 Task: Find connections with filter location Conception Bay South with filter topic #Businessmindsetswith filter profile language German with filter current company Urban Company with filter school SREYAS INSTITUTE OF ENGINEERING & TECHNOLOGY with filter industry Market Research with filter service category Corporate Law with filter keywords title Operations Analyst
Action: Mouse moved to (180, 242)
Screenshot: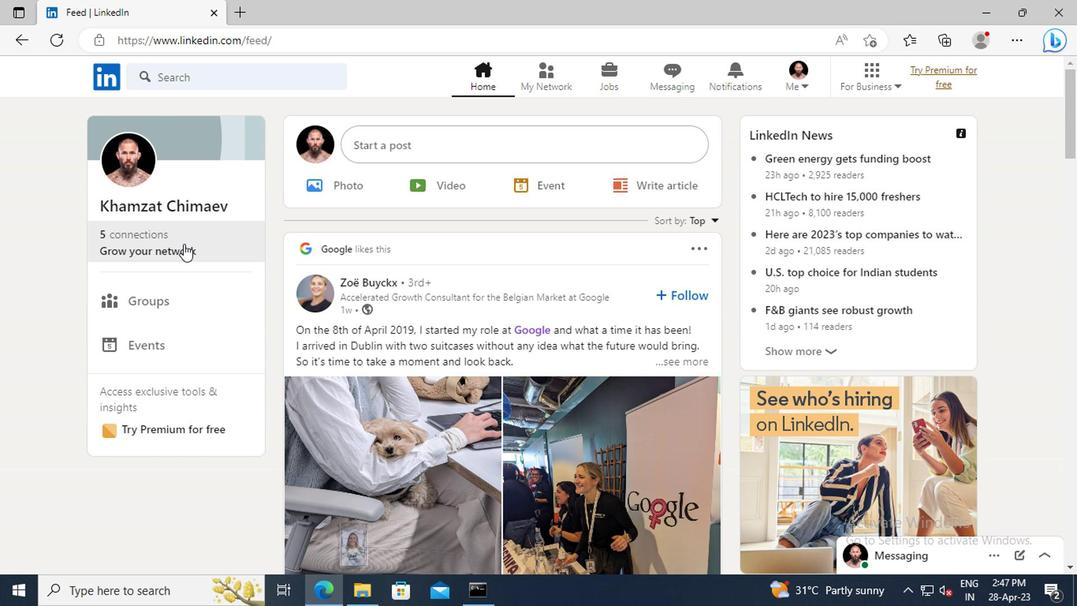 
Action: Mouse pressed left at (180, 242)
Screenshot: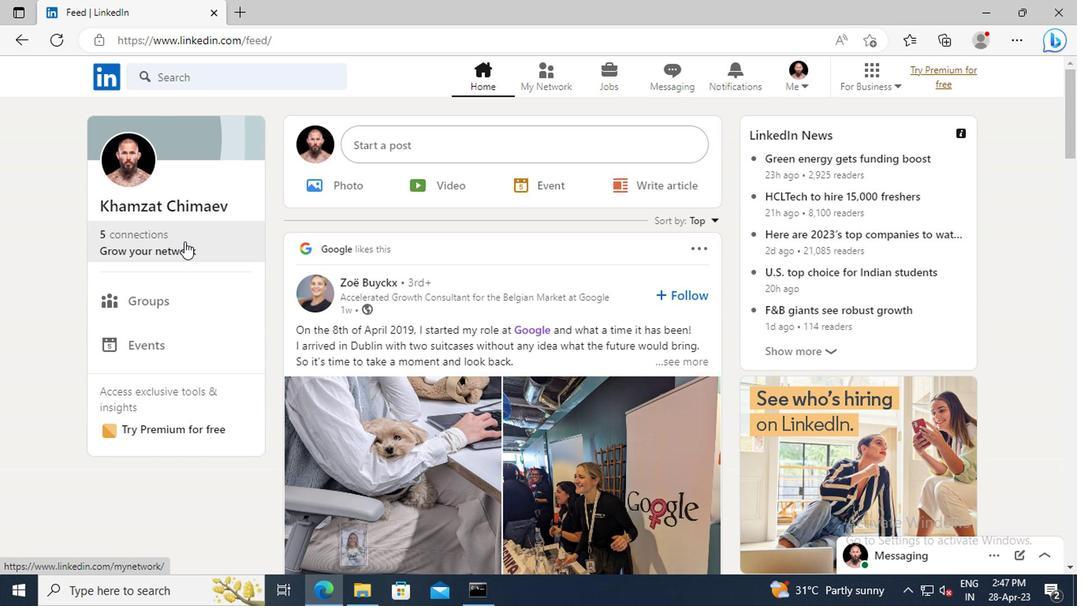 
Action: Mouse moved to (171, 168)
Screenshot: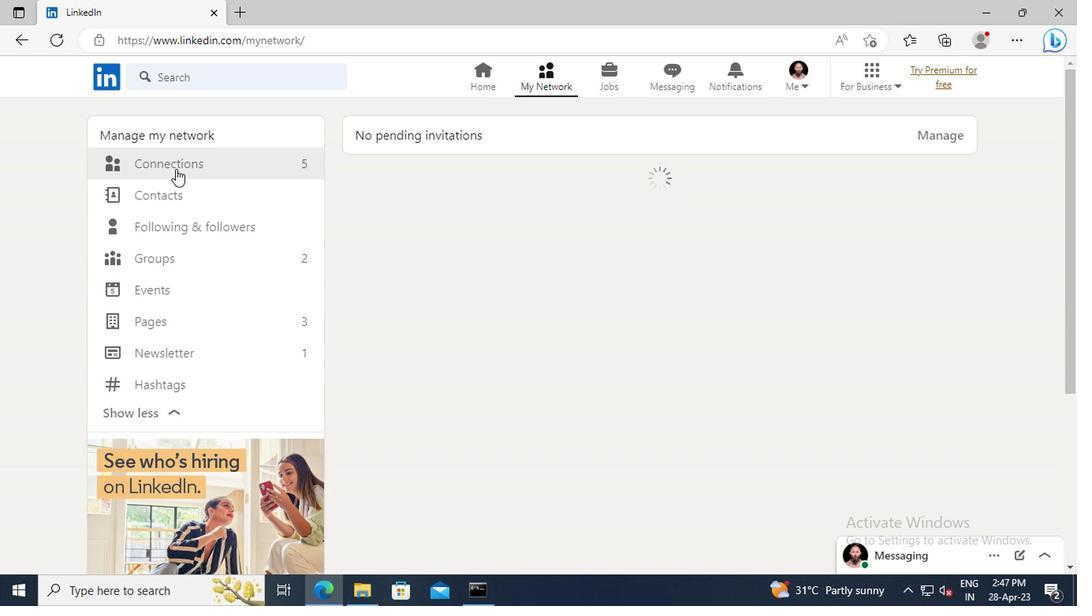 
Action: Mouse pressed left at (171, 168)
Screenshot: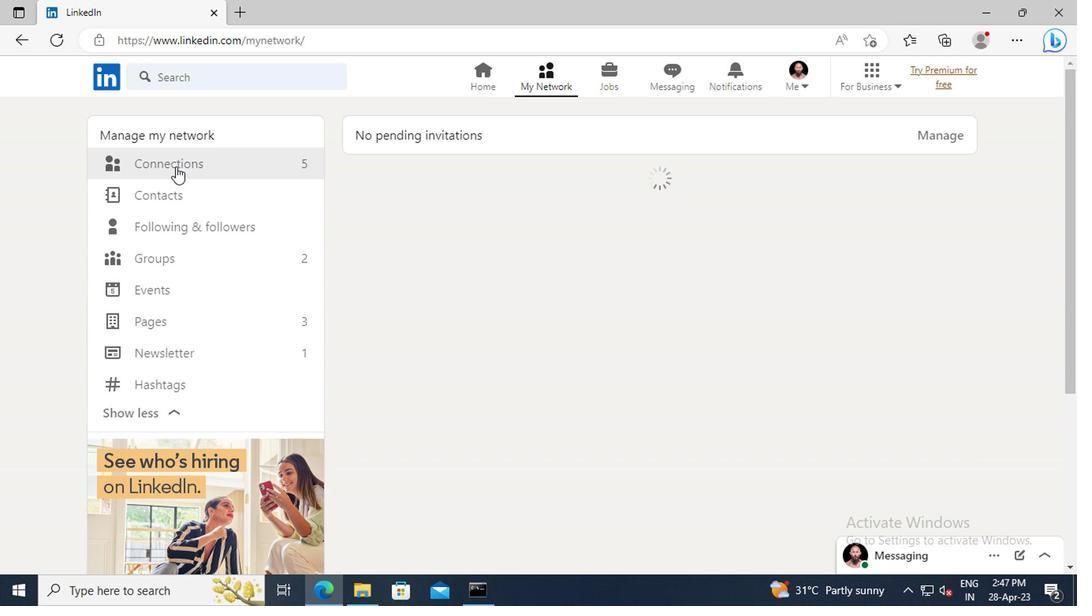 
Action: Mouse moved to (638, 172)
Screenshot: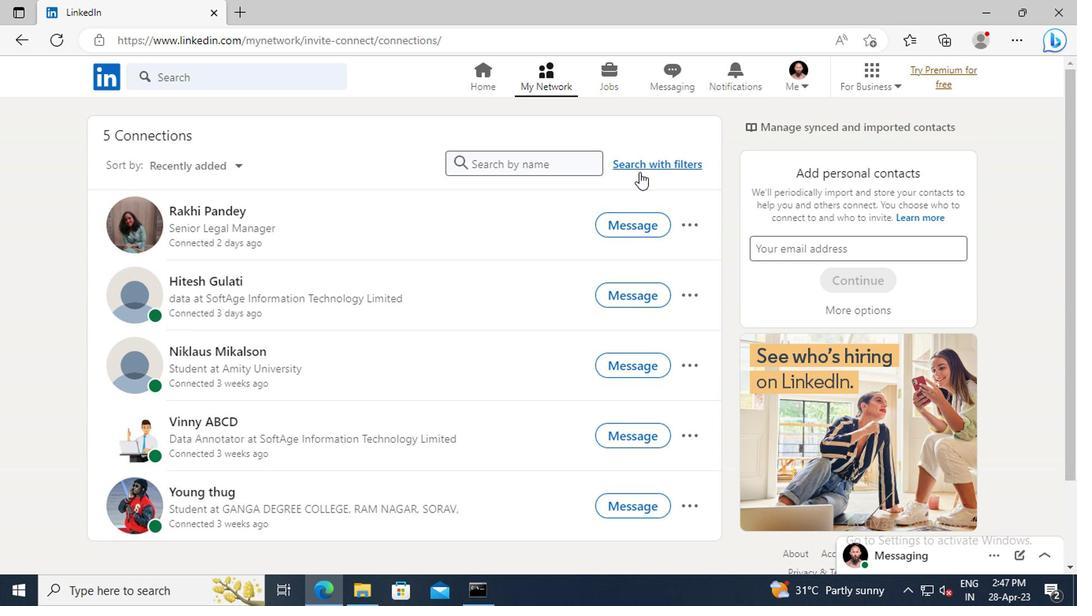 
Action: Mouse pressed left at (638, 172)
Screenshot: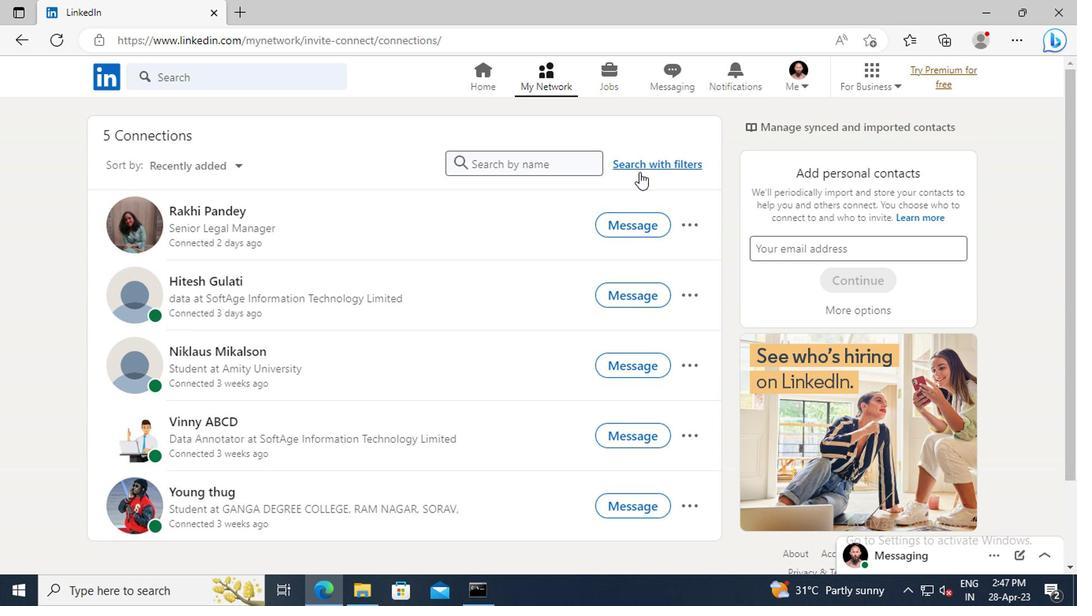 
Action: Mouse moved to (598, 121)
Screenshot: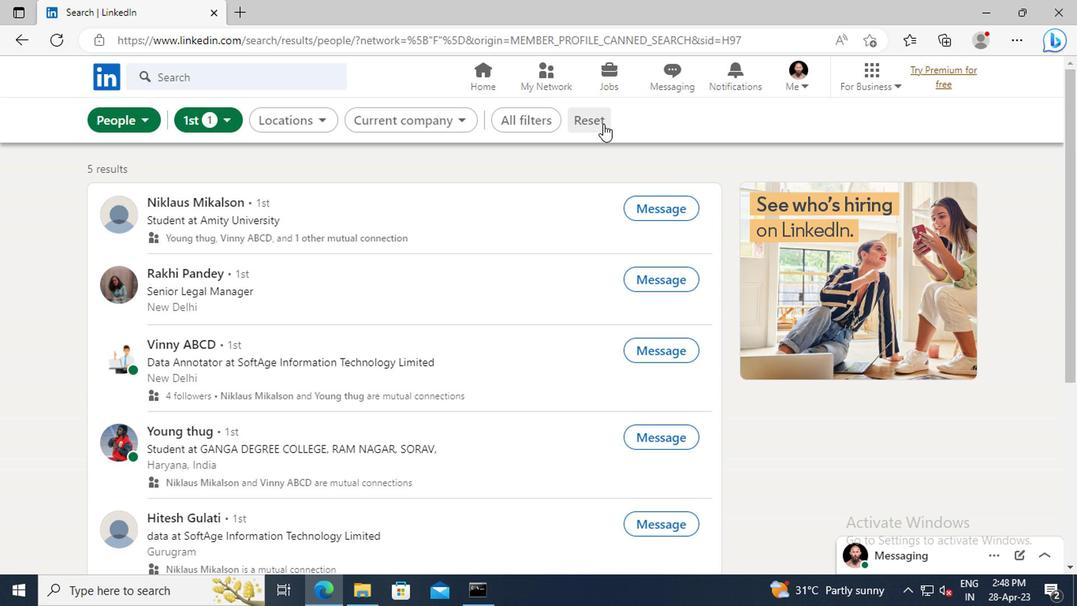 
Action: Mouse pressed left at (598, 121)
Screenshot: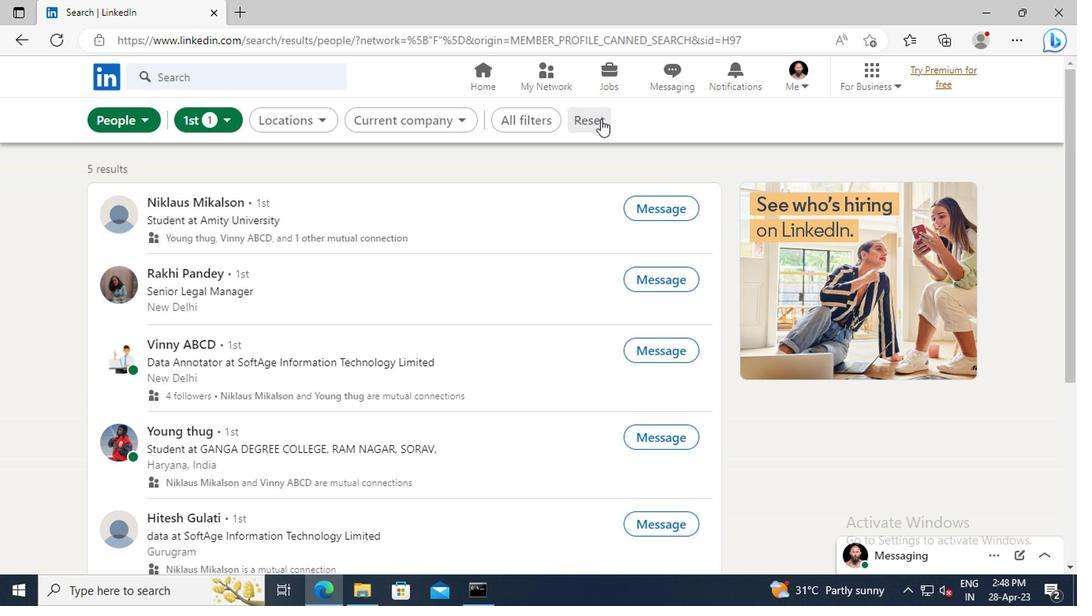 
Action: Mouse moved to (571, 121)
Screenshot: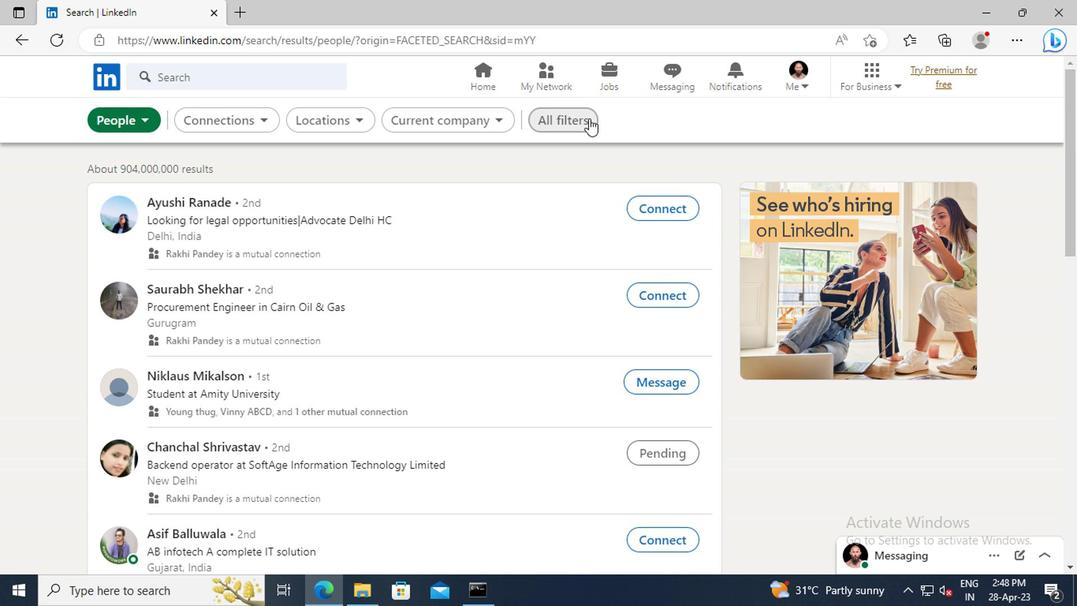 
Action: Mouse pressed left at (571, 121)
Screenshot: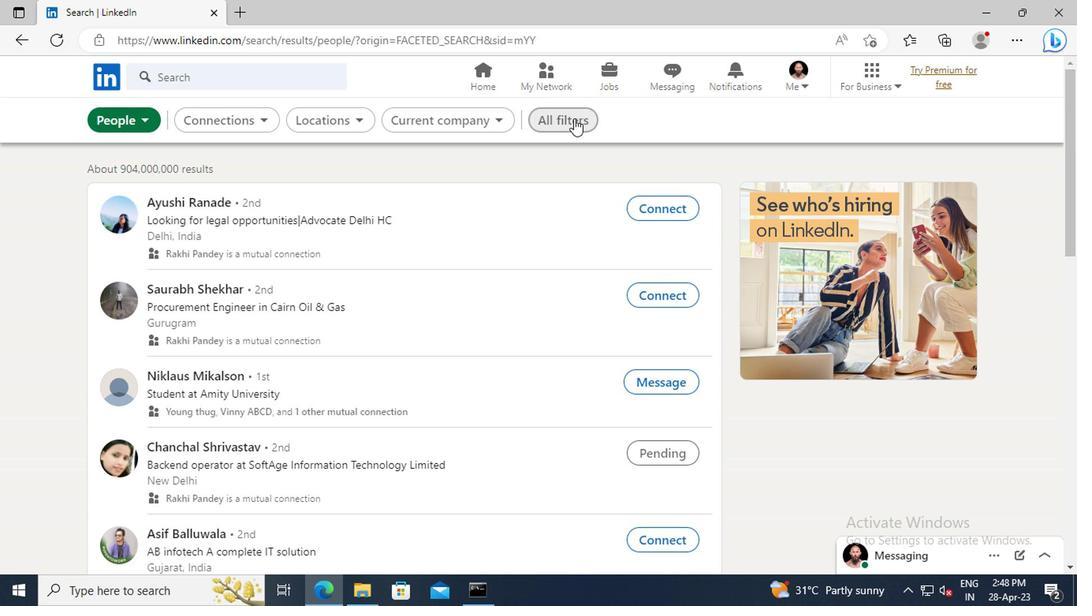 
Action: Mouse moved to (914, 263)
Screenshot: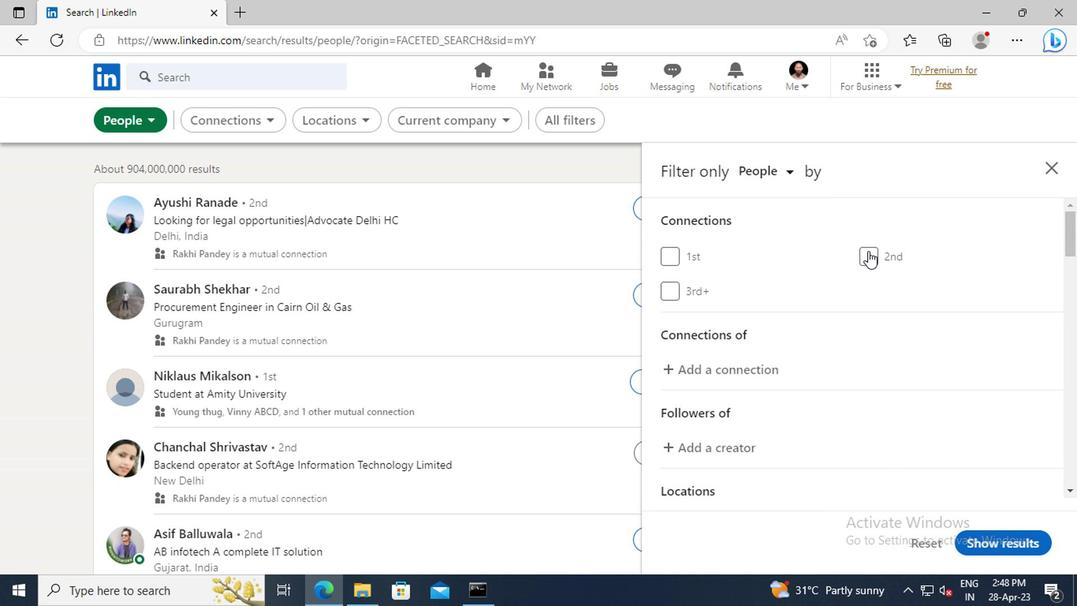 
Action: Mouse scrolled (914, 262) with delta (0, -1)
Screenshot: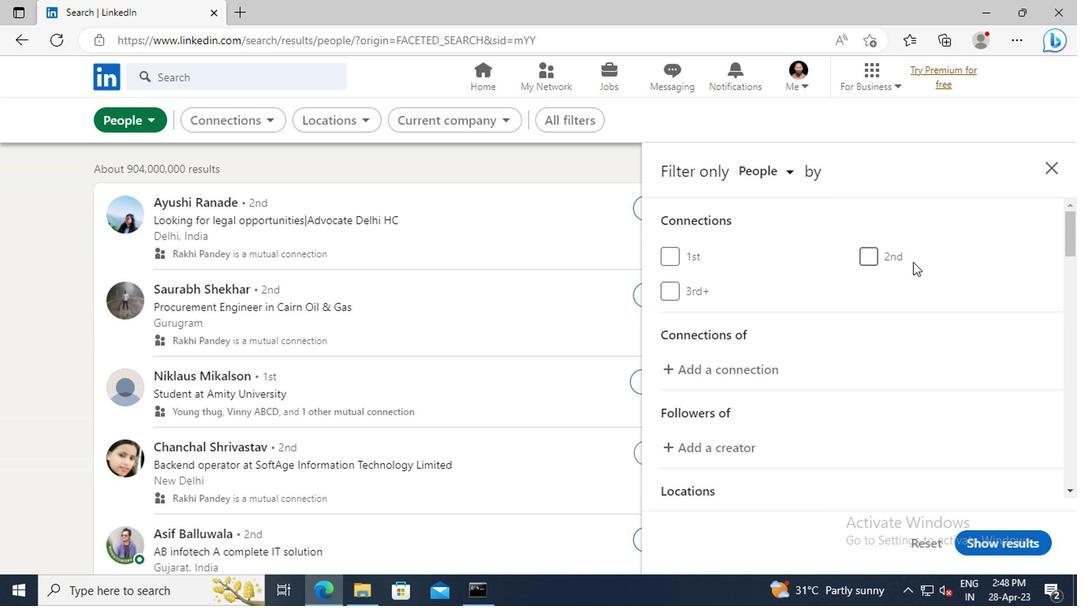 
Action: Mouse scrolled (914, 262) with delta (0, -1)
Screenshot: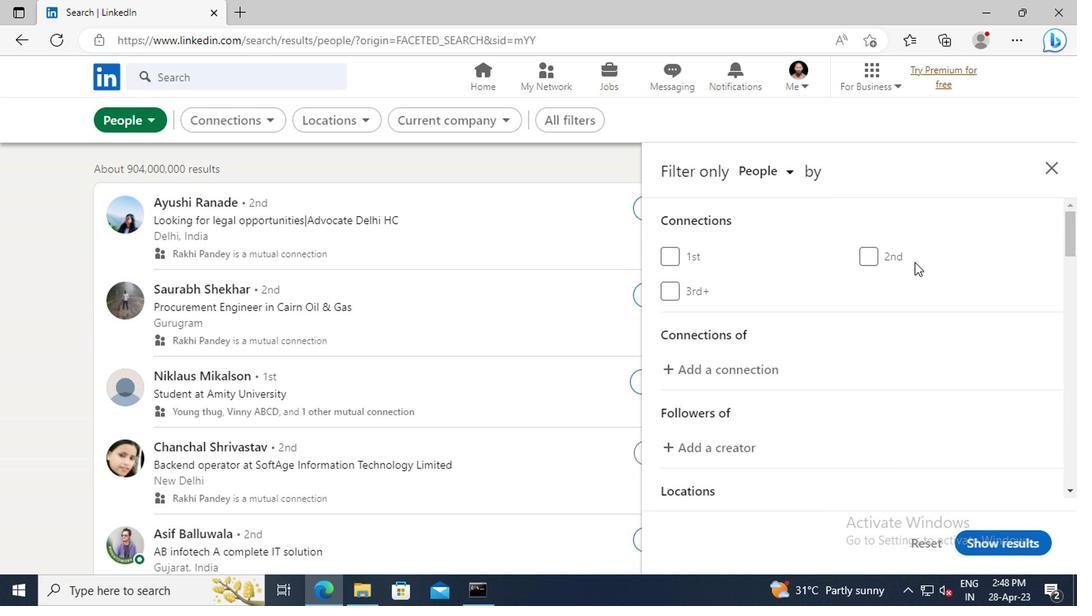 
Action: Mouse scrolled (914, 262) with delta (0, -1)
Screenshot: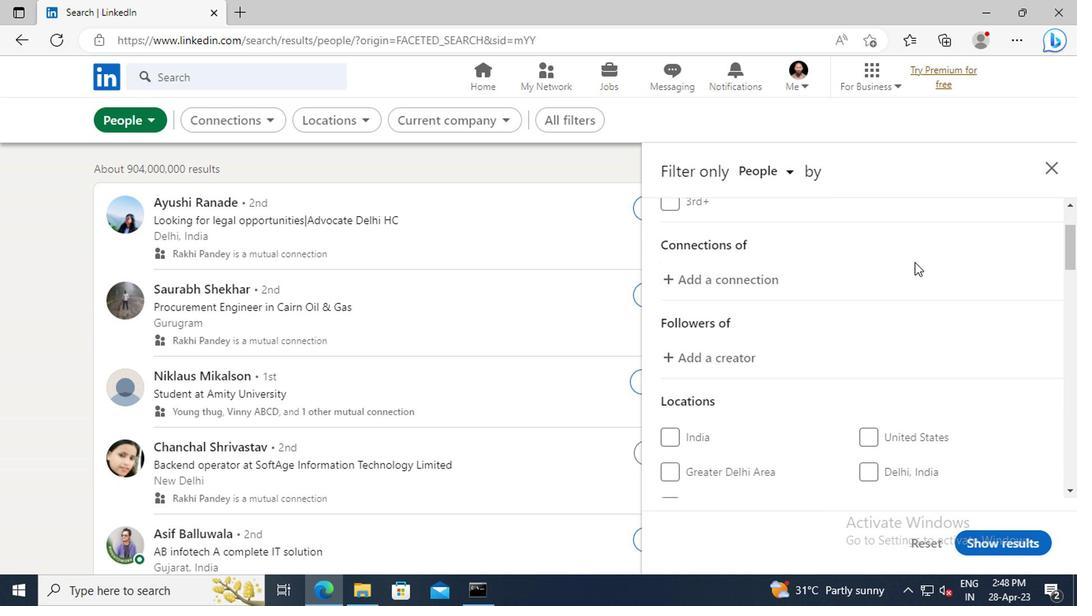 
Action: Mouse scrolled (914, 262) with delta (0, -1)
Screenshot: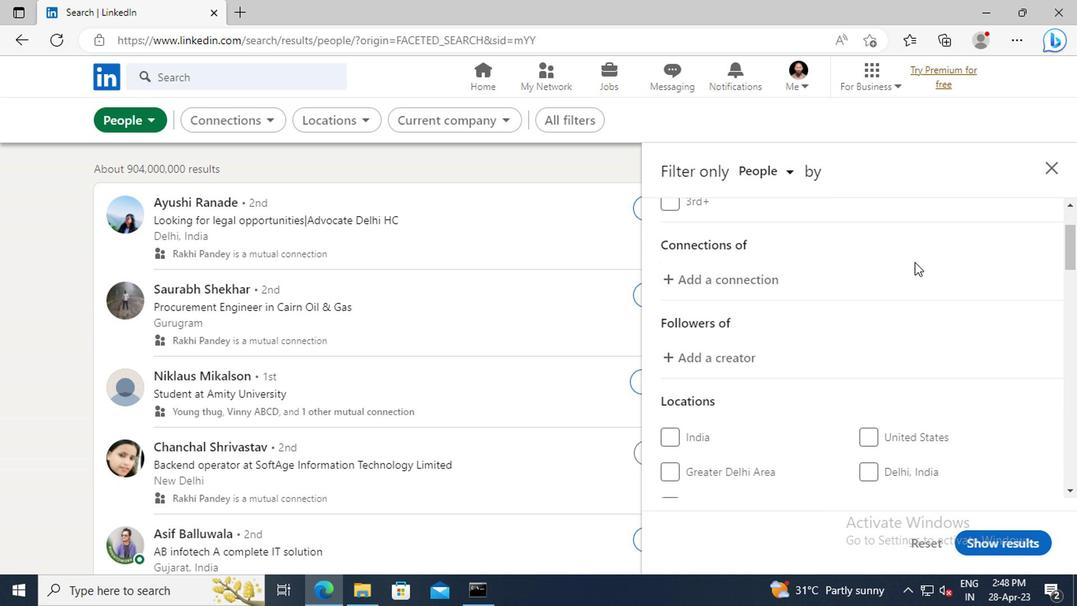 
Action: Mouse scrolled (914, 262) with delta (0, -1)
Screenshot: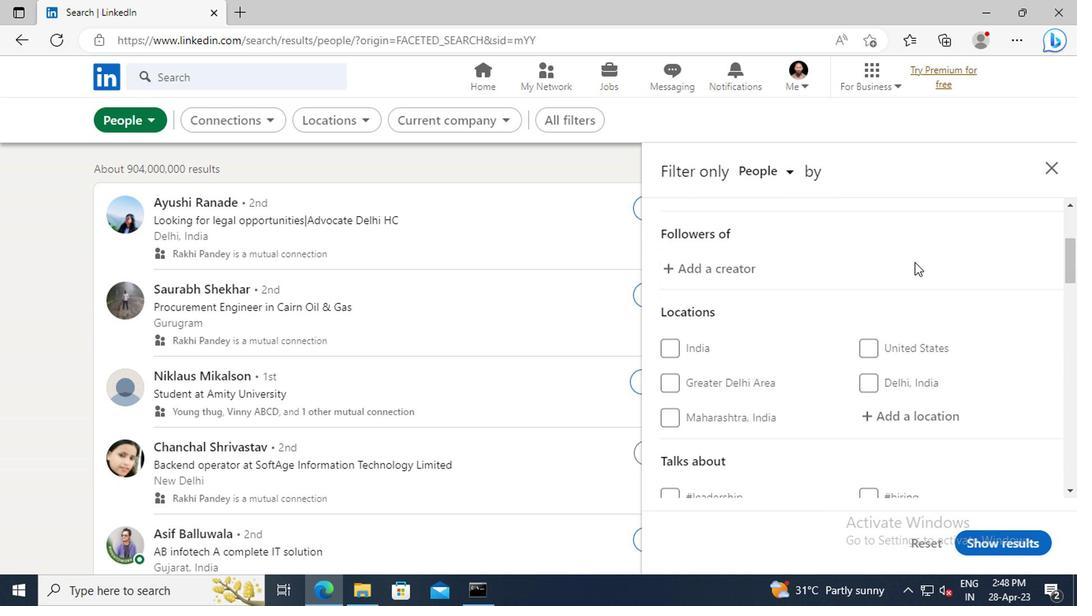 
Action: Mouse moved to (894, 367)
Screenshot: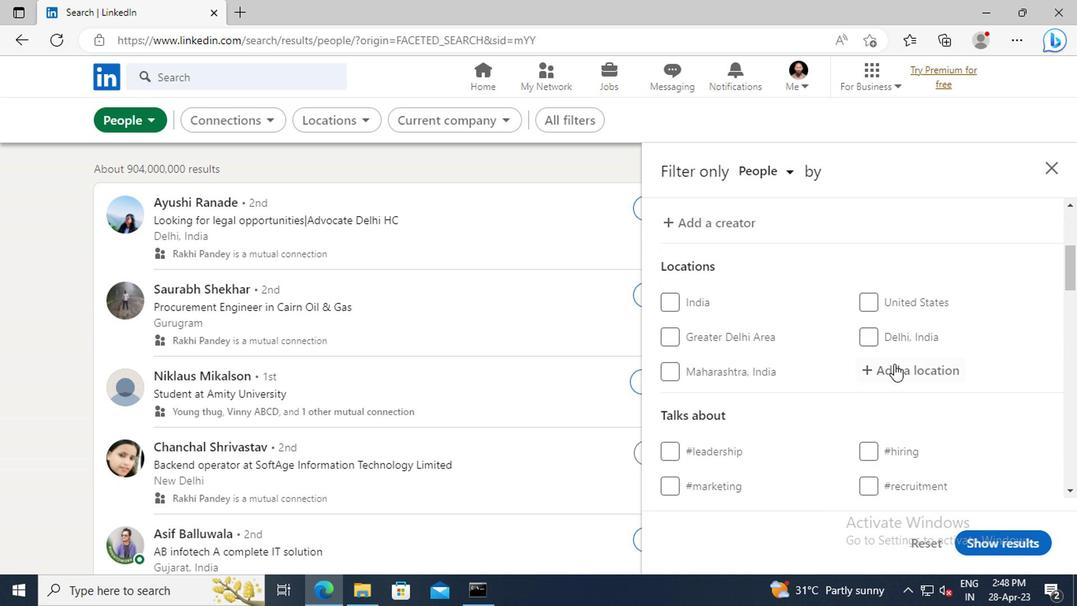 
Action: Mouse pressed left at (894, 367)
Screenshot: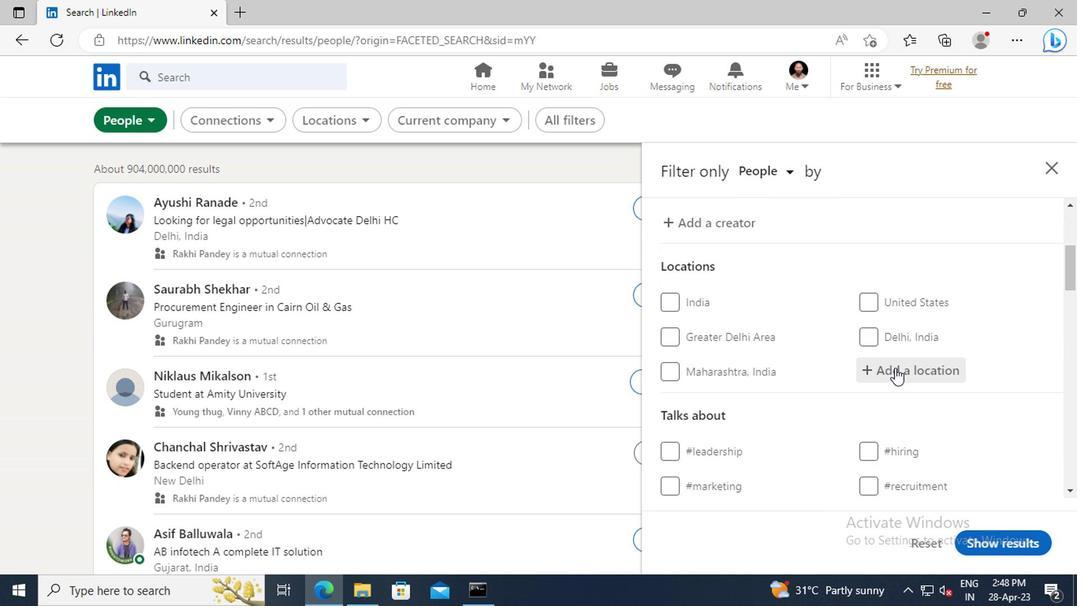 
Action: Key pressed <Key.shift>CONCEPTION<Key.space><Key.shift>BAY<Key.space>
Screenshot: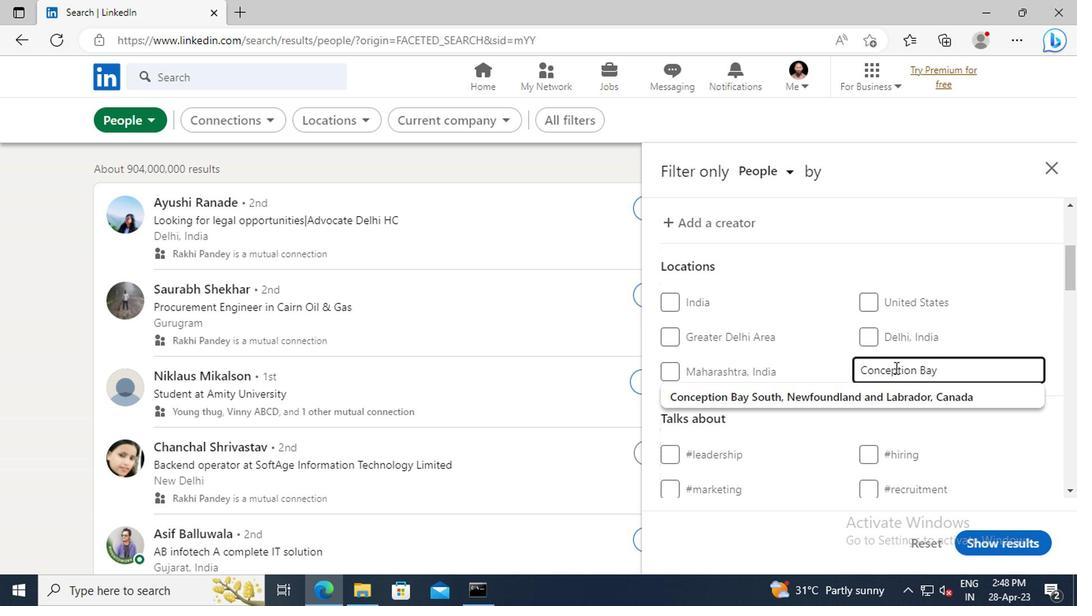 
Action: Mouse moved to (897, 391)
Screenshot: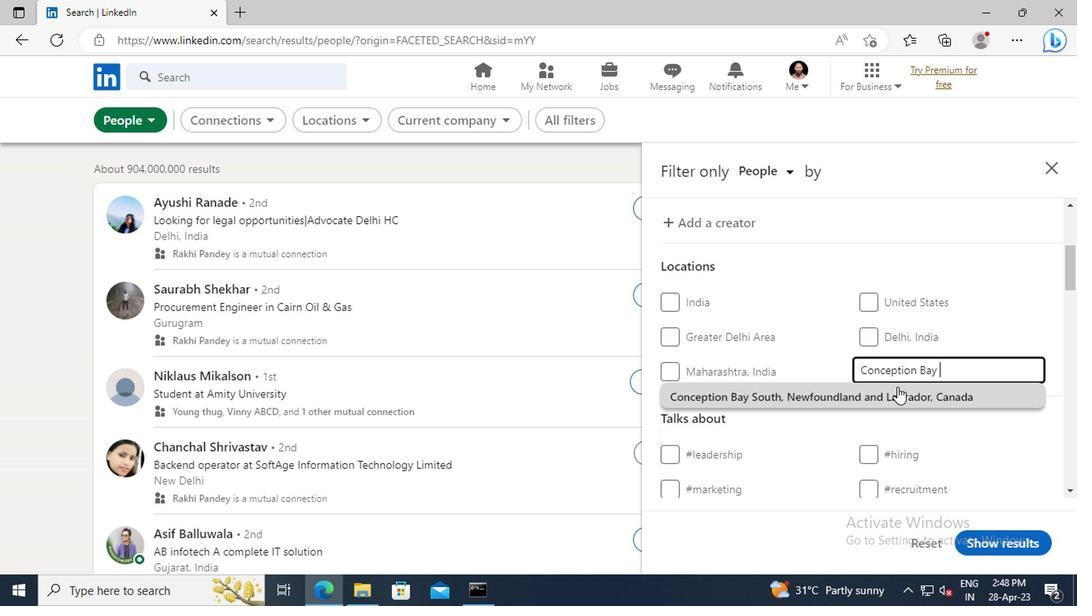 
Action: Mouse pressed left at (897, 391)
Screenshot: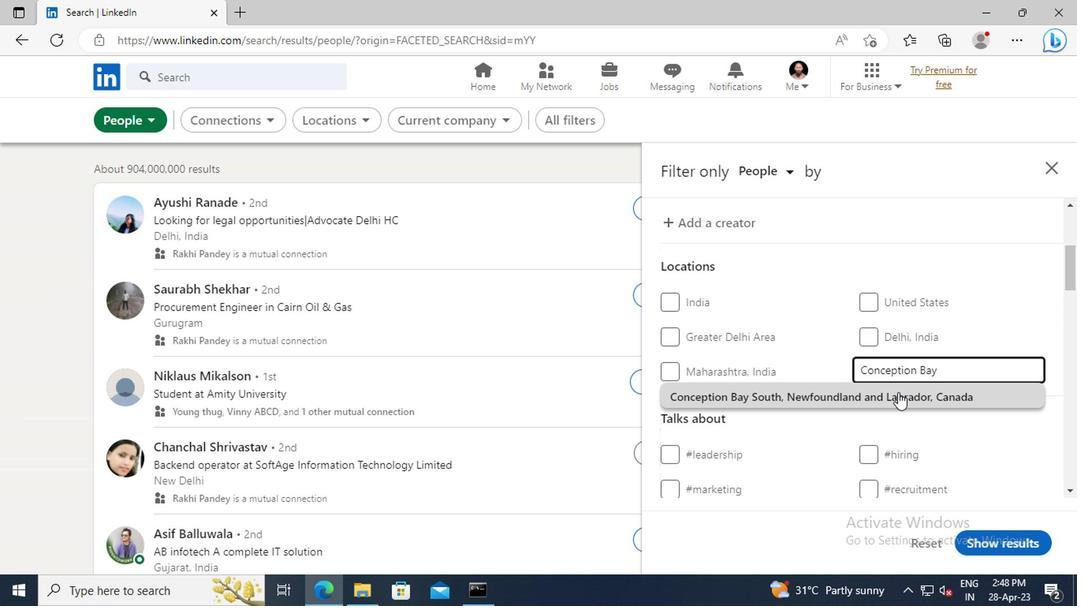 
Action: Mouse moved to (901, 382)
Screenshot: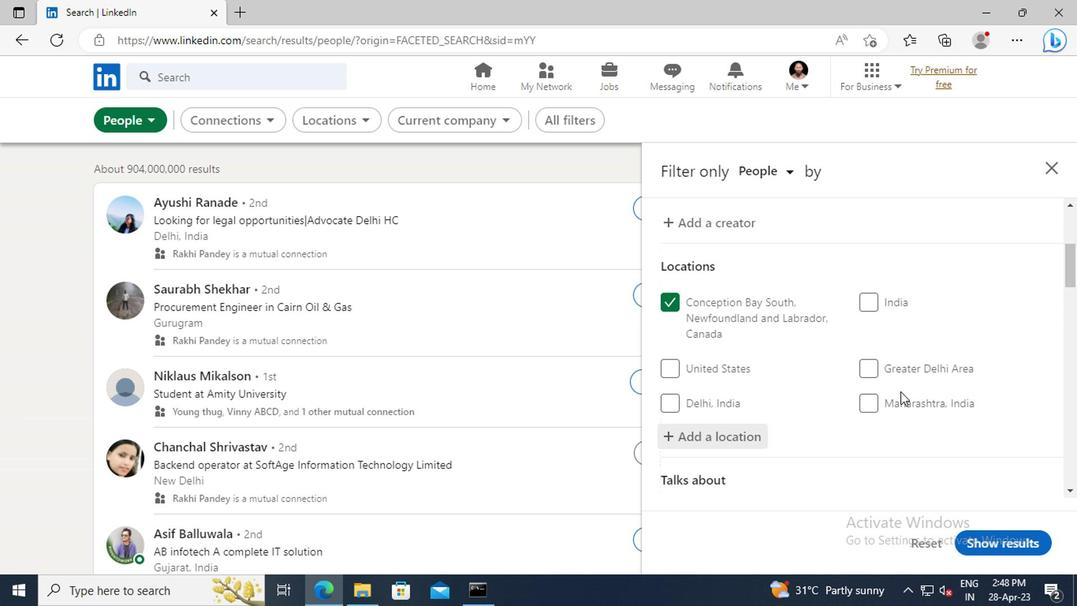 
Action: Mouse scrolled (901, 381) with delta (0, 0)
Screenshot: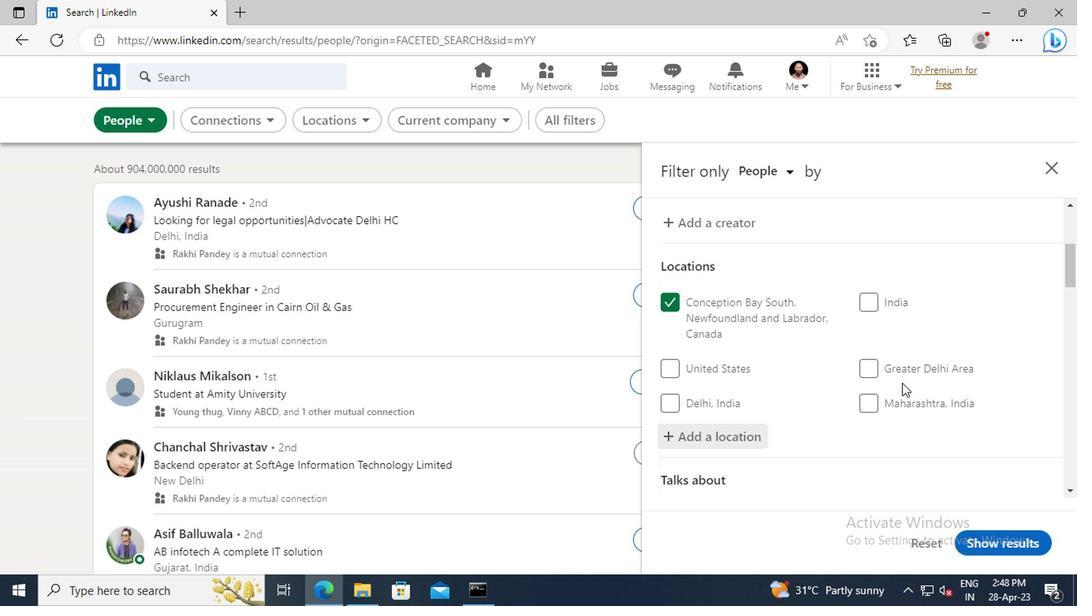 
Action: Mouse scrolled (901, 381) with delta (0, 0)
Screenshot: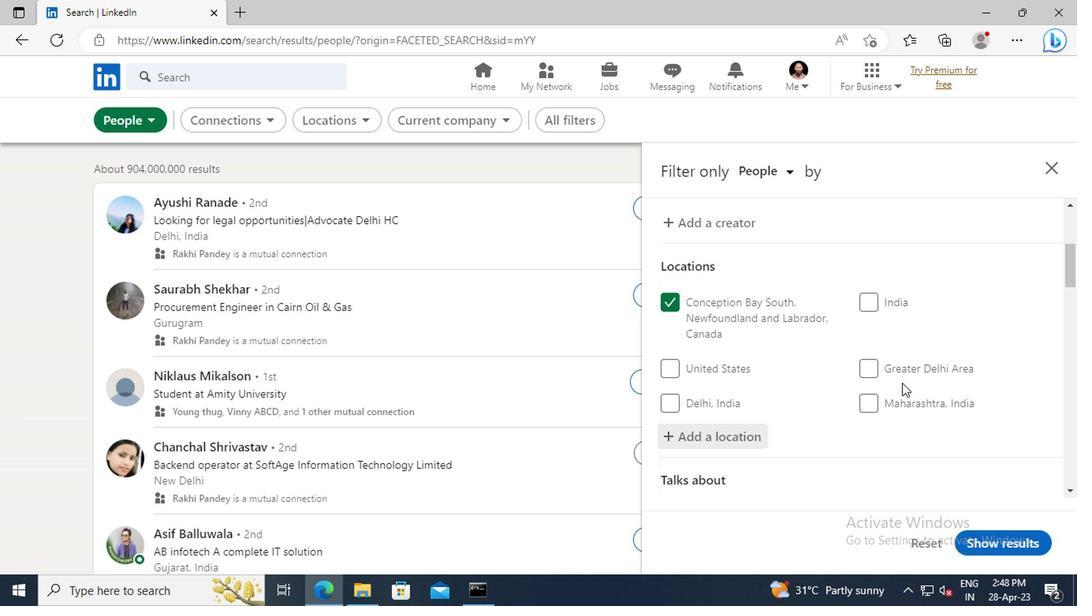 
Action: Mouse scrolled (901, 381) with delta (0, 0)
Screenshot: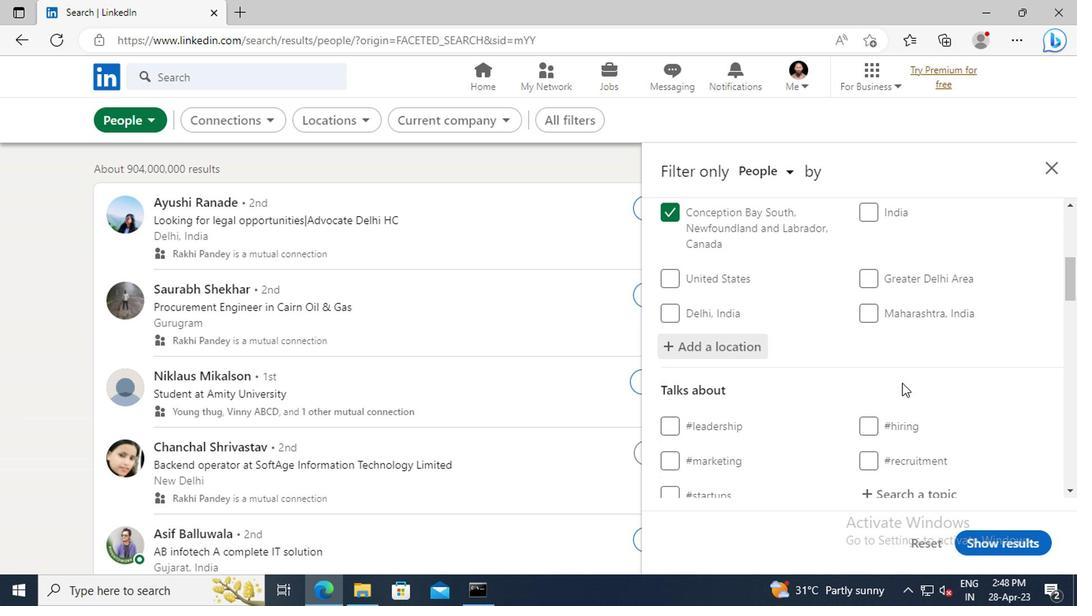
Action: Mouse scrolled (901, 381) with delta (0, 0)
Screenshot: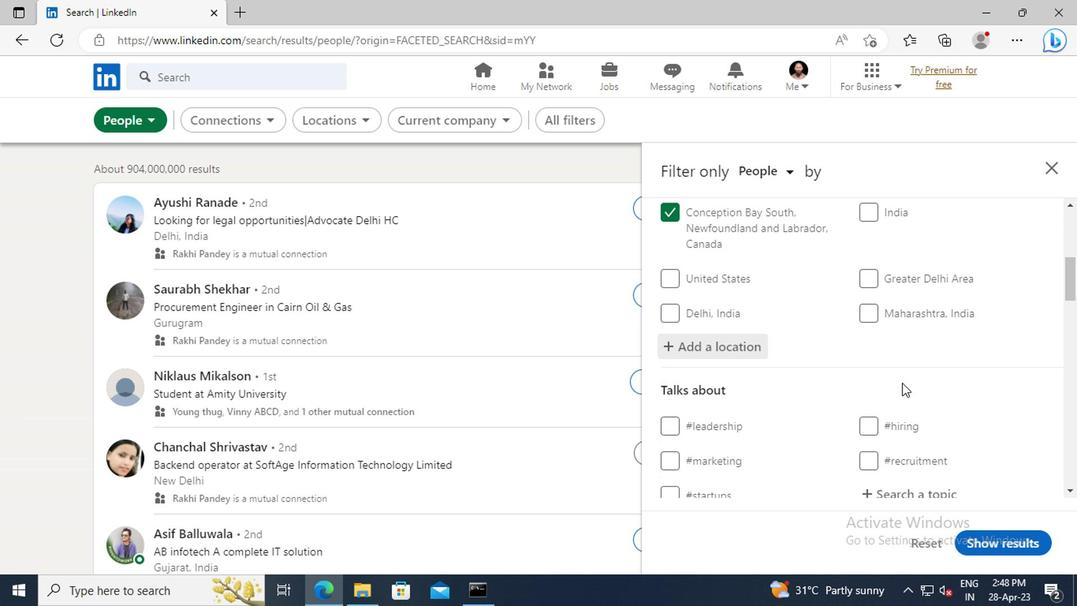 
Action: Mouse scrolled (901, 381) with delta (0, 0)
Screenshot: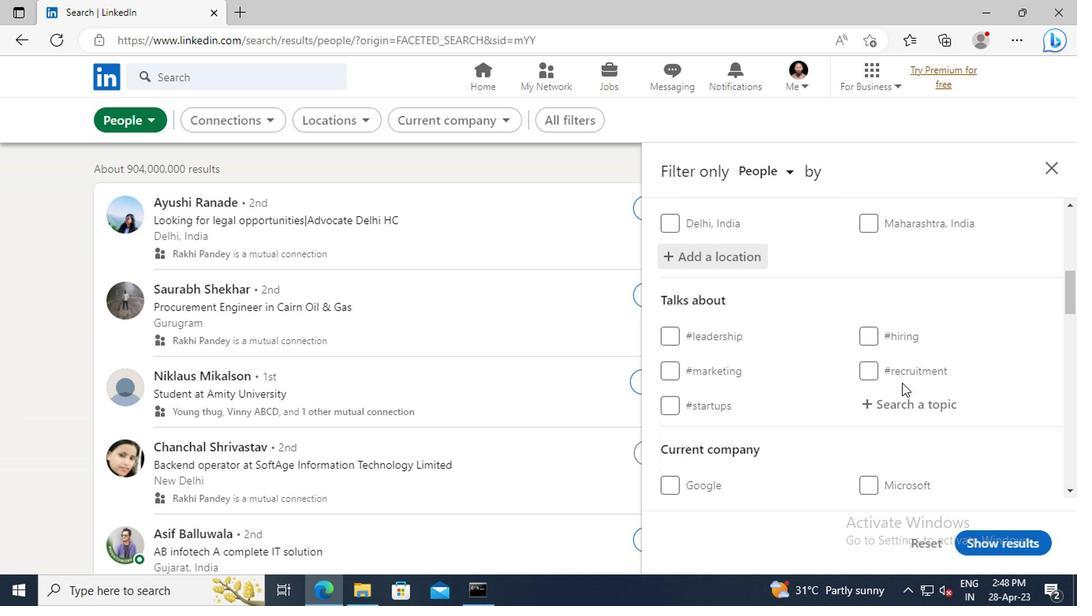 
Action: Mouse moved to (882, 359)
Screenshot: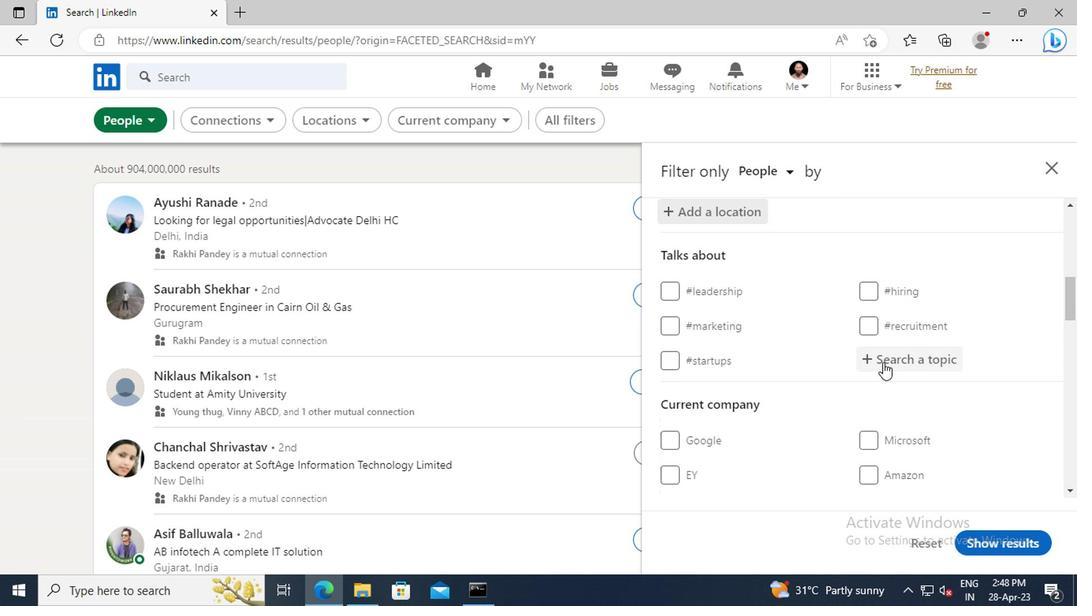 
Action: Mouse pressed left at (882, 359)
Screenshot: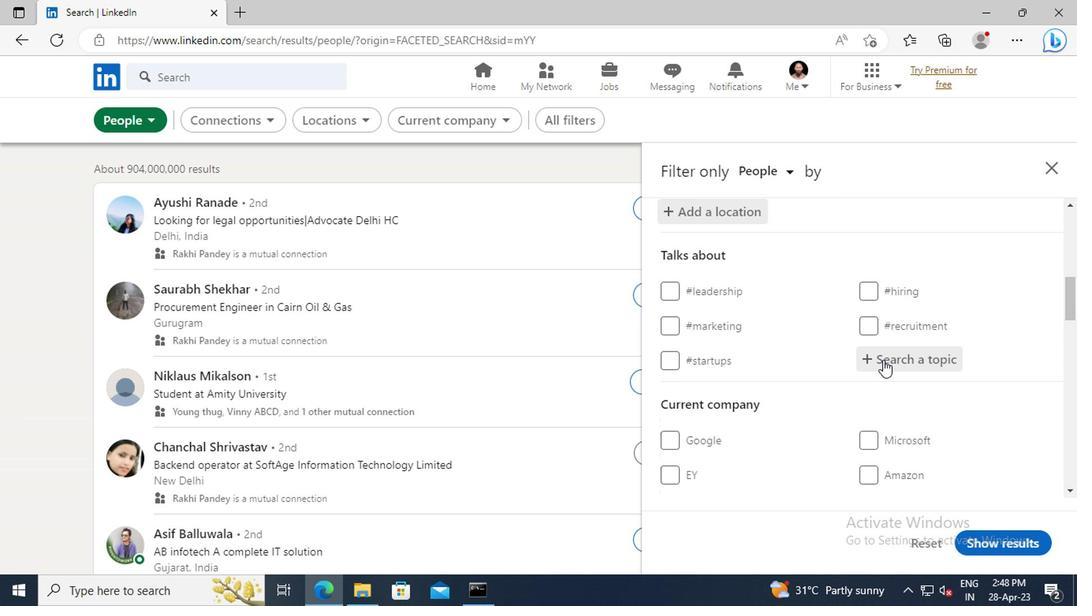 
Action: Key pressed <Key.shift>BUSINESSMINDSE
Screenshot: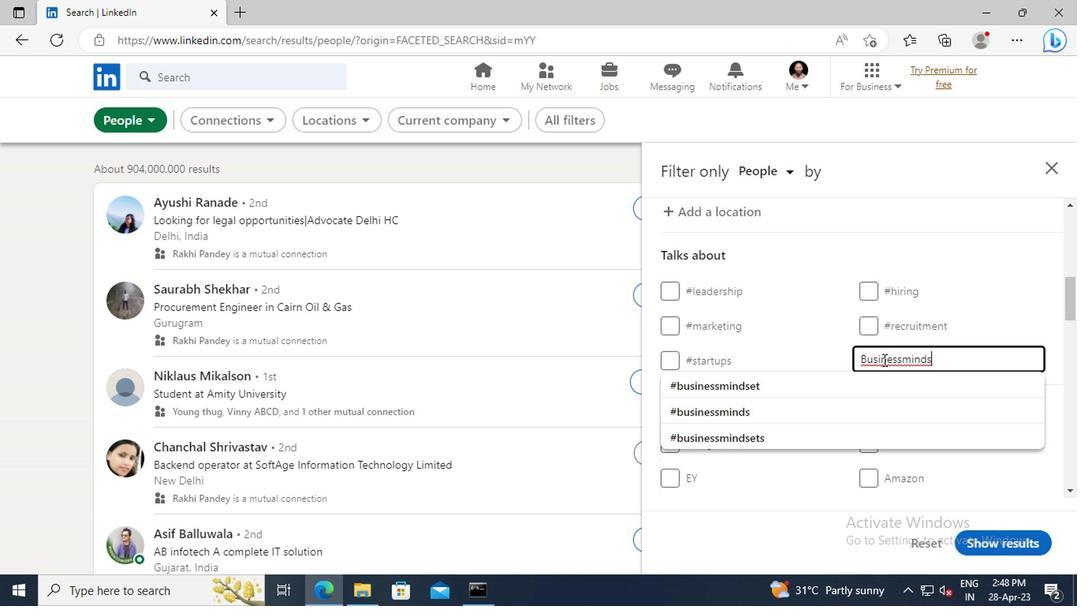 
Action: Mouse moved to (870, 409)
Screenshot: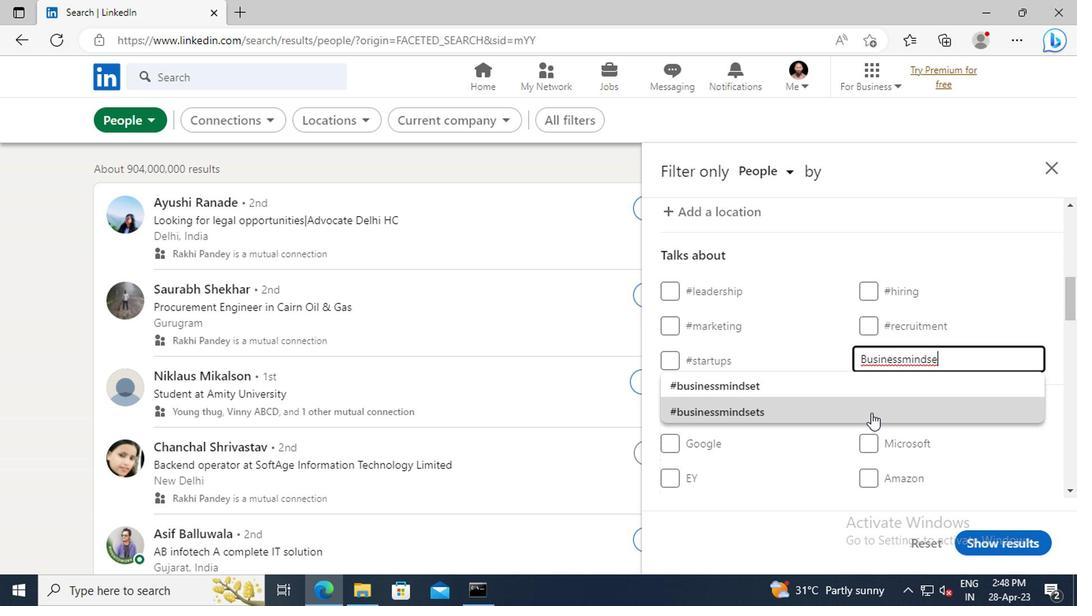 
Action: Mouse pressed left at (870, 409)
Screenshot: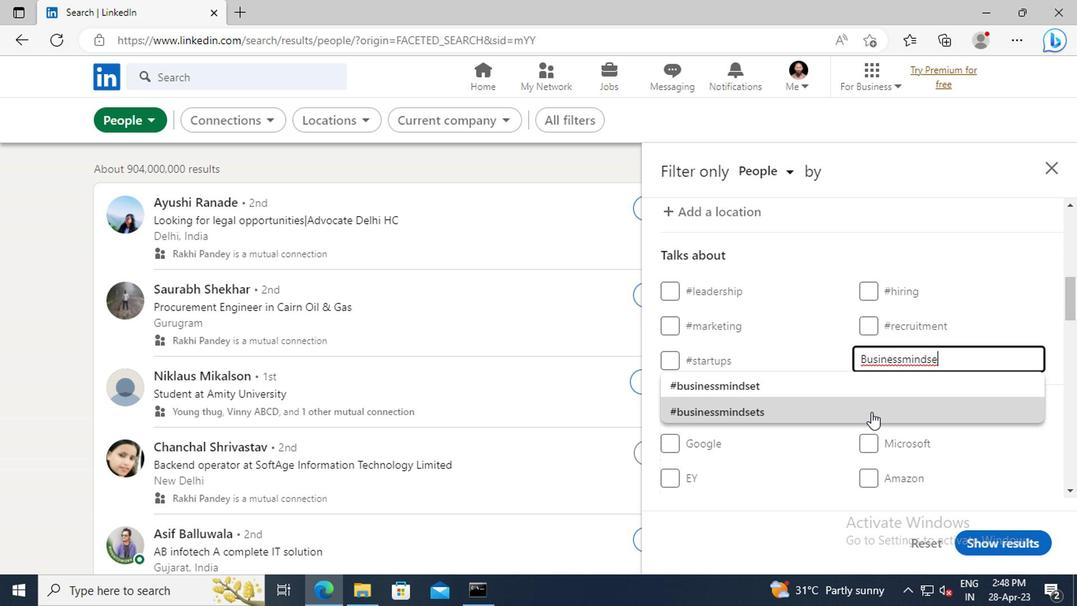 
Action: Mouse moved to (867, 367)
Screenshot: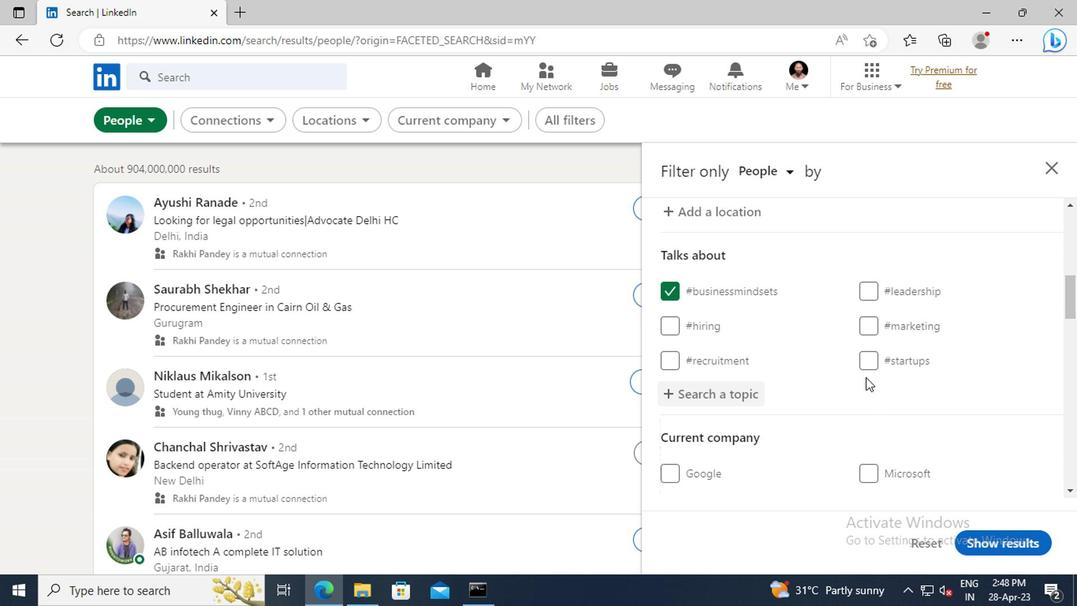 
Action: Mouse scrolled (867, 366) with delta (0, -1)
Screenshot: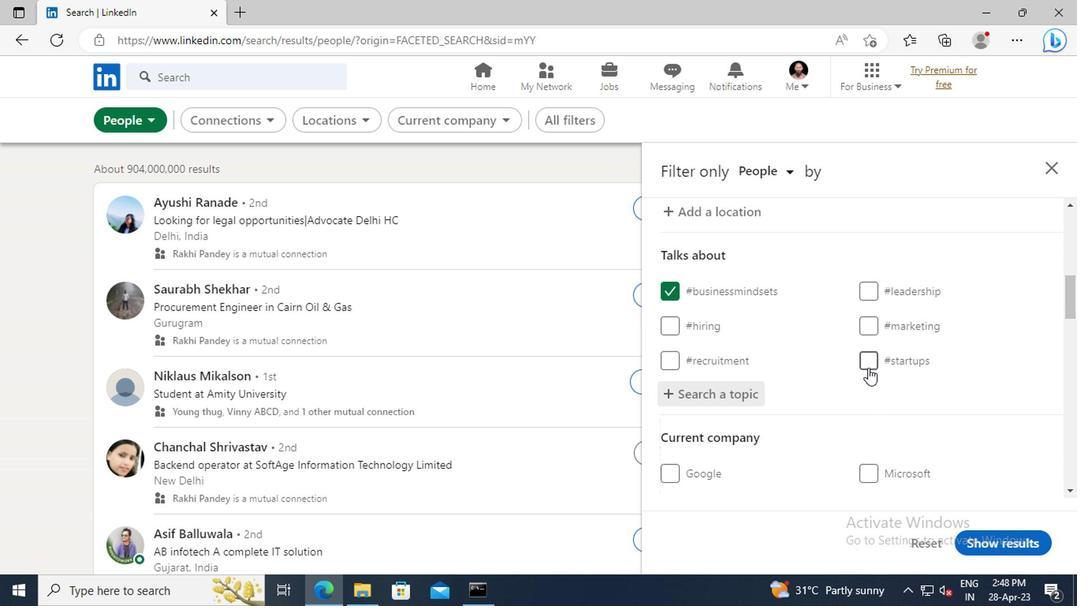 
Action: Mouse scrolled (867, 366) with delta (0, -1)
Screenshot: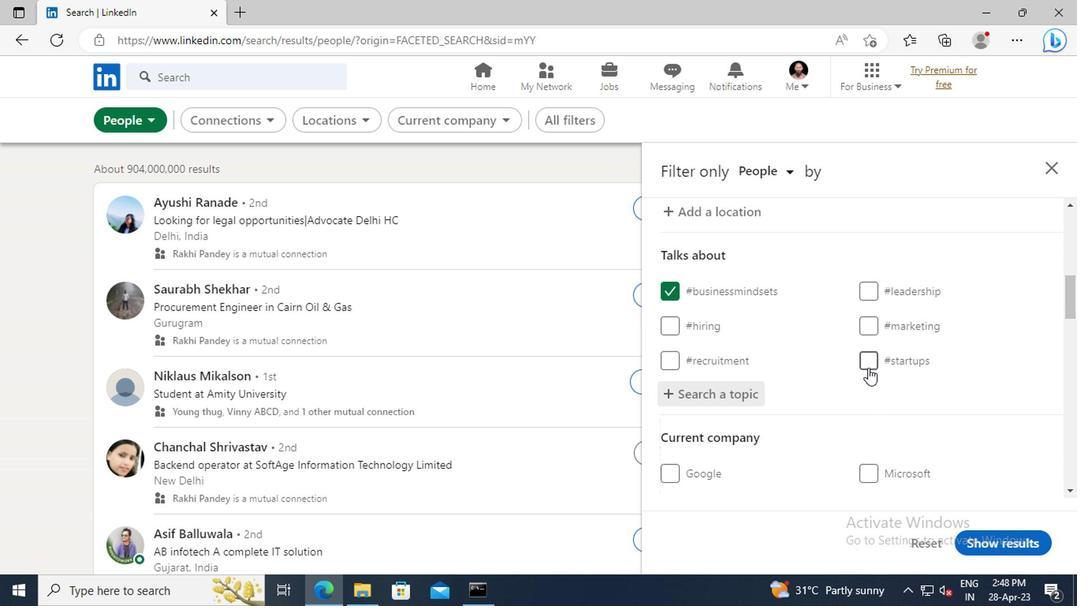 
Action: Mouse moved to (870, 361)
Screenshot: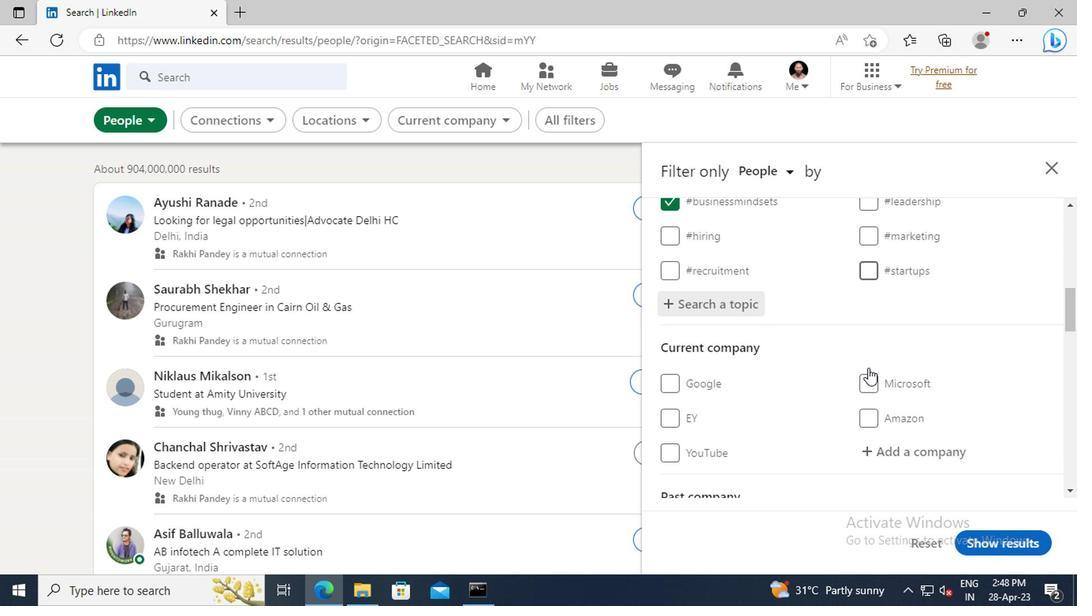 
Action: Mouse scrolled (870, 361) with delta (0, 0)
Screenshot: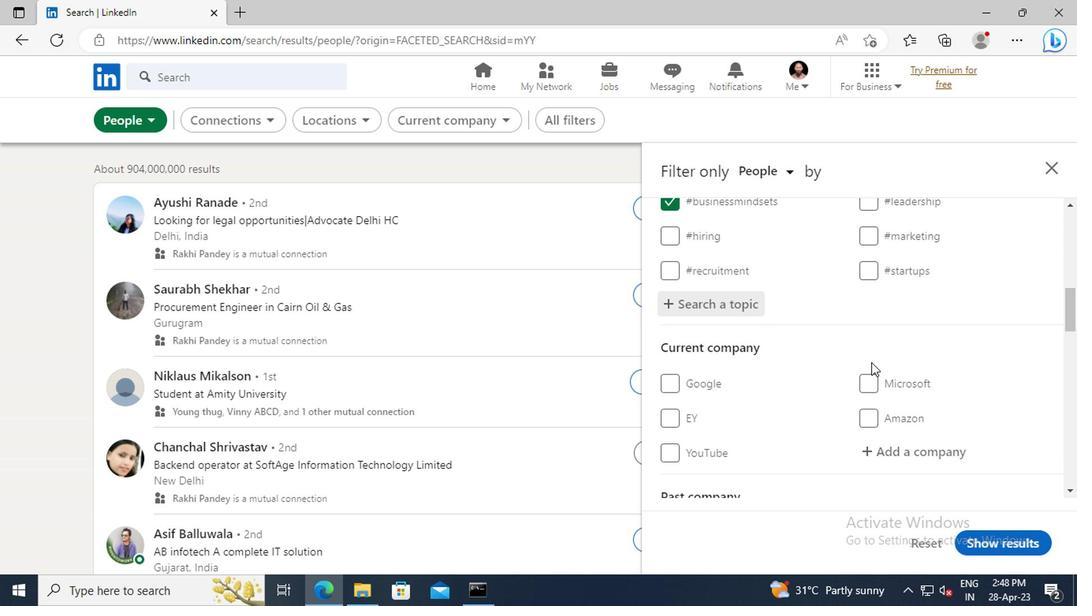 
Action: Mouse moved to (874, 356)
Screenshot: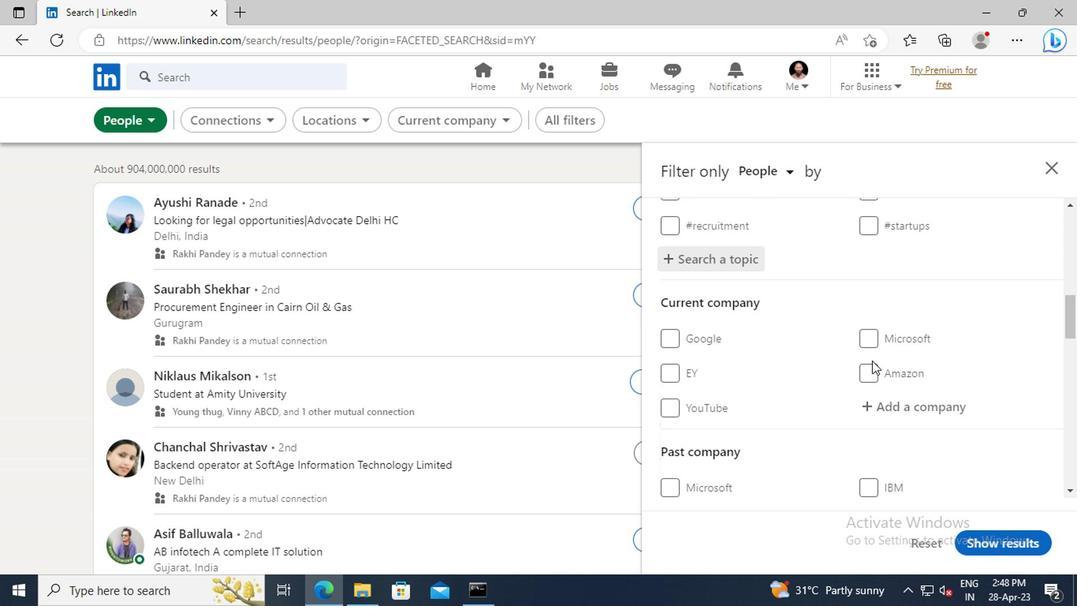 
Action: Mouse scrolled (874, 355) with delta (0, 0)
Screenshot: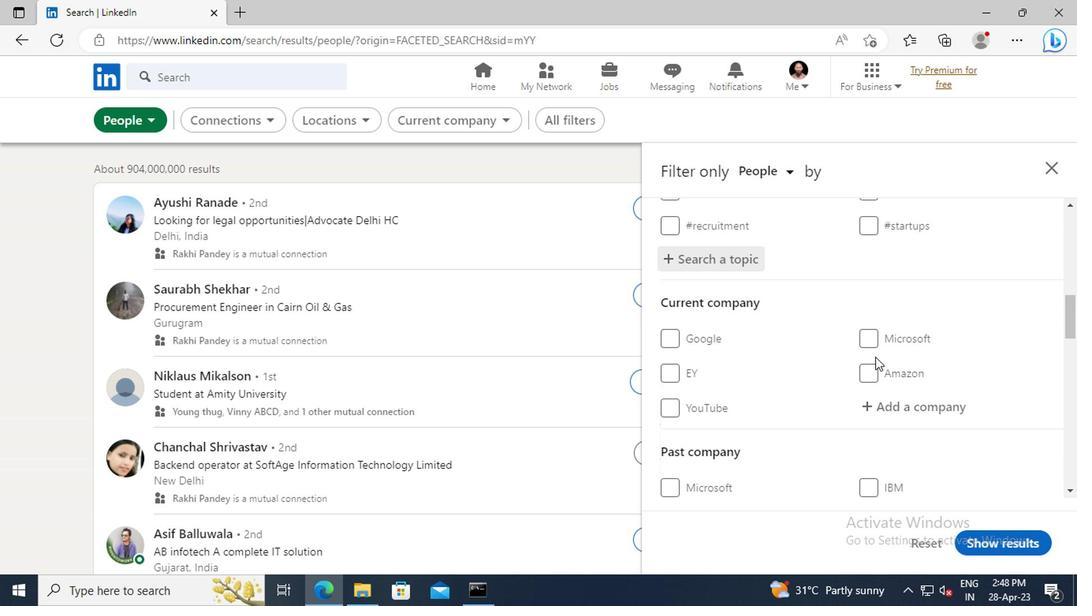 
Action: Mouse scrolled (874, 355) with delta (0, 0)
Screenshot: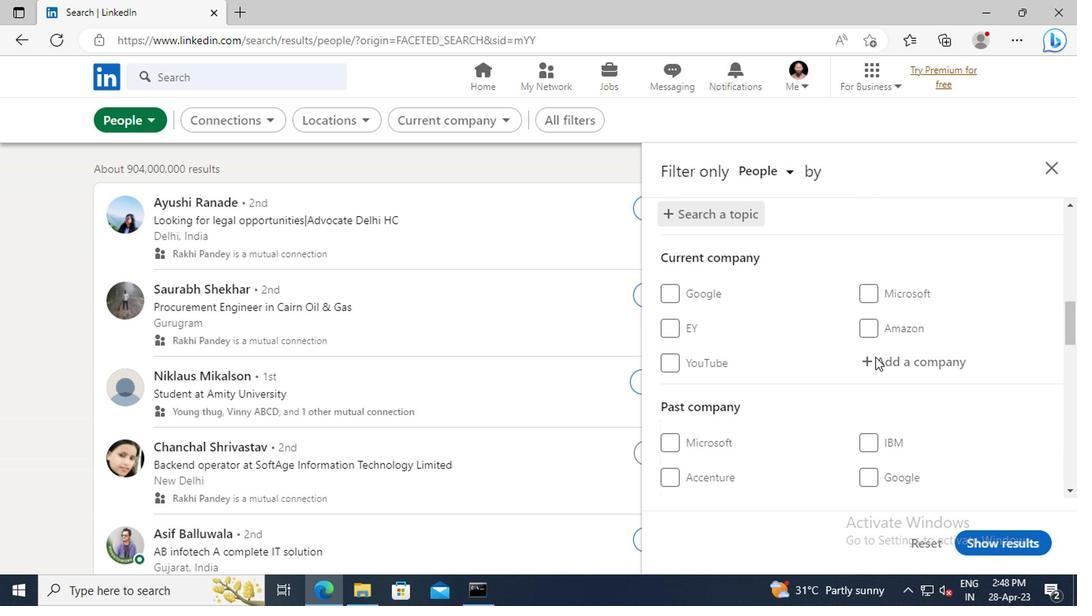 
Action: Mouse scrolled (874, 355) with delta (0, 0)
Screenshot: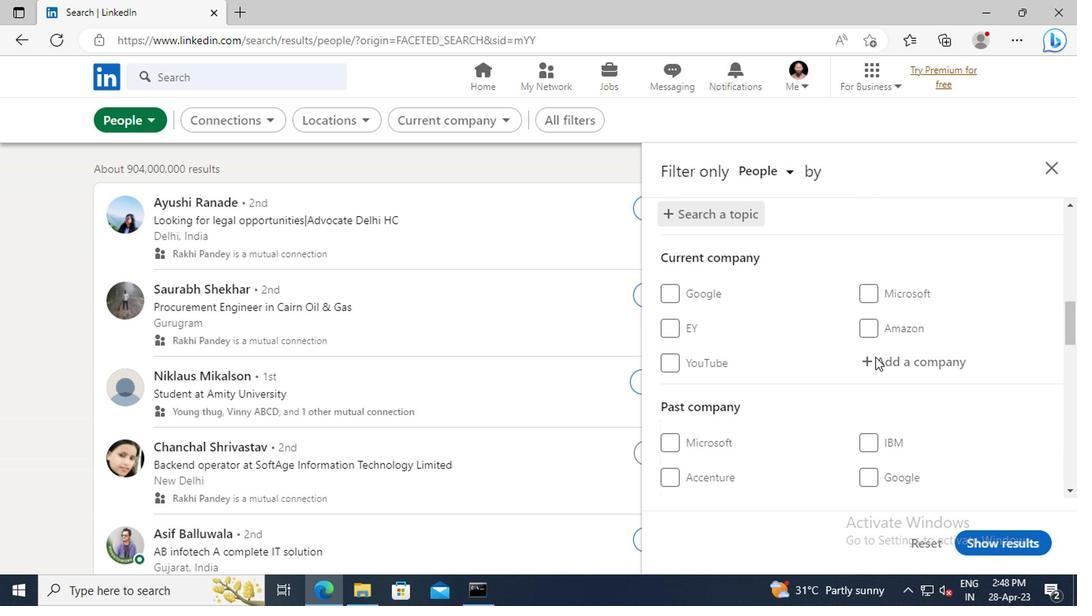 
Action: Mouse scrolled (874, 355) with delta (0, 0)
Screenshot: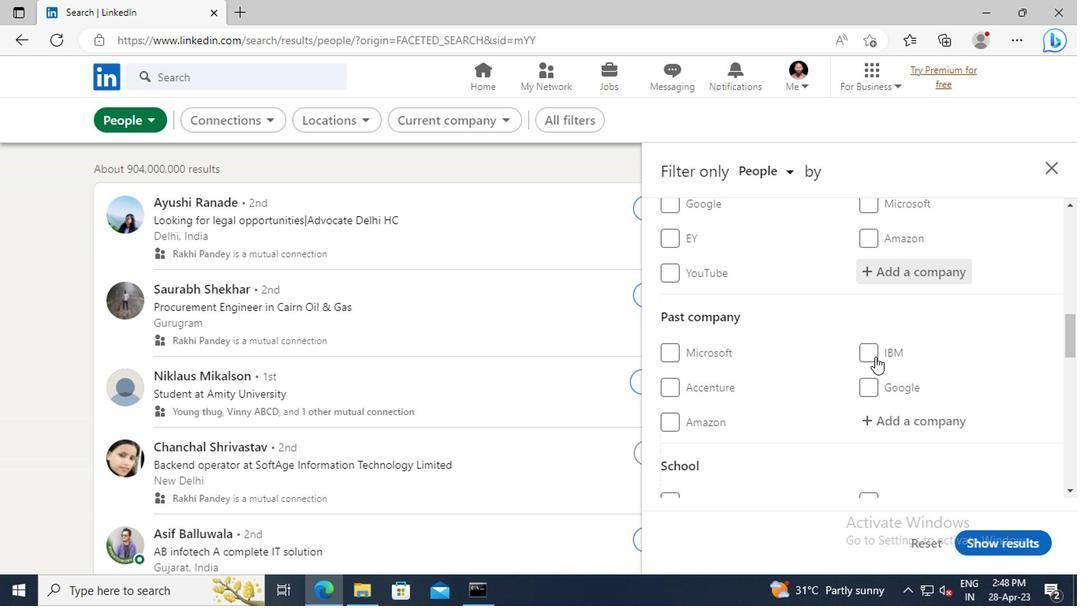 
Action: Mouse scrolled (874, 355) with delta (0, 0)
Screenshot: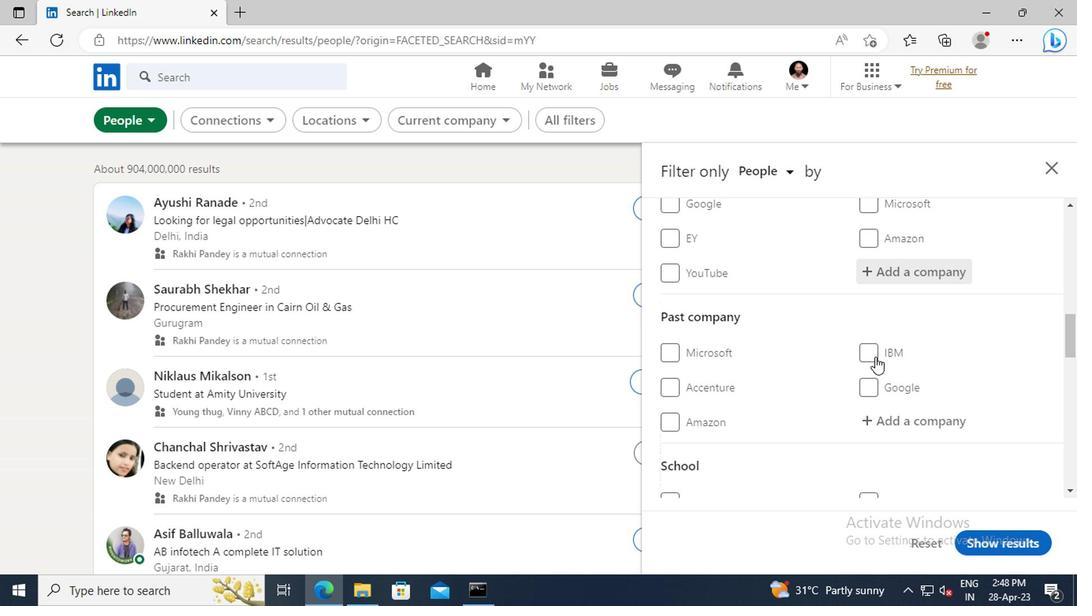 
Action: Mouse scrolled (874, 355) with delta (0, 0)
Screenshot: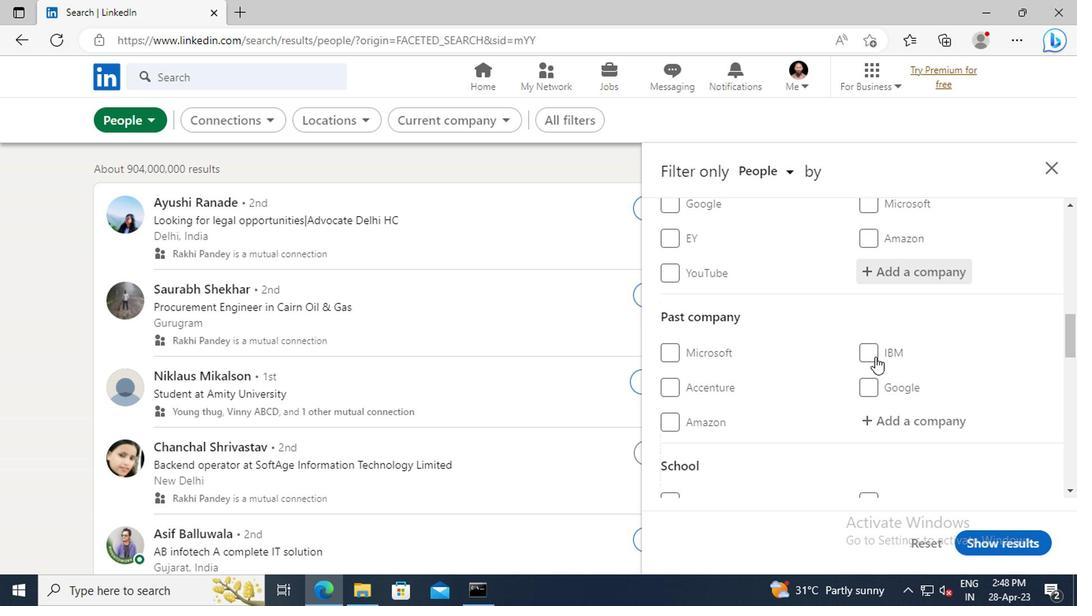 
Action: Mouse scrolled (874, 355) with delta (0, 0)
Screenshot: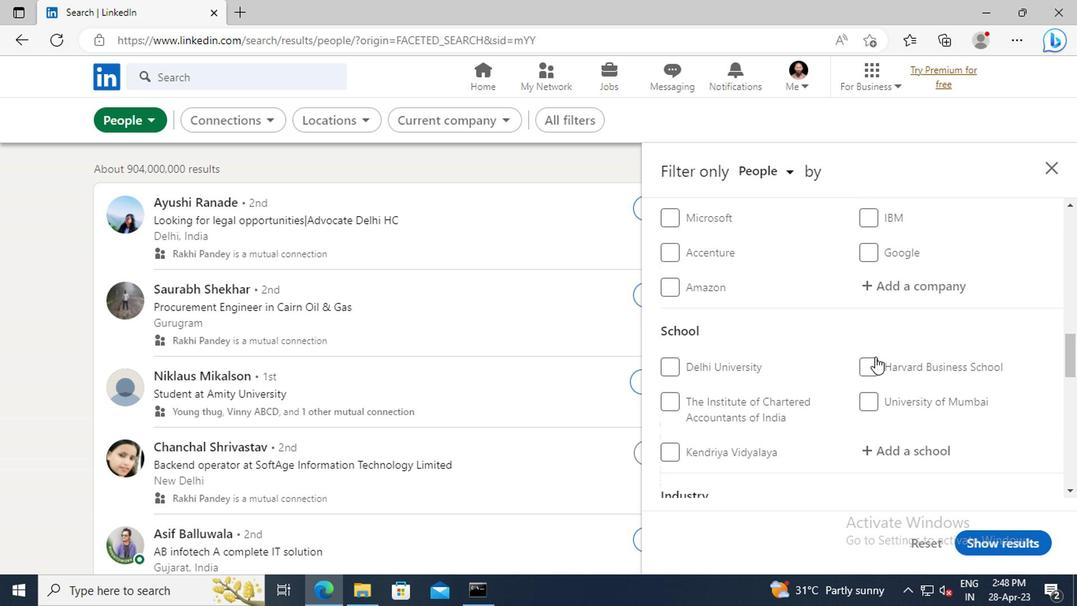 
Action: Mouse scrolled (874, 355) with delta (0, 0)
Screenshot: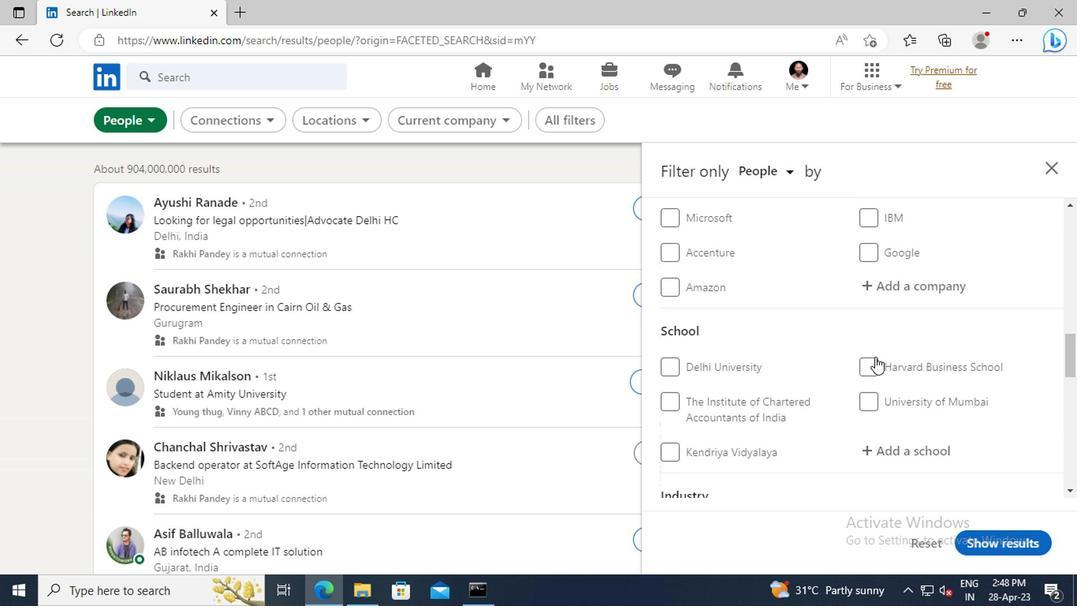 
Action: Mouse scrolled (874, 355) with delta (0, 0)
Screenshot: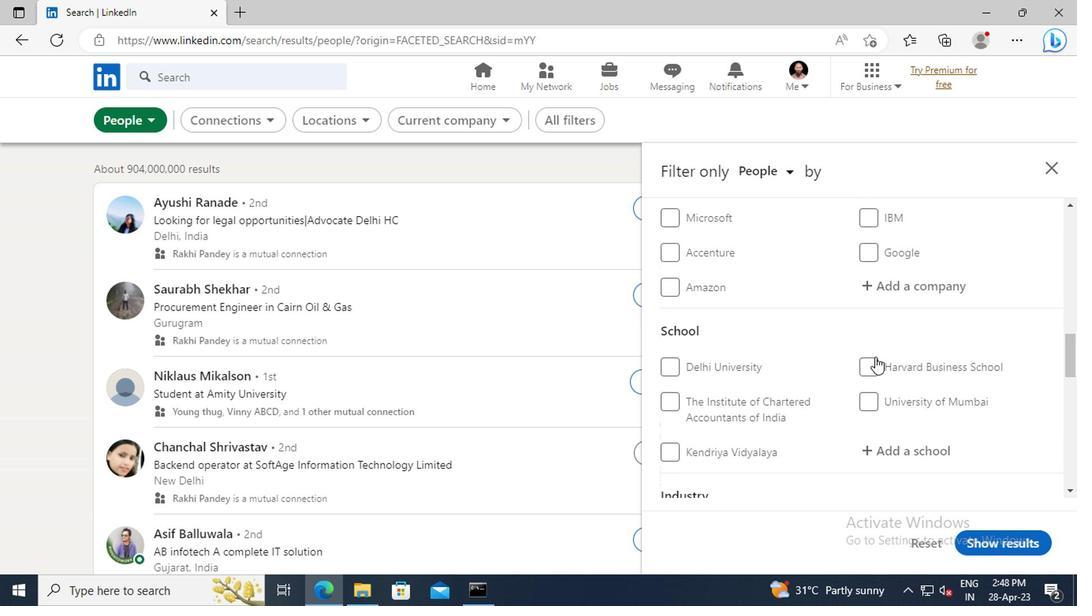 
Action: Mouse scrolled (874, 355) with delta (0, 0)
Screenshot: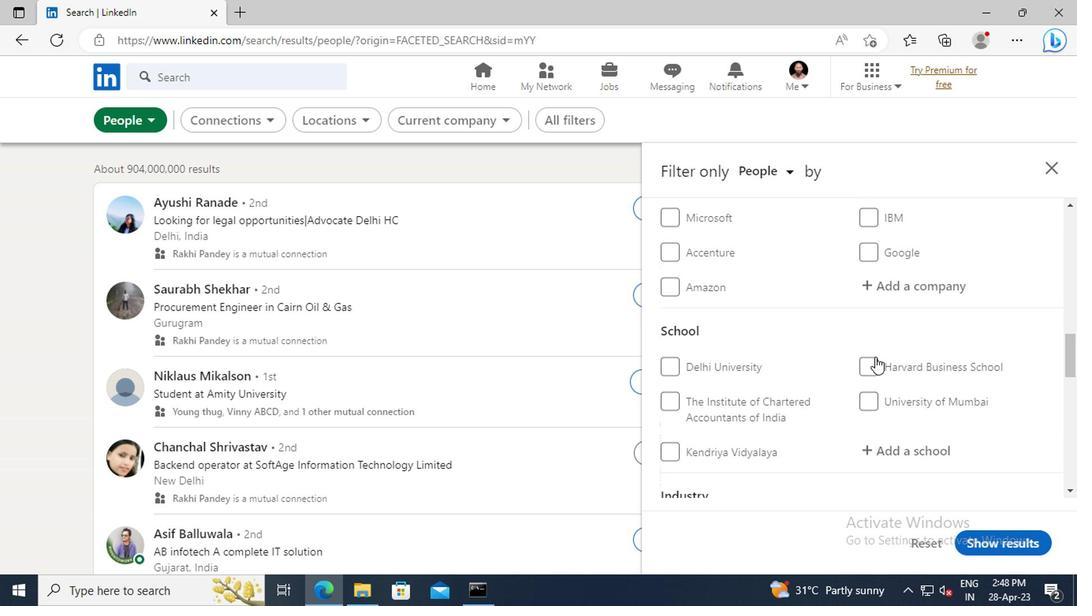 
Action: Mouse scrolled (874, 355) with delta (0, 0)
Screenshot: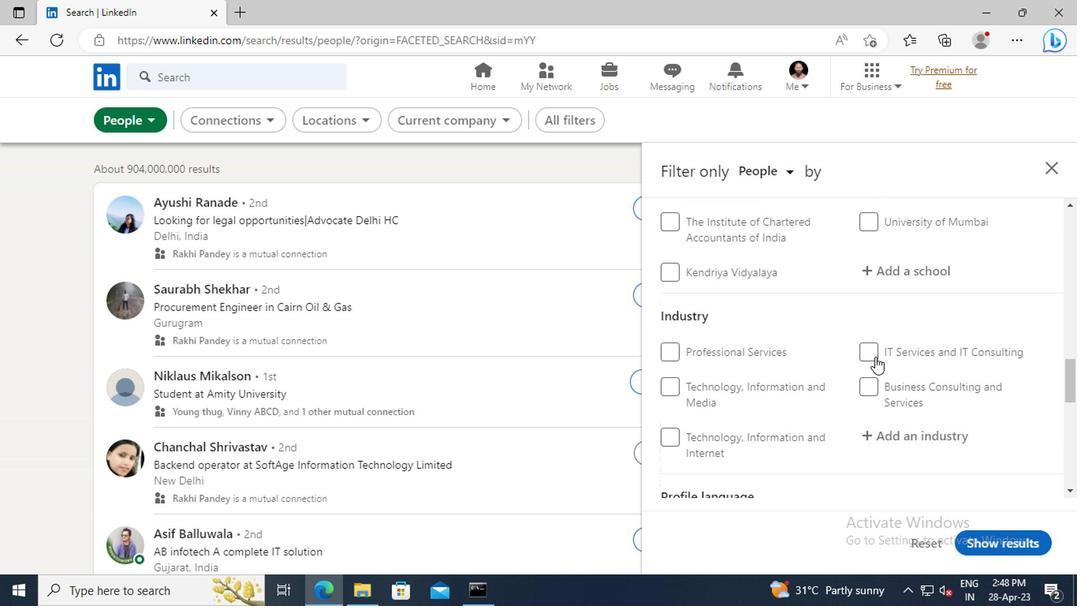 
Action: Mouse scrolled (874, 355) with delta (0, 0)
Screenshot: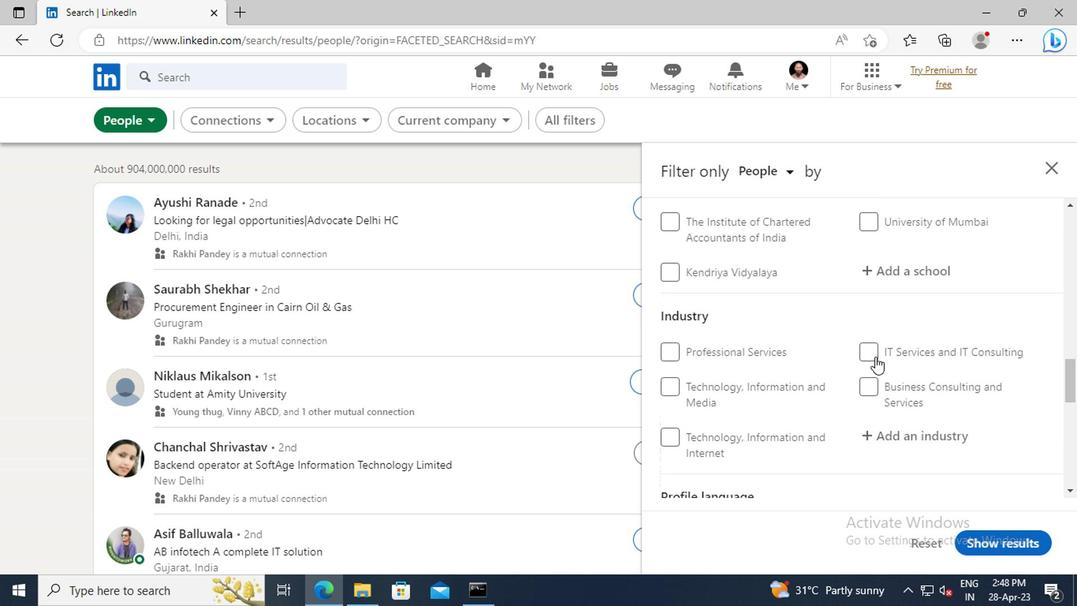 
Action: Mouse scrolled (874, 355) with delta (0, 0)
Screenshot: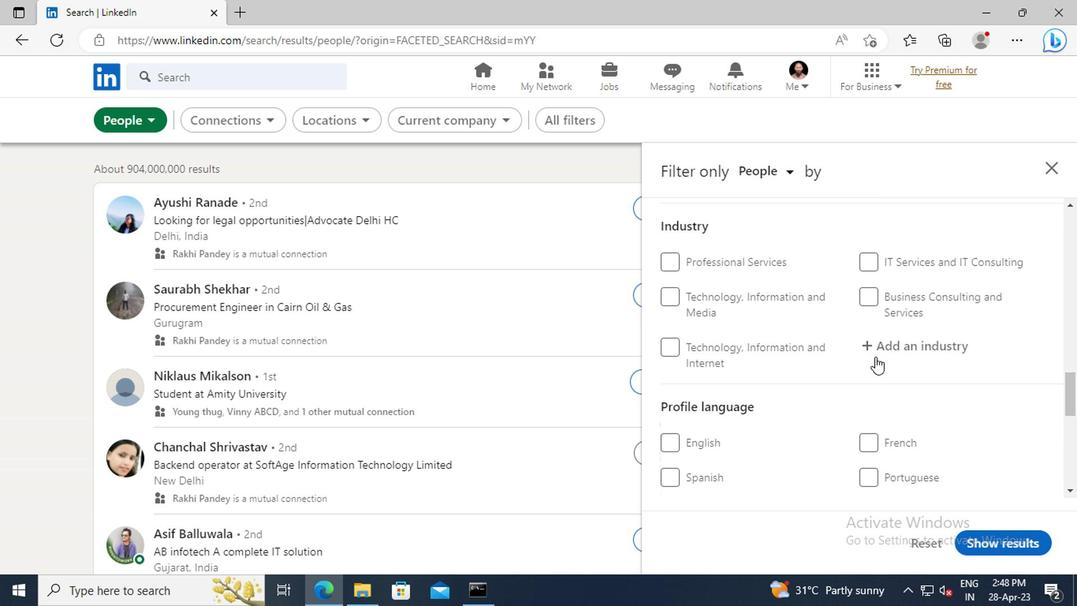 
Action: Mouse scrolled (874, 355) with delta (0, 0)
Screenshot: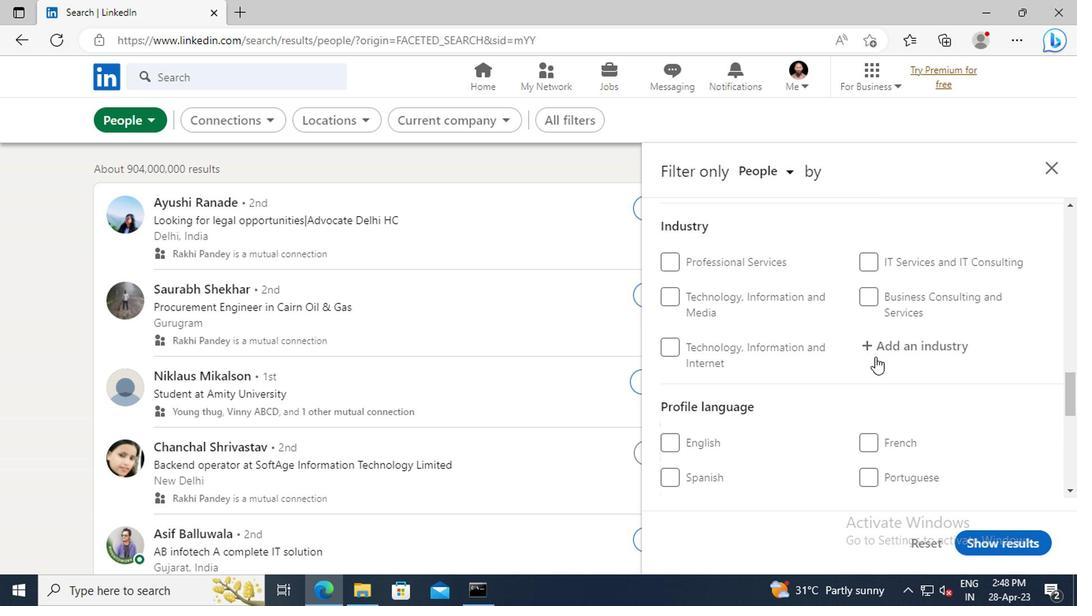 
Action: Mouse moved to (668, 419)
Screenshot: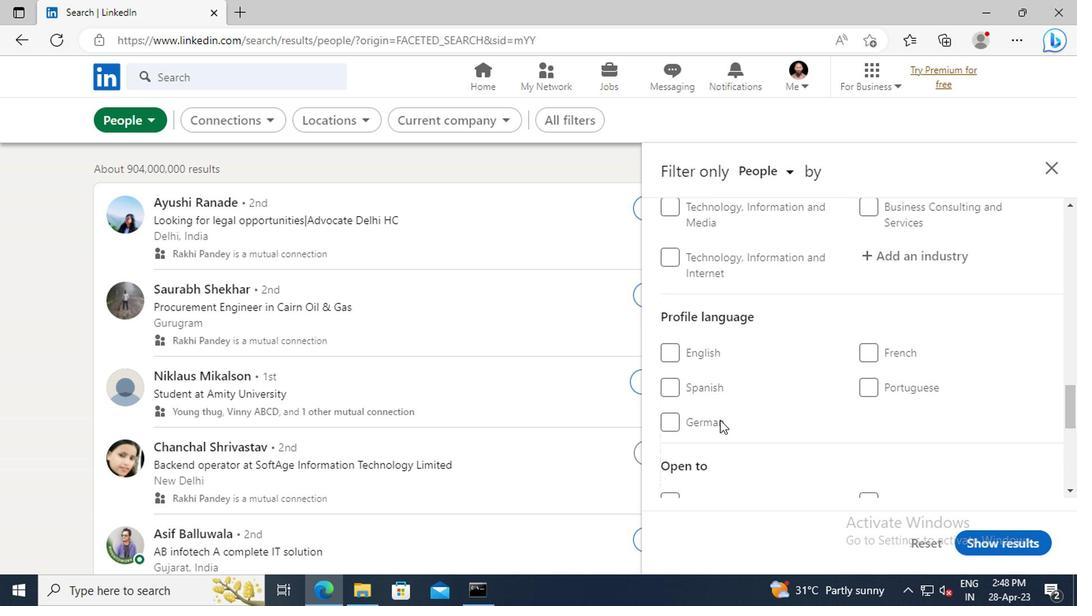
Action: Mouse pressed left at (668, 419)
Screenshot: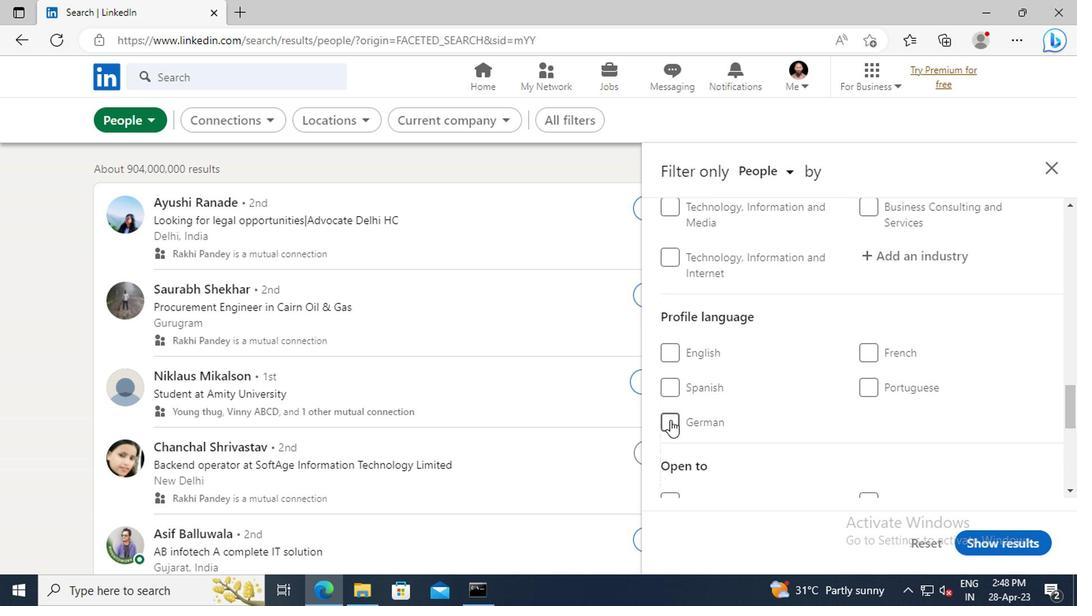 
Action: Mouse moved to (828, 375)
Screenshot: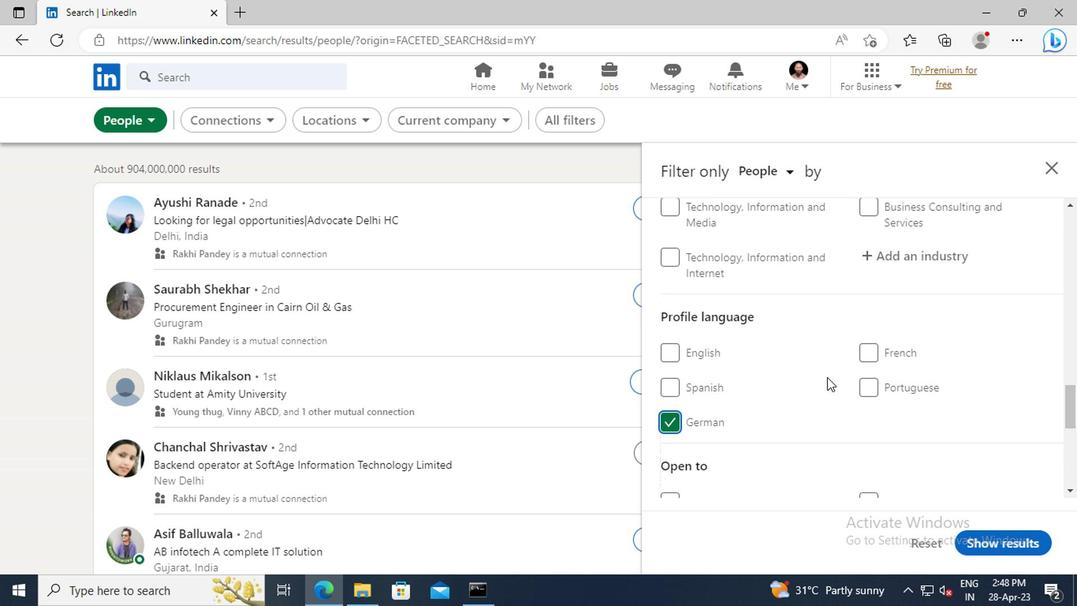 
Action: Mouse scrolled (828, 375) with delta (0, 0)
Screenshot: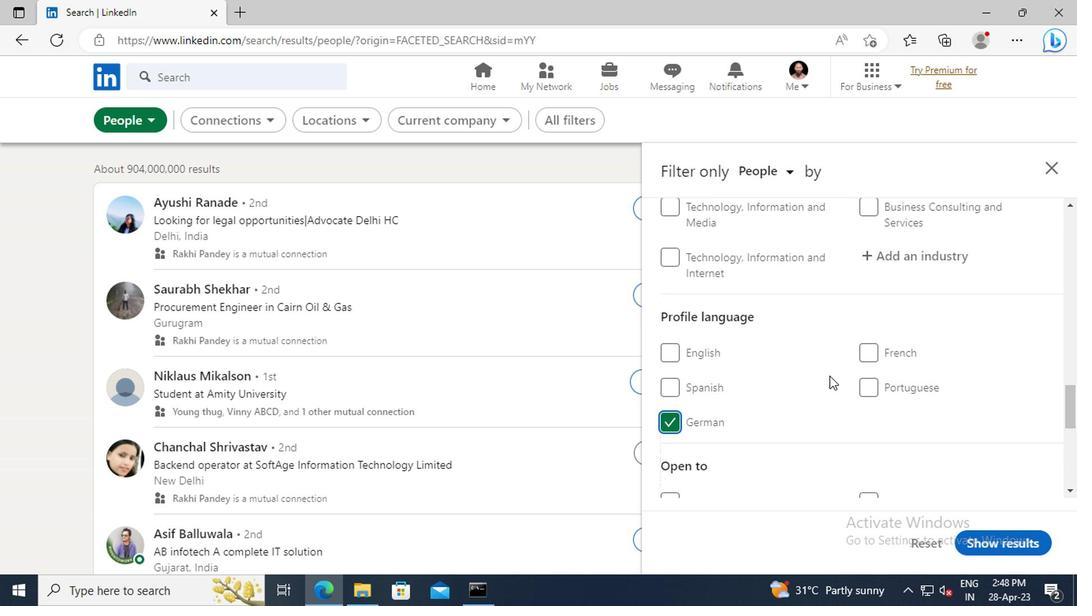 
Action: Mouse scrolled (828, 375) with delta (0, 0)
Screenshot: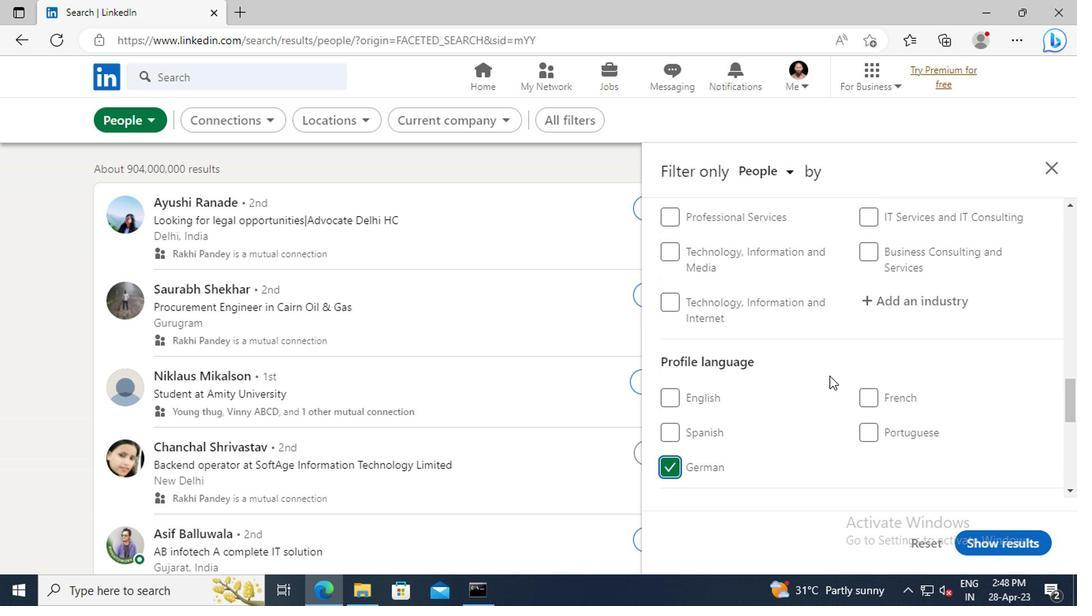 
Action: Mouse scrolled (828, 375) with delta (0, 0)
Screenshot: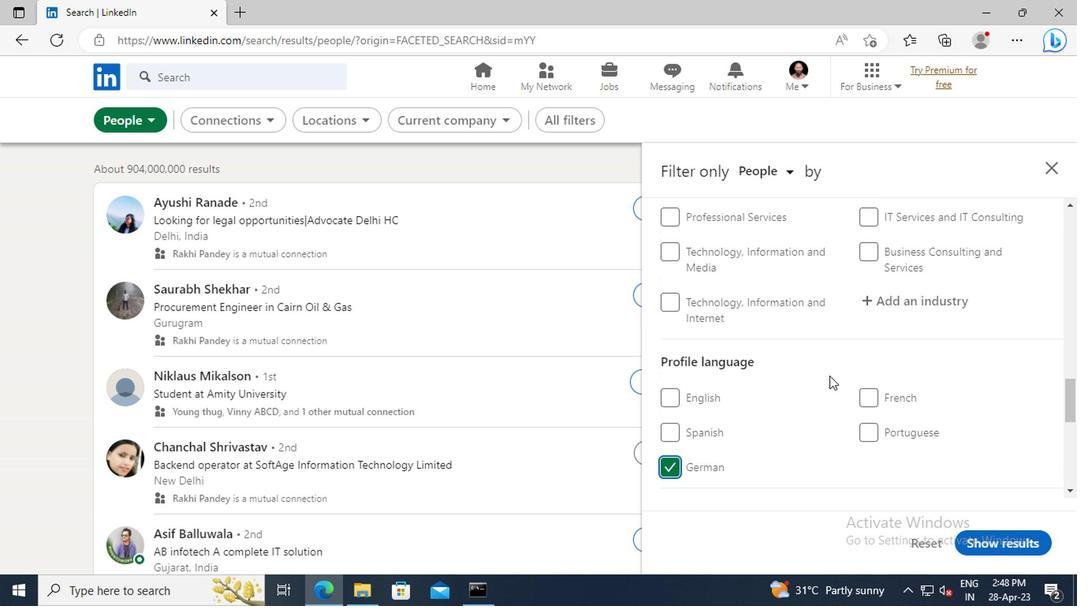 
Action: Mouse scrolled (828, 375) with delta (0, 0)
Screenshot: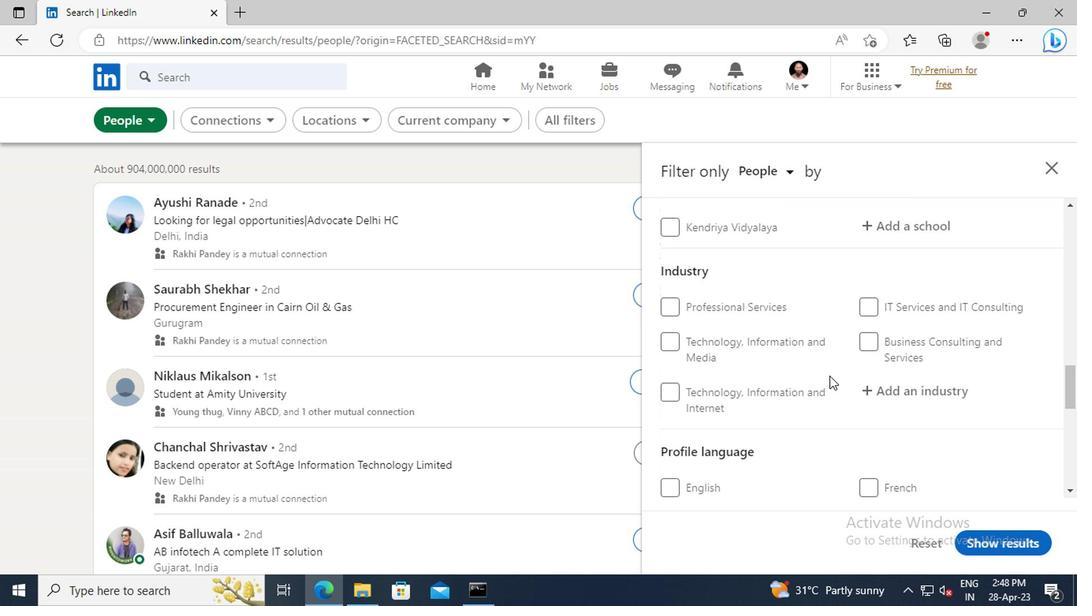 
Action: Mouse scrolled (828, 375) with delta (0, 0)
Screenshot: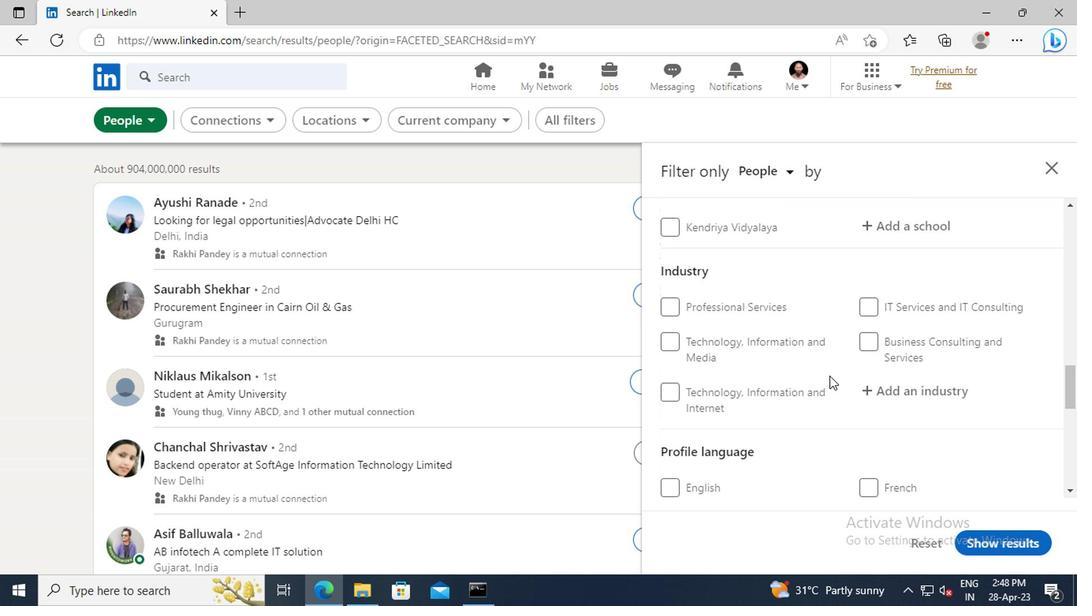 
Action: Mouse scrolled (828, 375) with delta (0, 0)
Screenshot: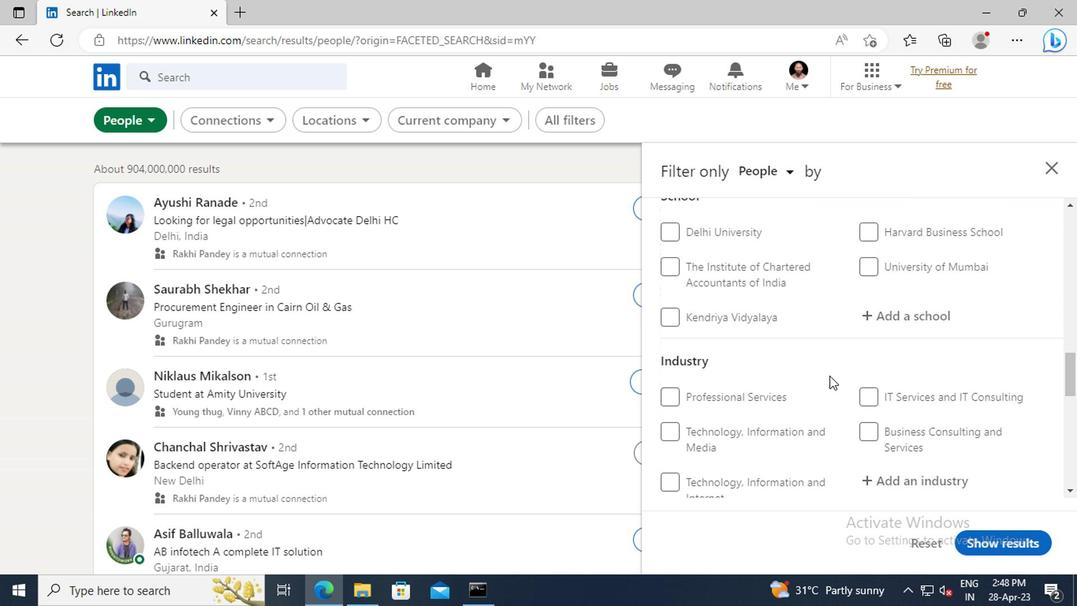 
Action: Mouse scrolled (828, 375) with delta (0, 0)
Screenshot: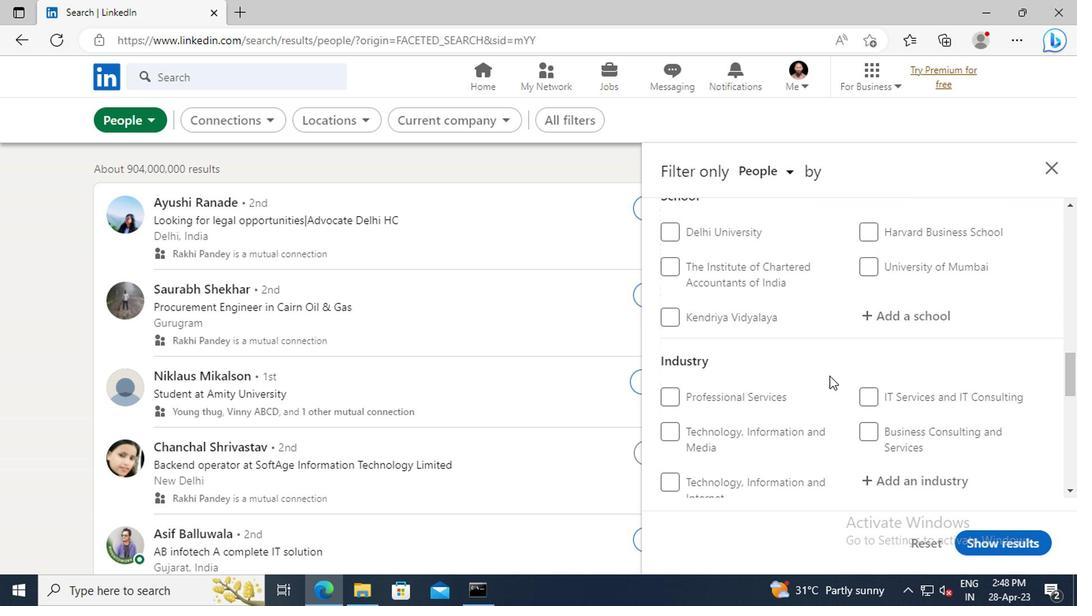
Action: Mouse scrolled (828, 375) with delta (0, 0)
Screenshot: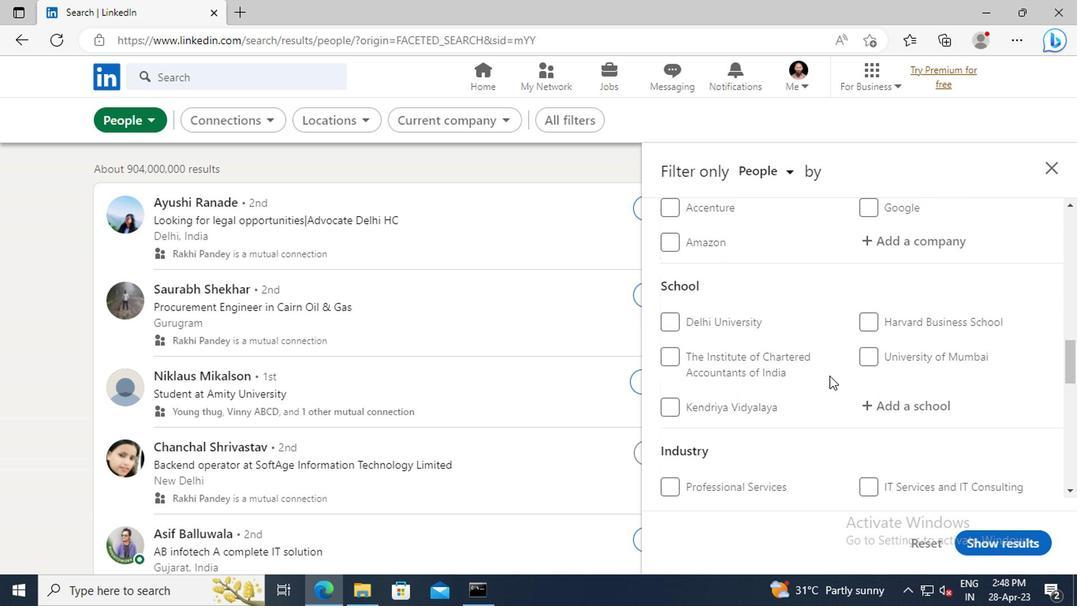 
Action: Mouse scrolled (828, 375) with delta (0, 0)
Screenshot: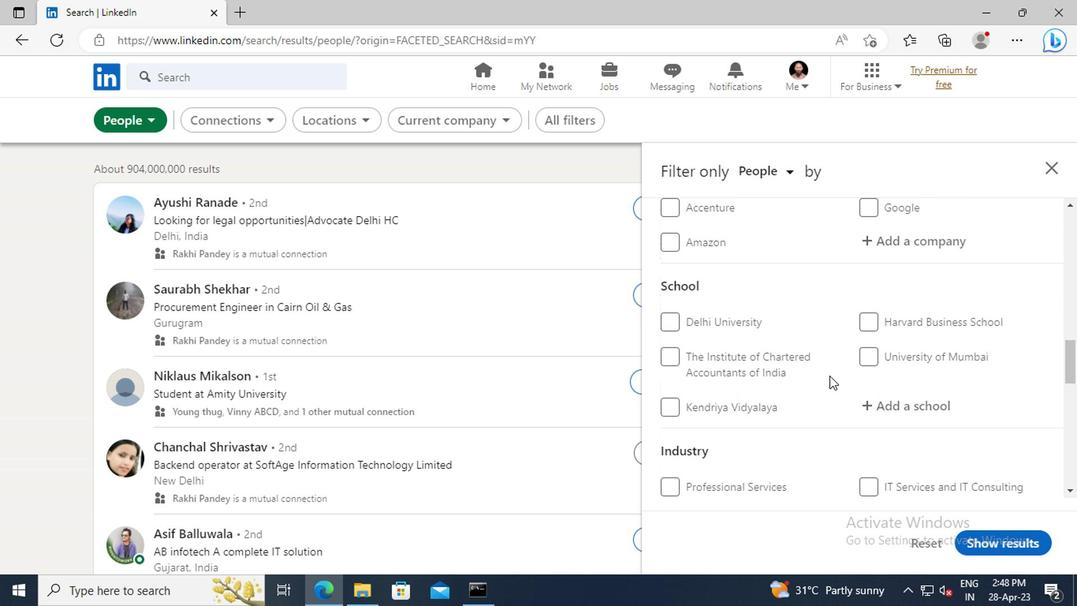 
Action: Mouse scrolled (828, 375) with delta (0, 0)
Screenshot: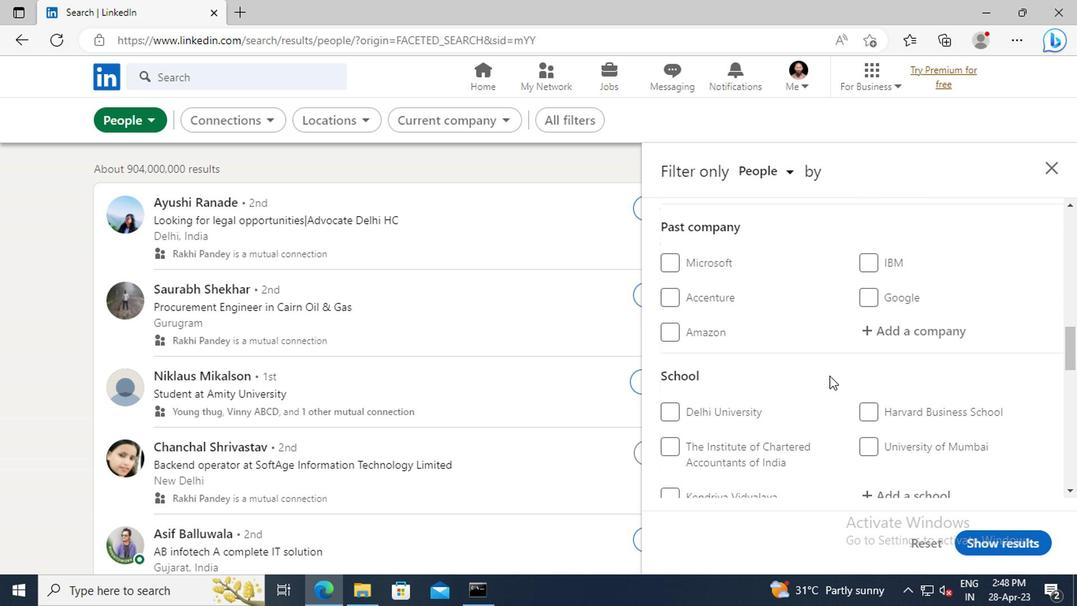 
Action: Mouse scrolled (828, 375) with delta (0, 0)
Screenshot: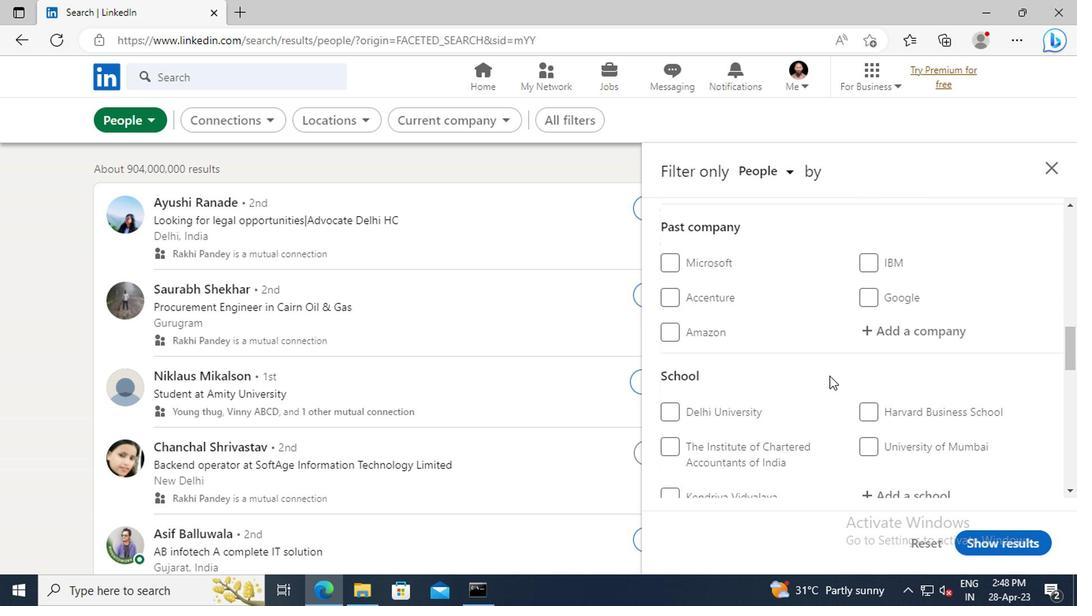 
Action: Mouse scrolled (828, 375) with delta (0, 0)
Screenshot: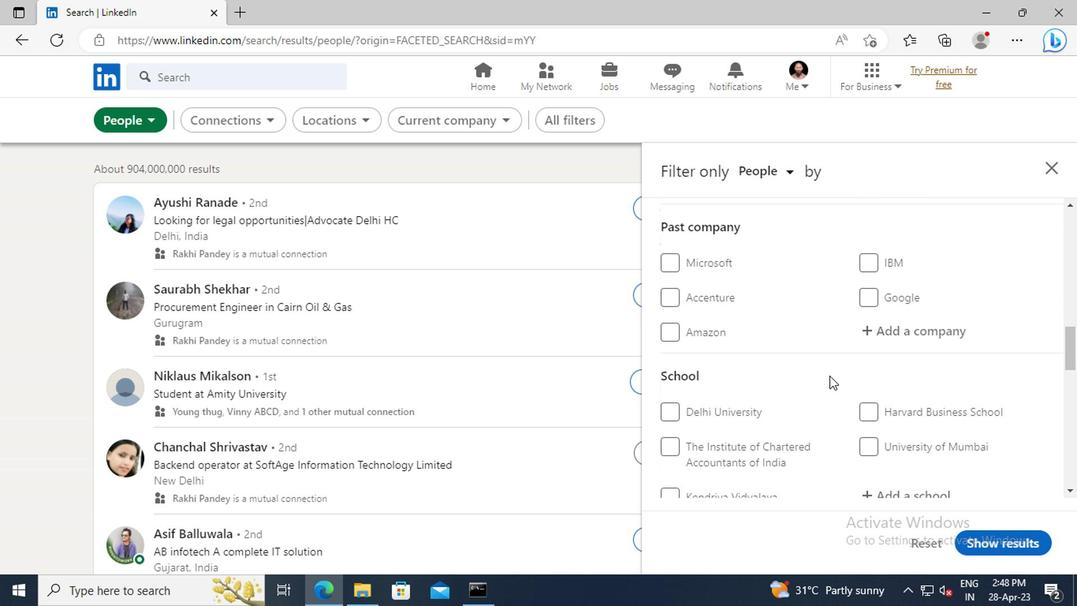 
Action: Mouse scrolled (828, 375) with delta (0, 0)
Screenshot: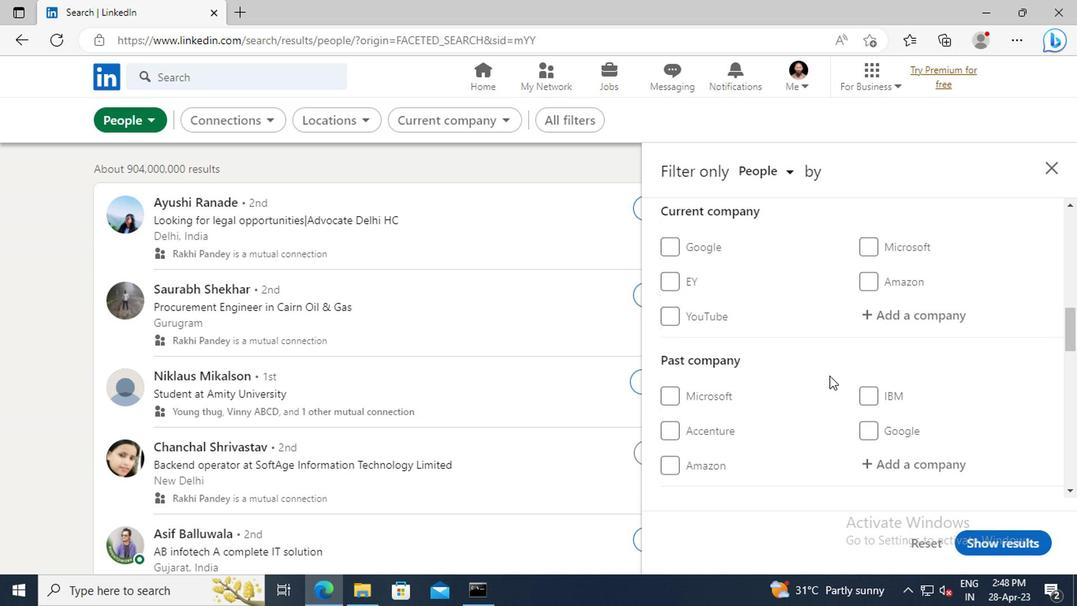 
Action: Mouse moved to (875, 367)
Screenshot: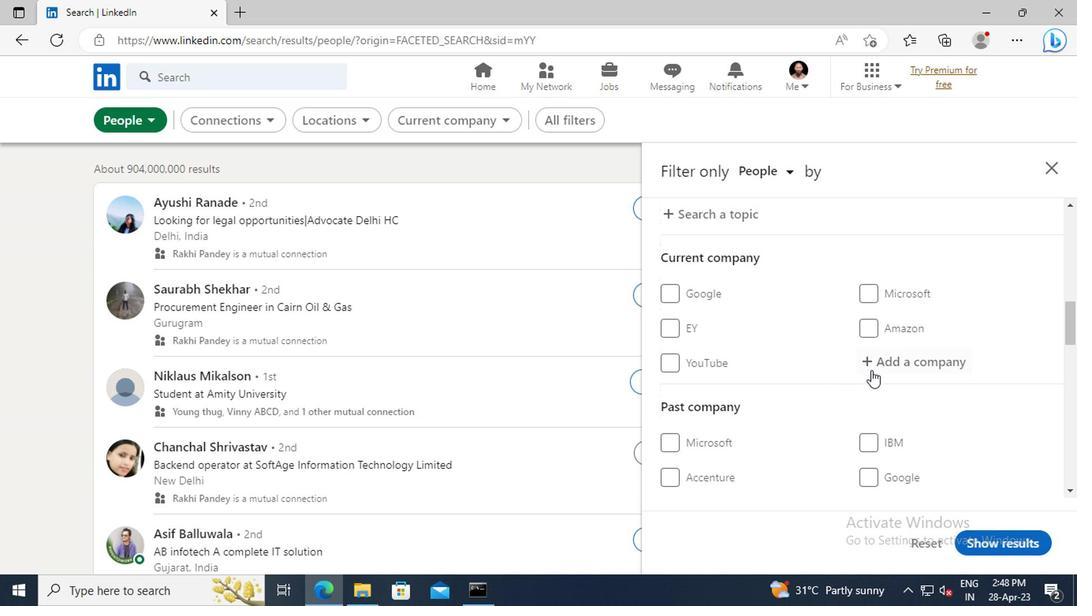 
Action: Mouse pressed left at (875, 367)
Screenshot: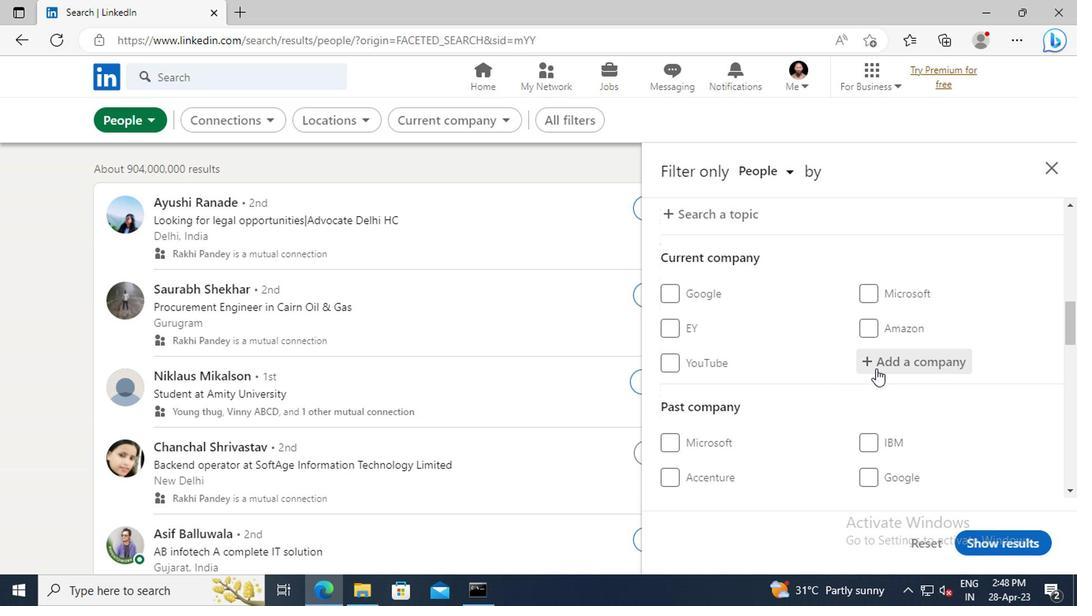 
Action: Key pressed <Key.shift>URBAN<Key.space><Key.shift>COM
Screenshot: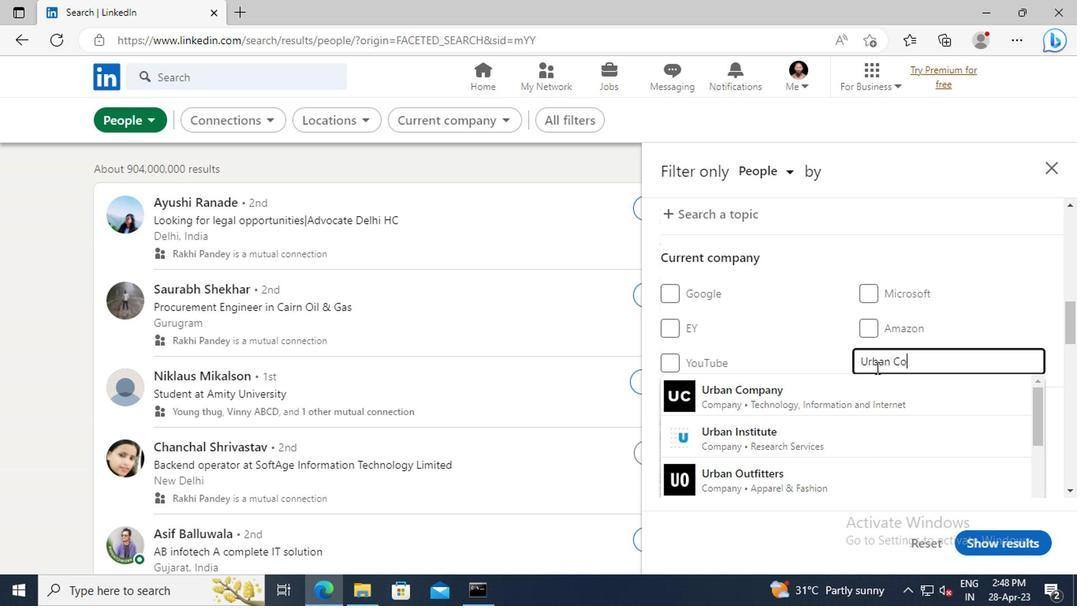
Action: Mouse moved to (875, 391)
Screenshot: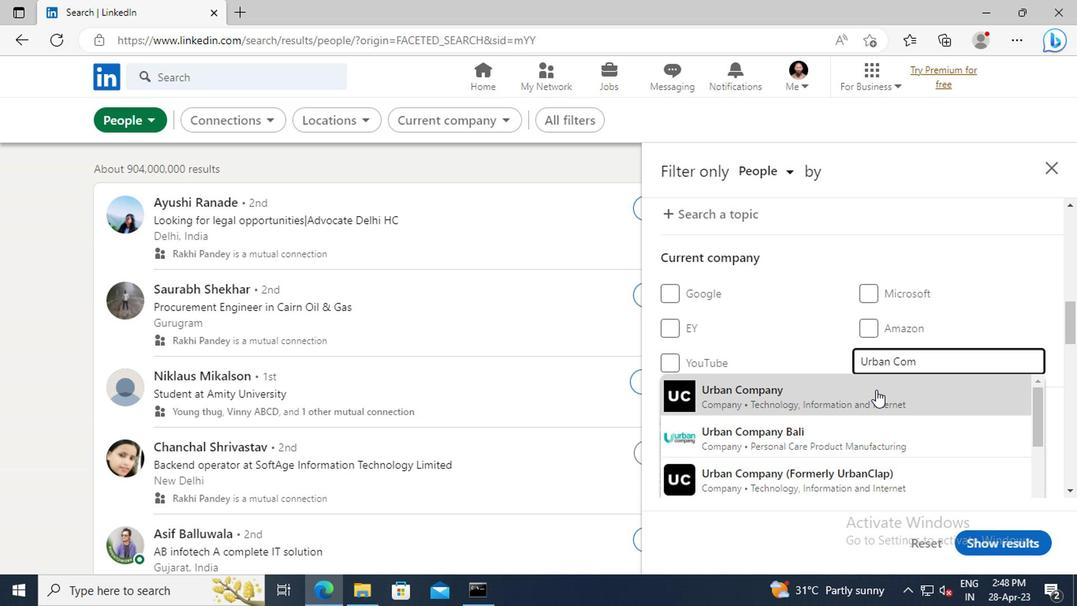 
Action: Mouse pressed left at (875, 391)
Screenshot: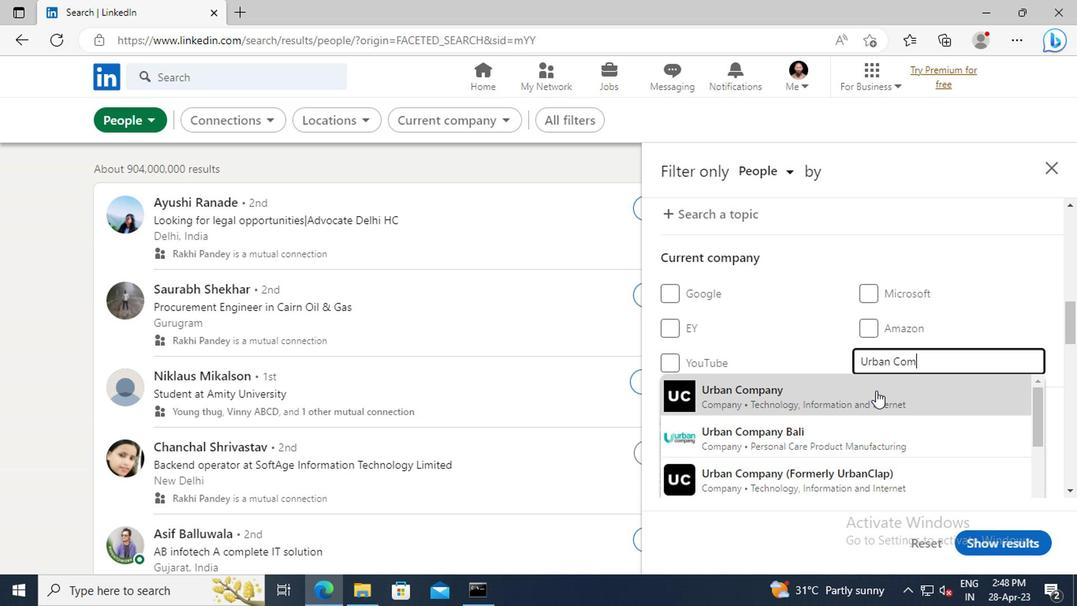 
Action: Mouse moved to (906, 342)
Screenshot: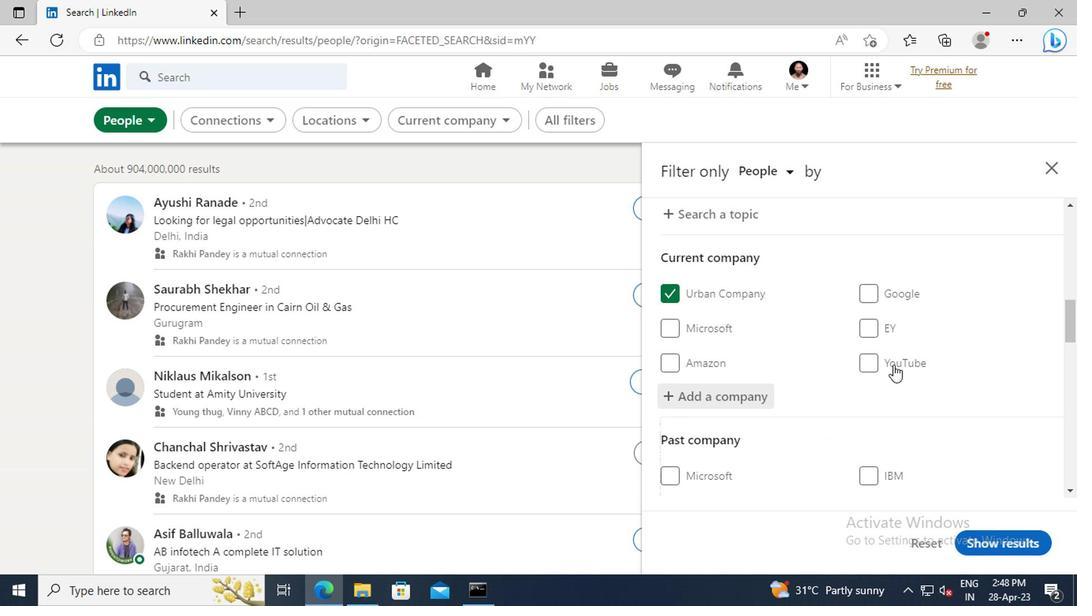 
Action: Mouse scrolled (906, 341) with delta (0, 0)
Screenshot: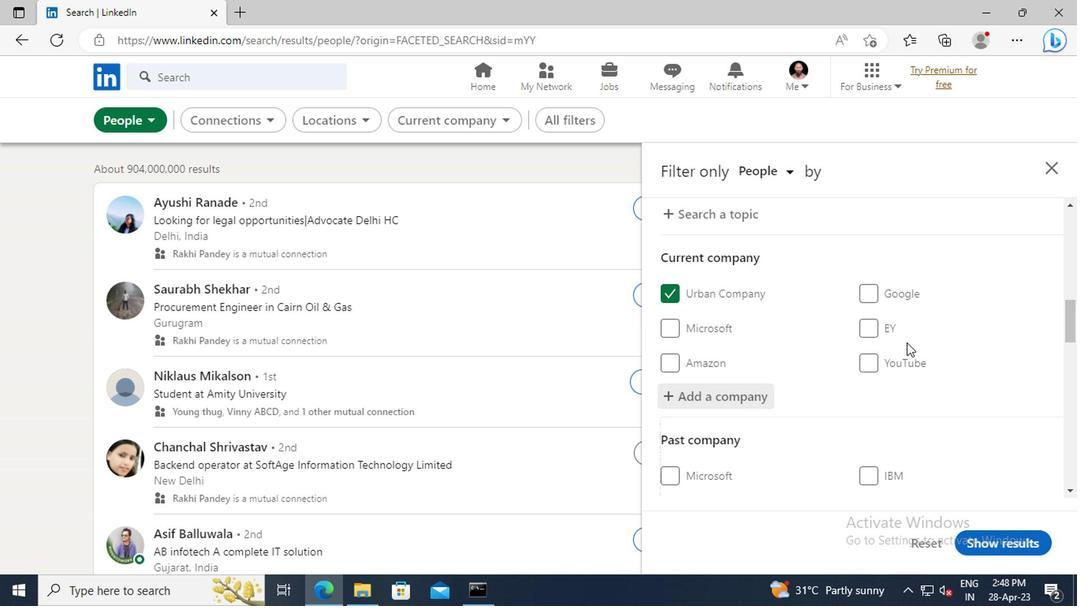 
Action: Mouse scrolled (906, 341) with delta (0, 0)
Screenshot: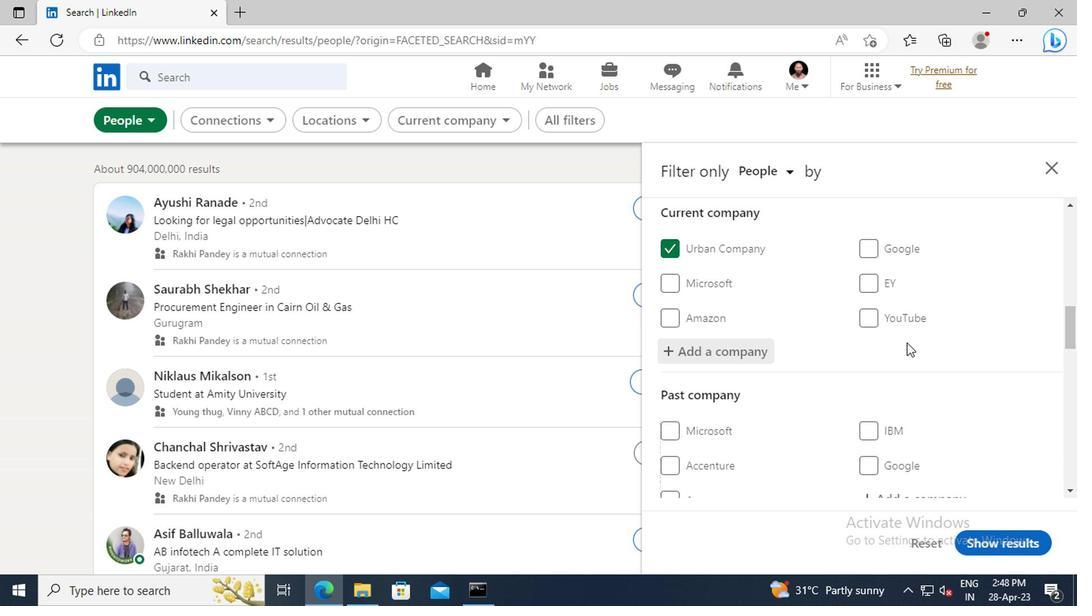 
Action: Mouse scrolled (906, 341) with delta (0, 0)
Screenshot: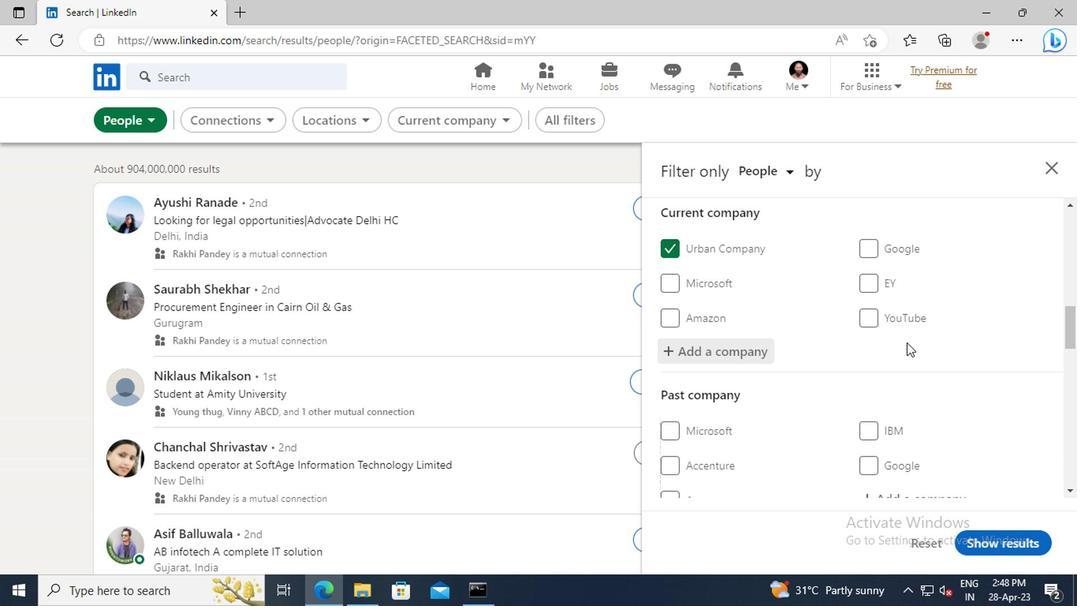 
Action: Mouse scrolled (906, 341) with delta (0, 0)
Screenshot: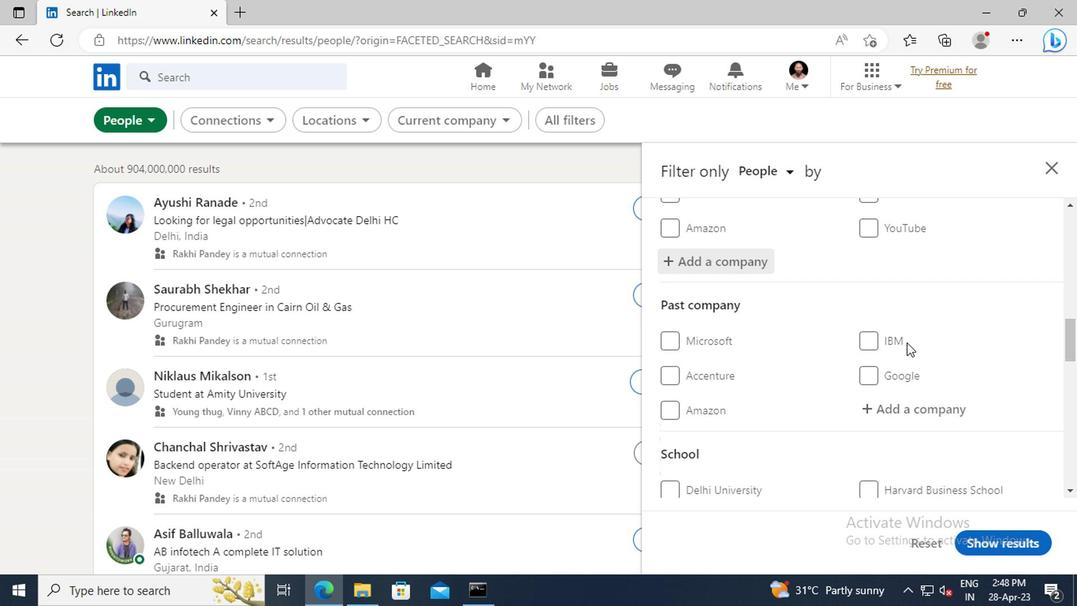 
Action: Mouse scrolled (906, 341) with delta (0, 0)
Screenshot: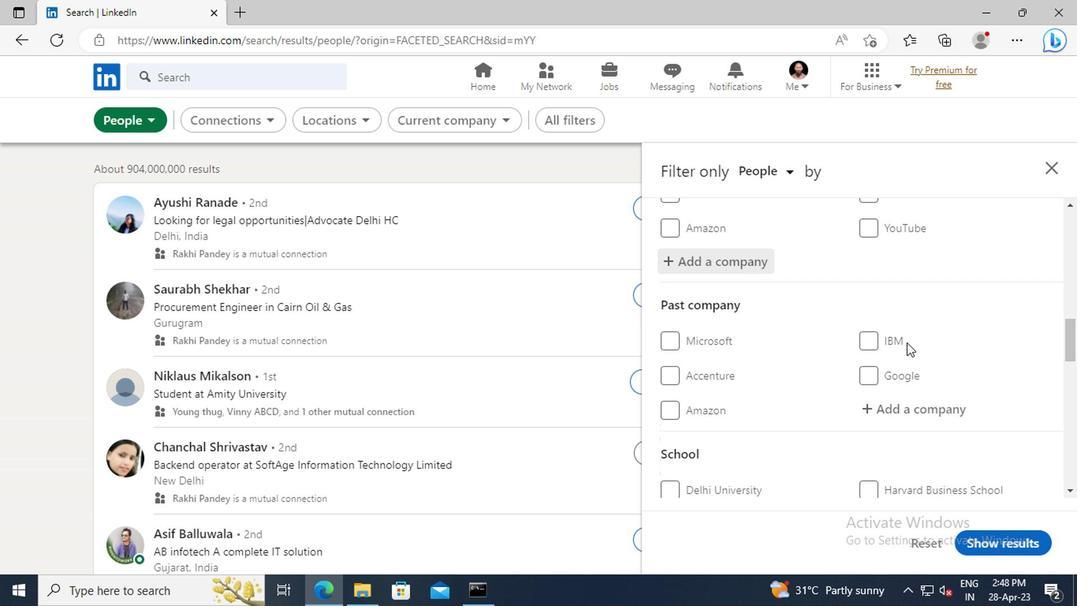 
Action: Mouse scrolled (906, 341) with delta (0, 0)
Screenshot: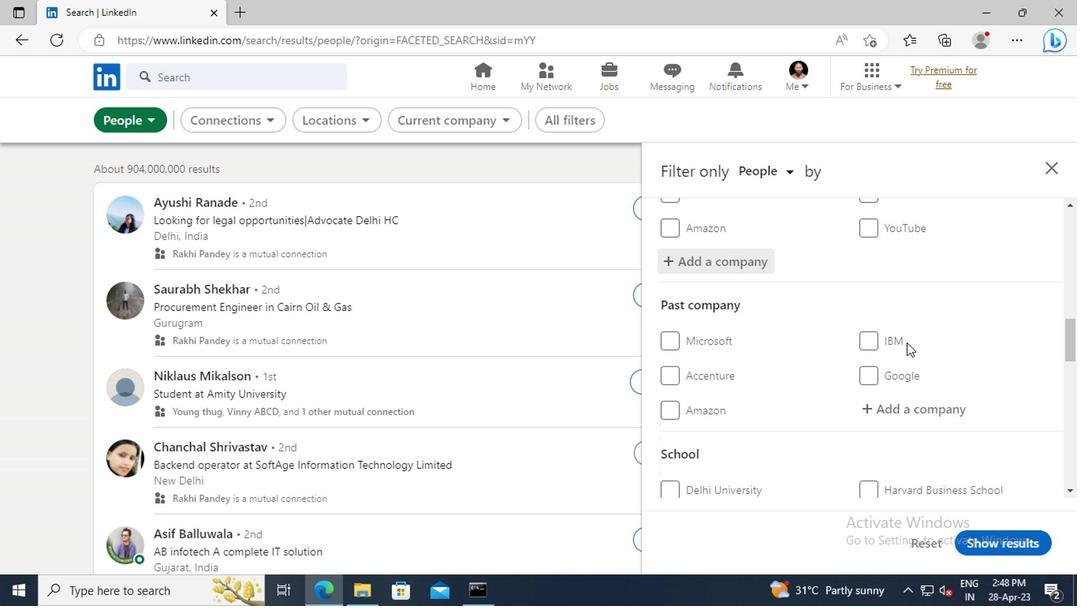 
Action: Mouse scrolled (906, 341) with delta (0, 0)
Screenshot: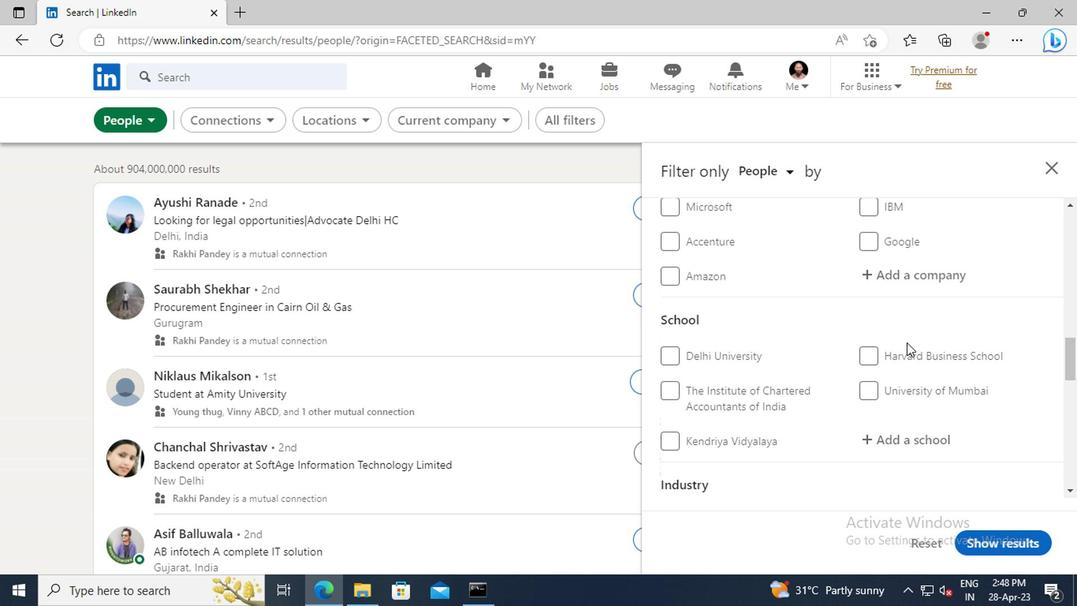 
Action: Mouse scrolled (906, 341) with delta (0, 0)
Screenshot: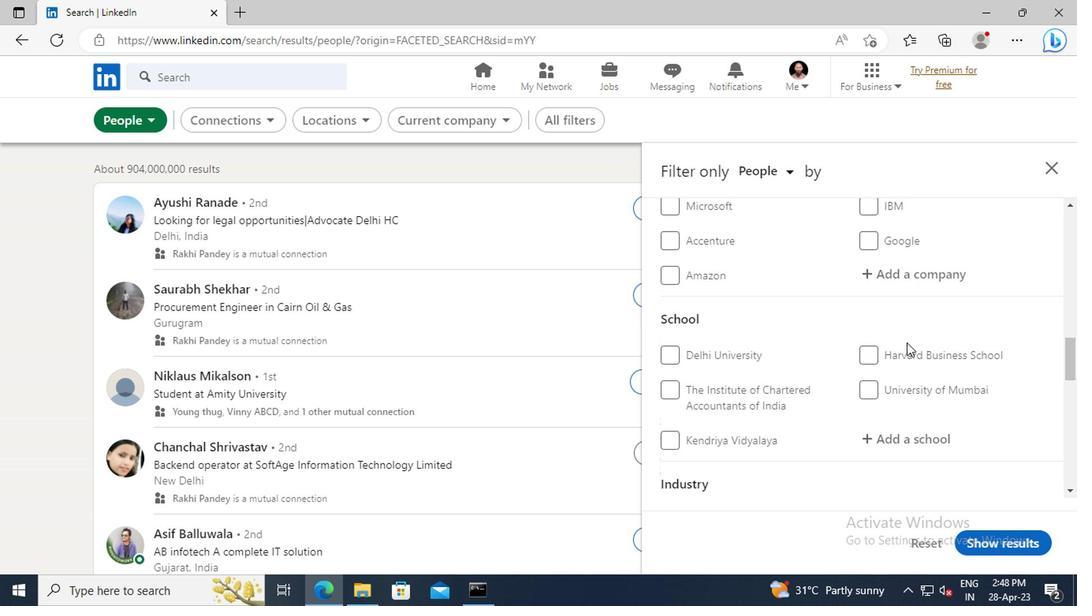 
Action: Mouse moved to (900, 347)
Screenshot: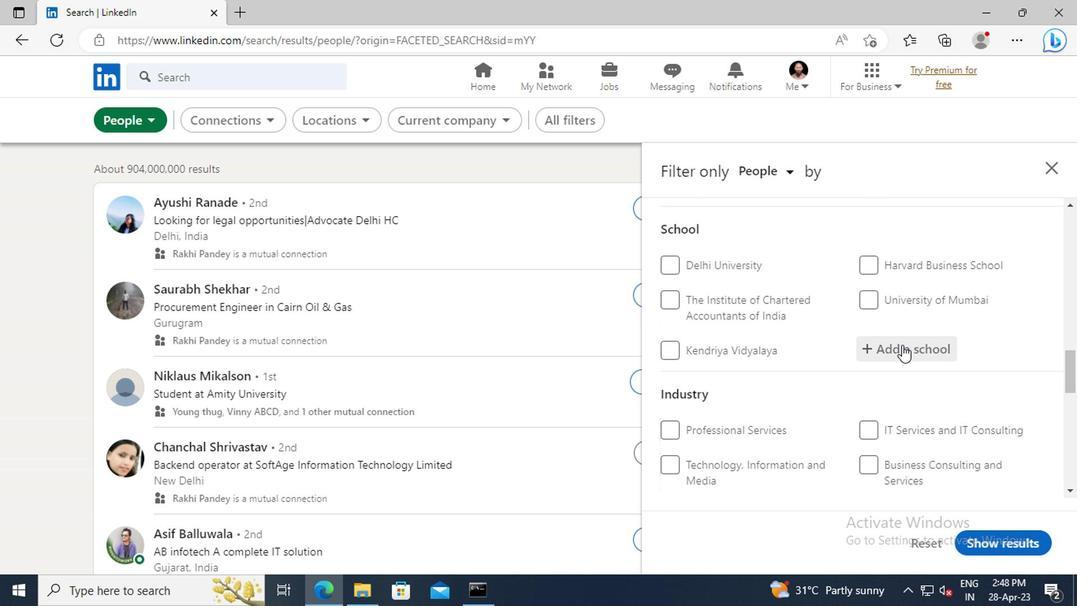 
Action: Mouse pressed left at (900, 347)
Screenshot: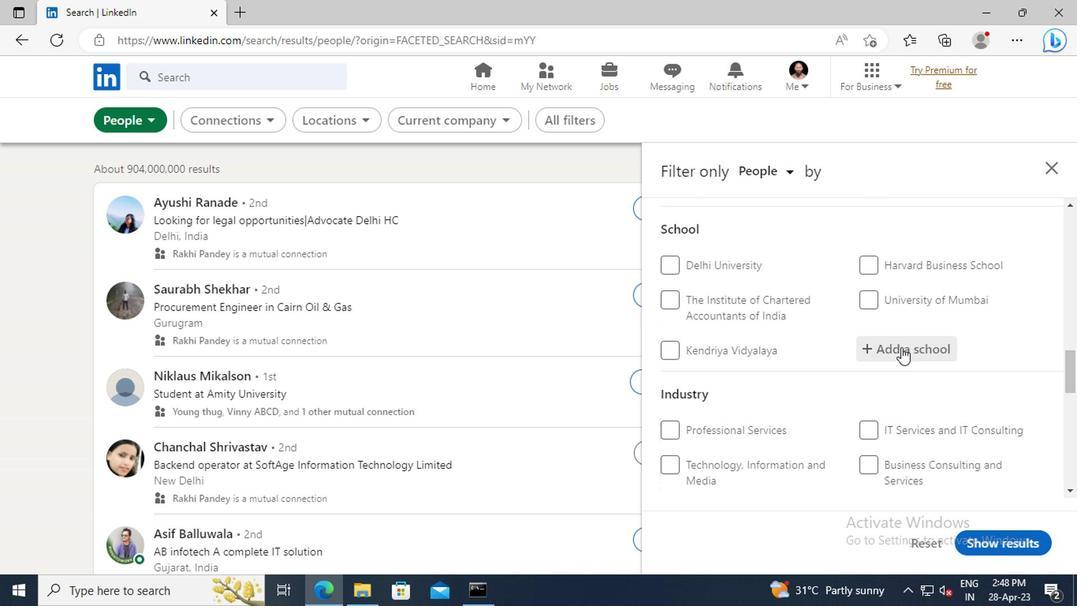 
Action: Key pressed <Key.shift>SREYAS
Screenshot: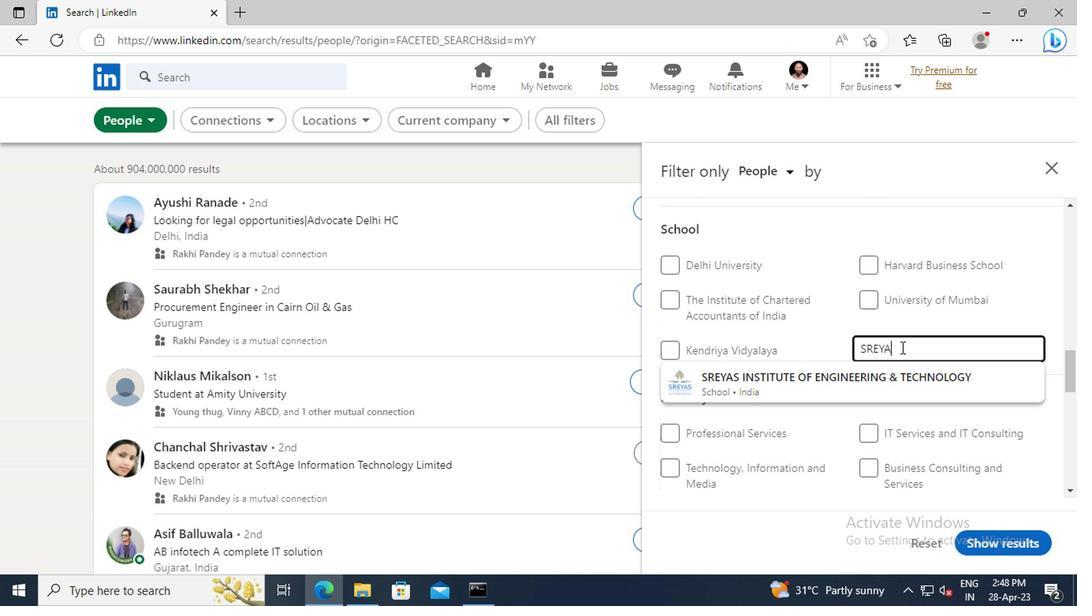 
Action: Mouse moved to (906, 373)
Screenshot: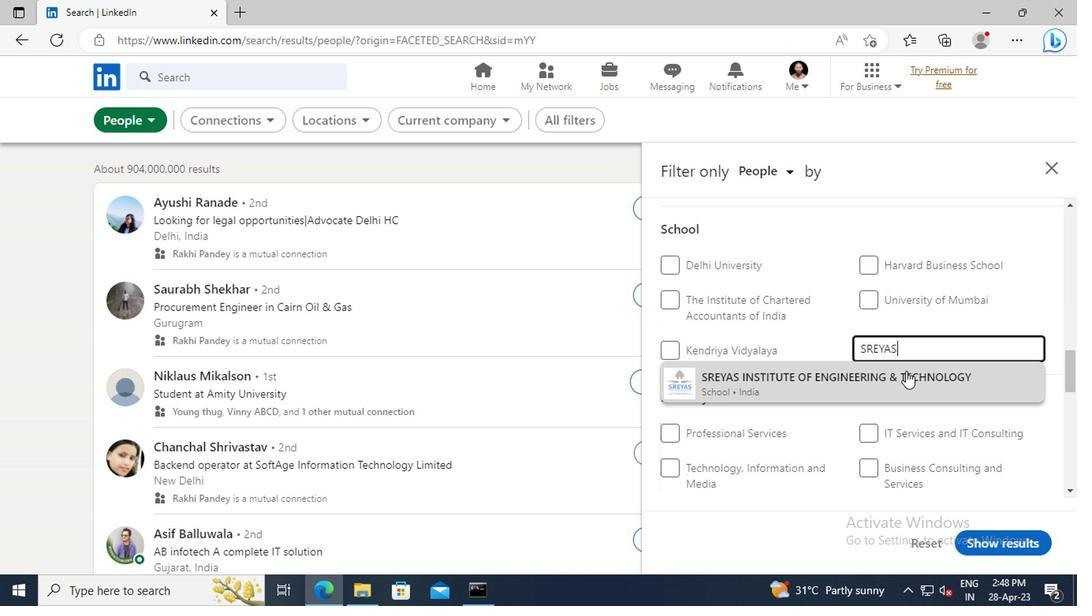 
Action: Mouse pressed left at (906, 373)
Screenshot: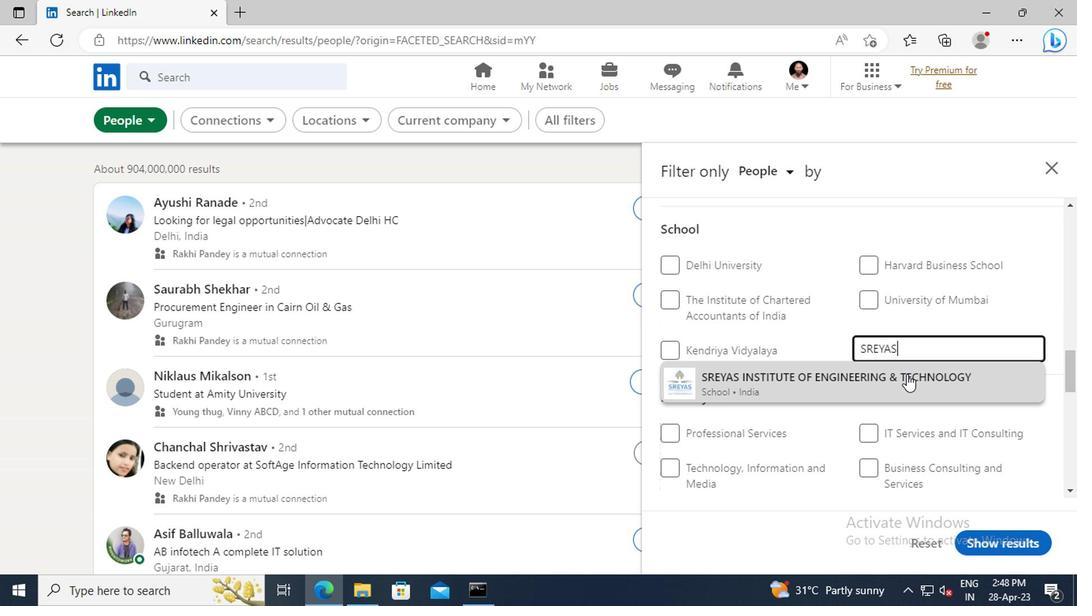 
Action: Mouse moved to (902, 333)
Screenshot: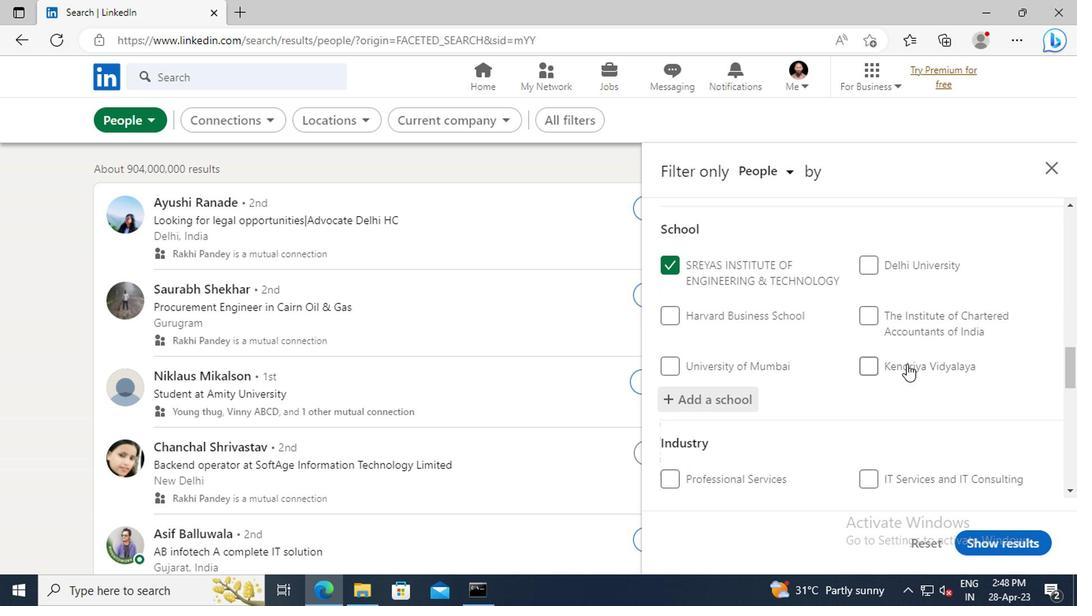 
Action: Mouse scrolled (902, 333) with delta (0, 0)
Screenshot: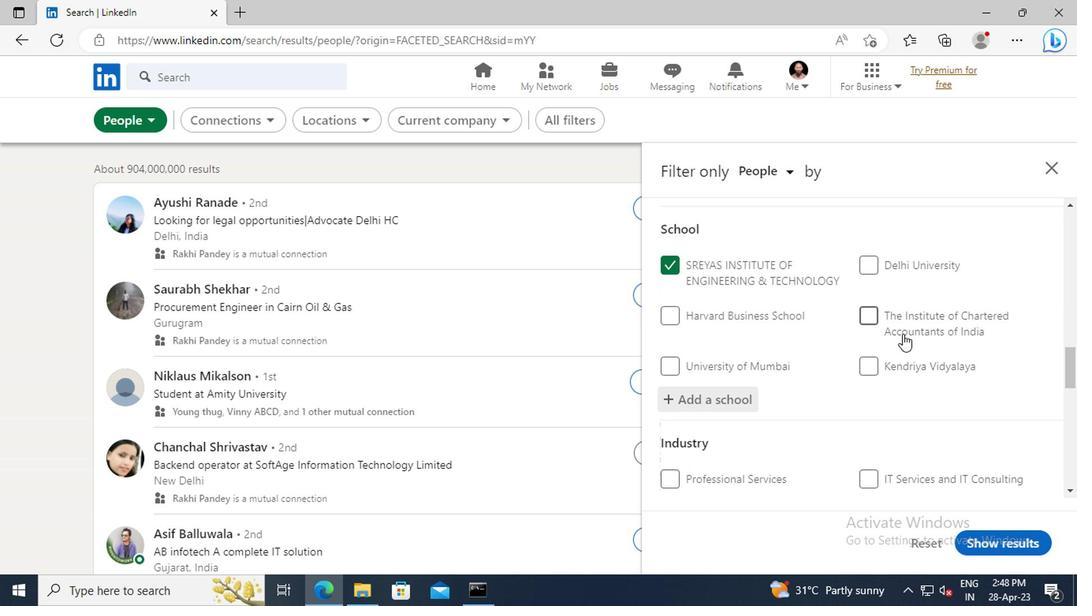 
Action: Mouse scrolled (902, 333) with delta (0, 0)
Screenshot: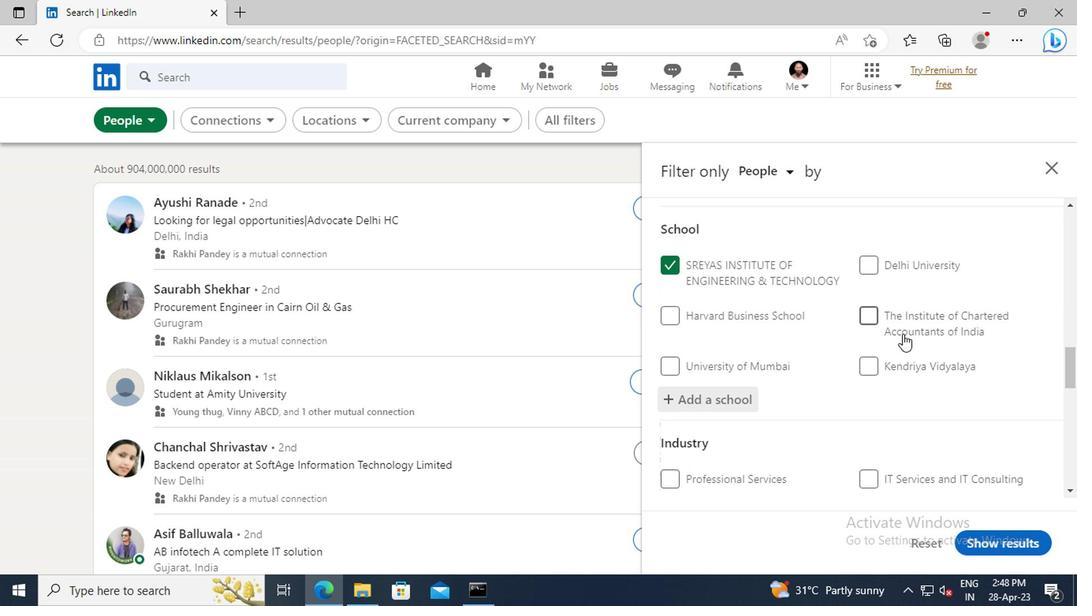 
Action: Mouse scrolled (902, 333) with delta (0, 0)
Screenshot: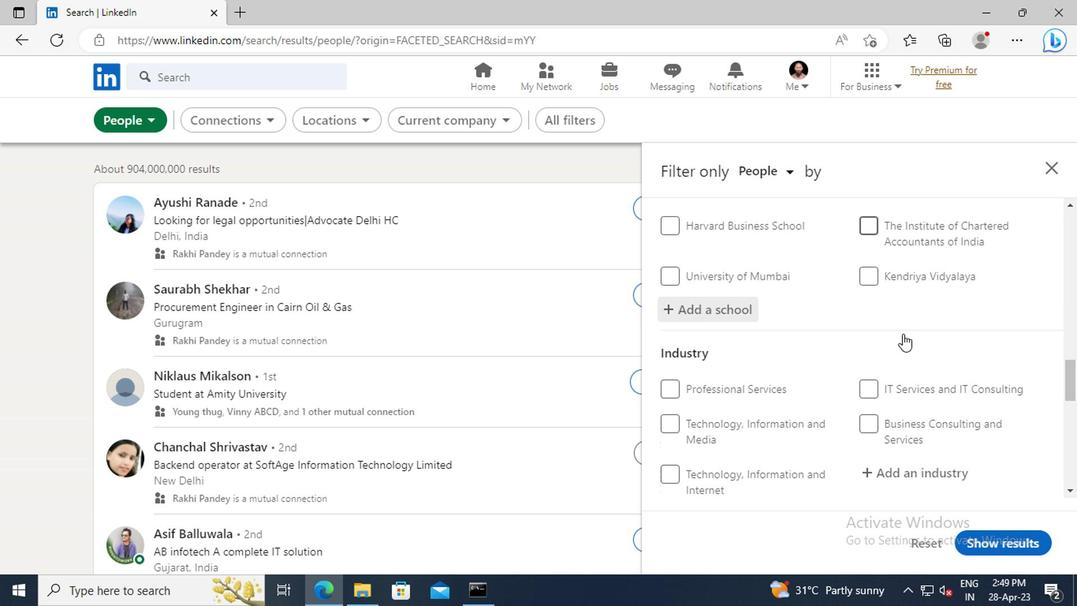 
Action: Mouse scrolled (902, 333) with delta (0, 0)
Screenshot: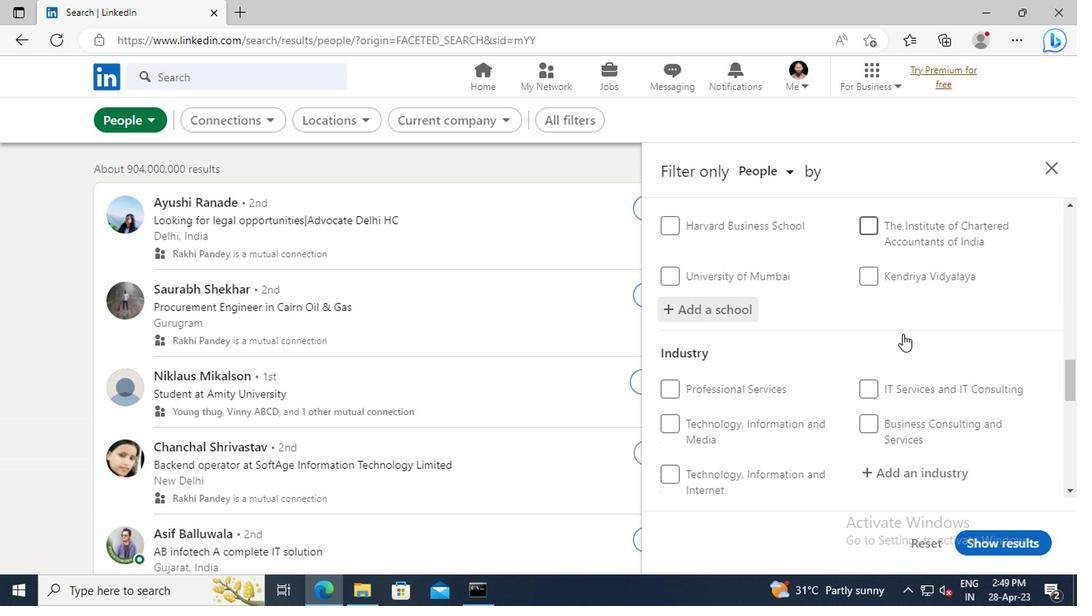 
Action: Mouse moved to (898, 379)
Screenshot: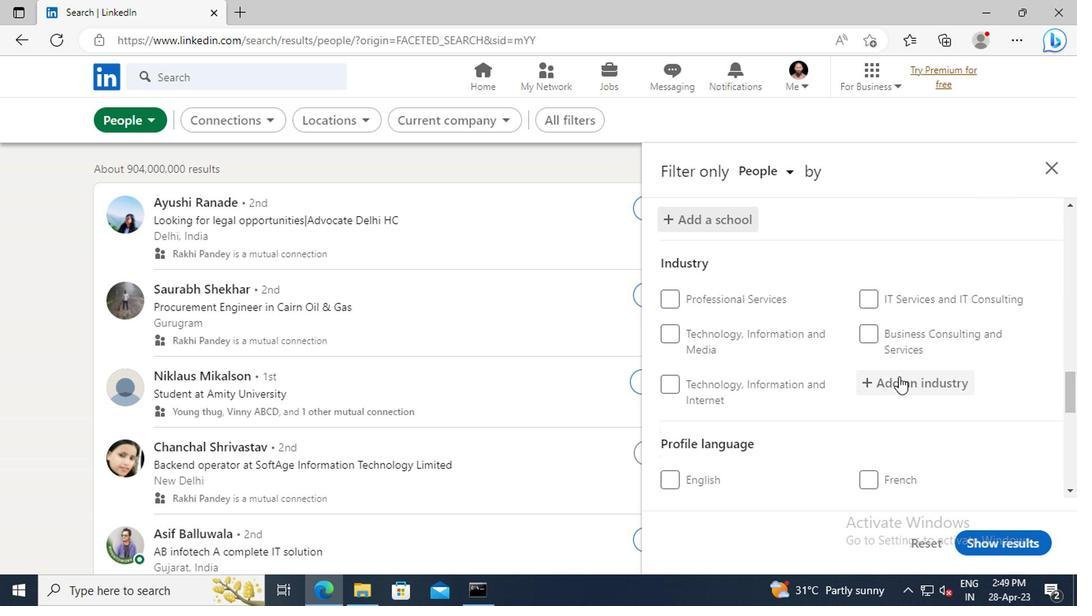 
Action: Mouse pressed left at (898, 379)
Screenshot: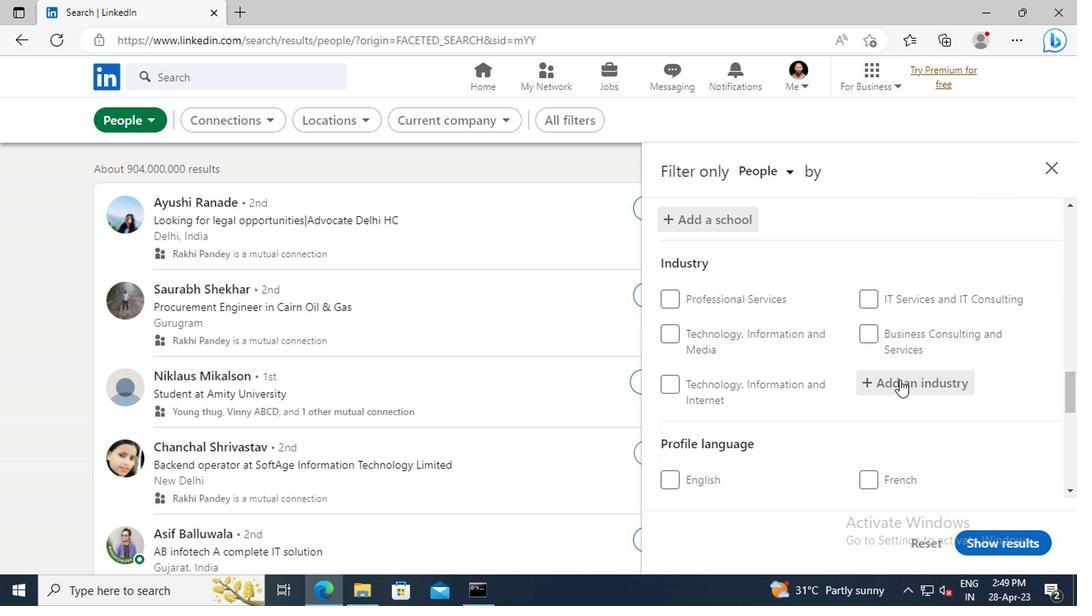
Action: Key pressed <Key.shift>MARKET<Key.space><Key.shift><Key.shift><Key.shift><Key.shift>RE
Screenshot: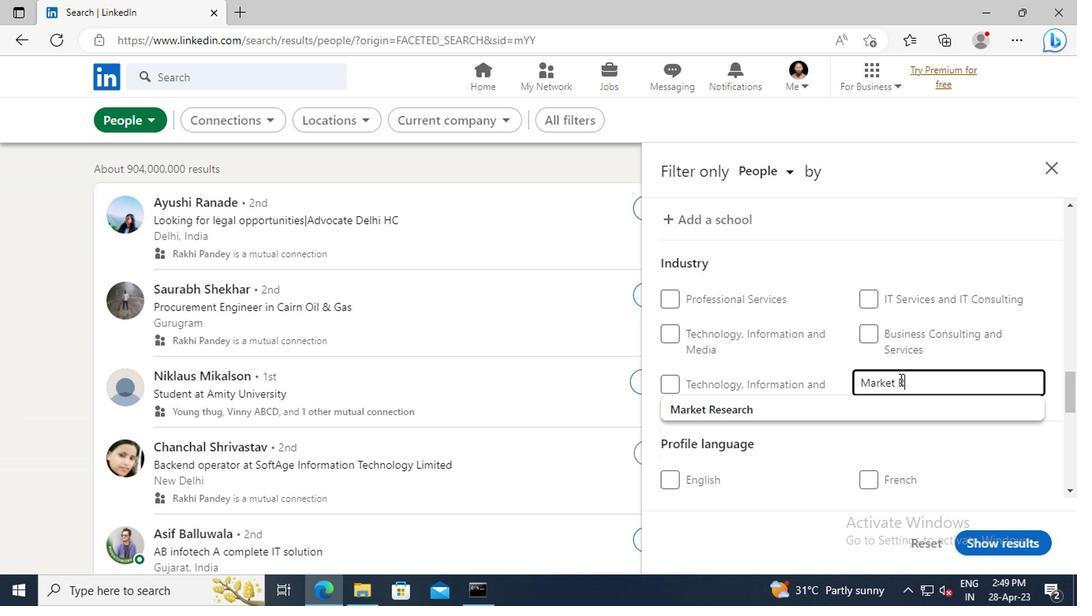 
Action: Mouse moved to (895, 406)
Screenshot: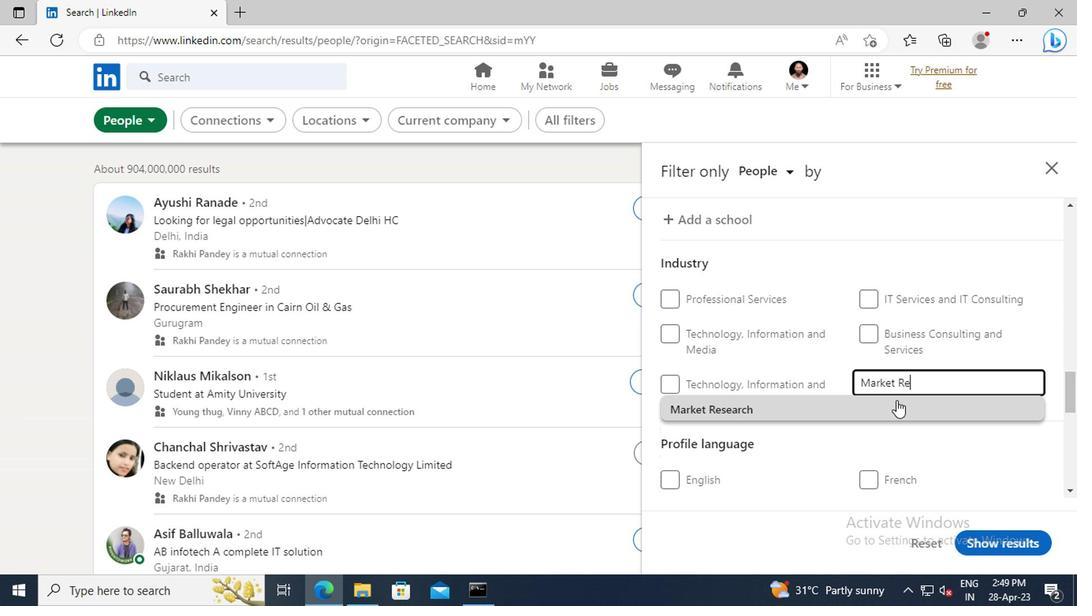
Action: Mouse pressed left at (895, 406)
Screenshot: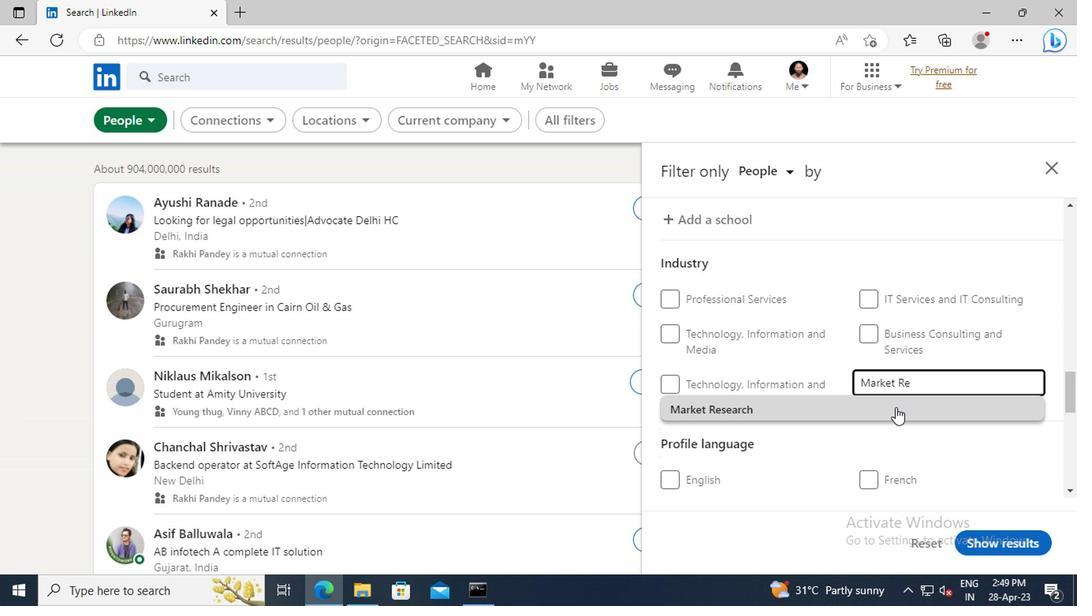 
Action: Mouse moved to (877, 371)
Screenshot: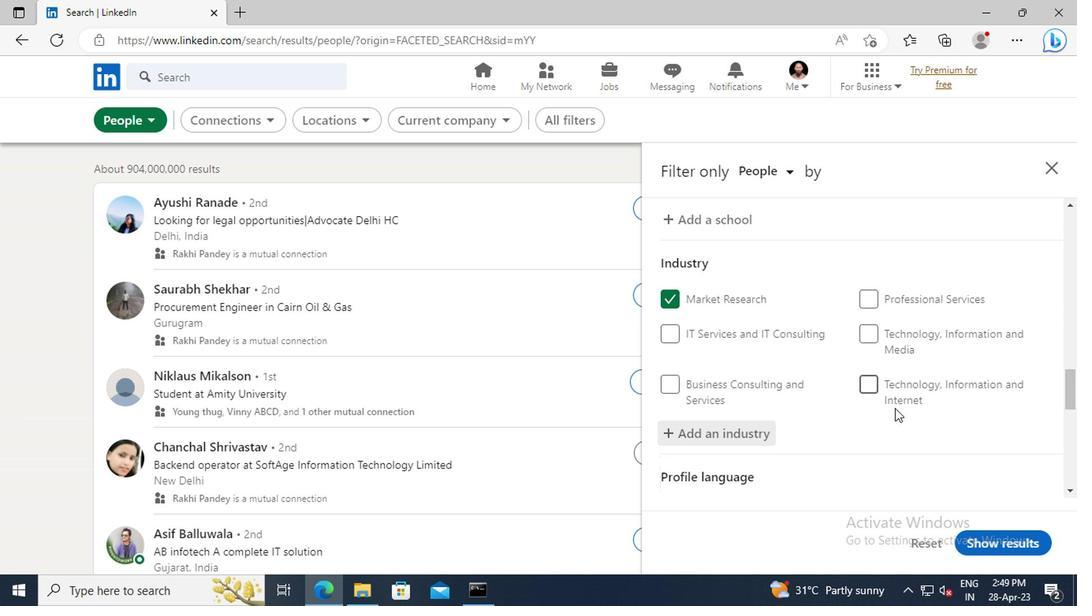 
Action: Mouse scrolled (877, 370) with delta (0, -1)
Screenshot: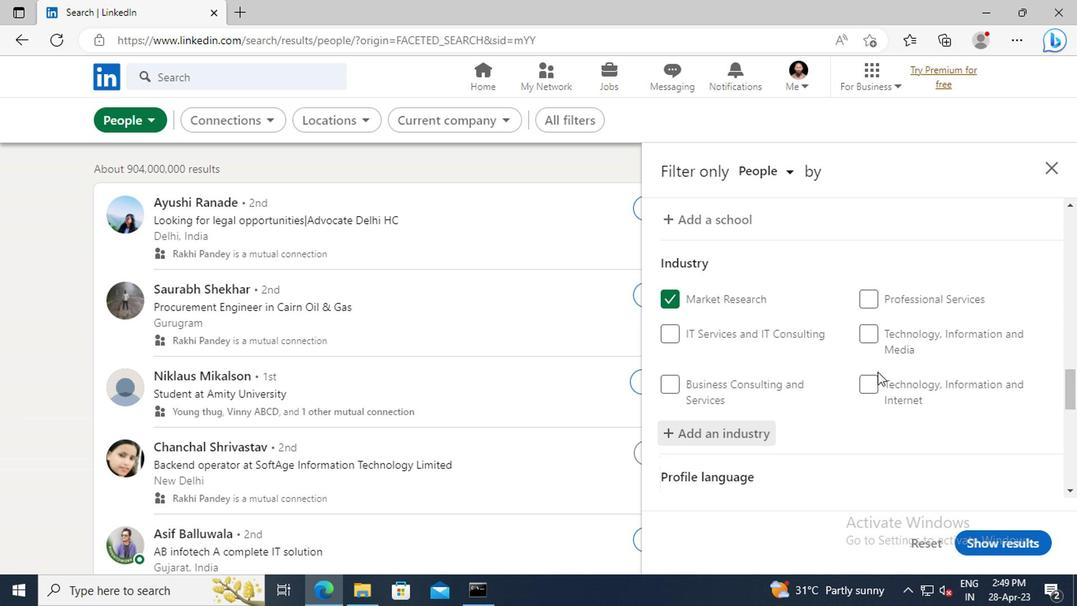 
Action: Mouse scrolled (877, 370) with delta (0, -1)
Screenshot: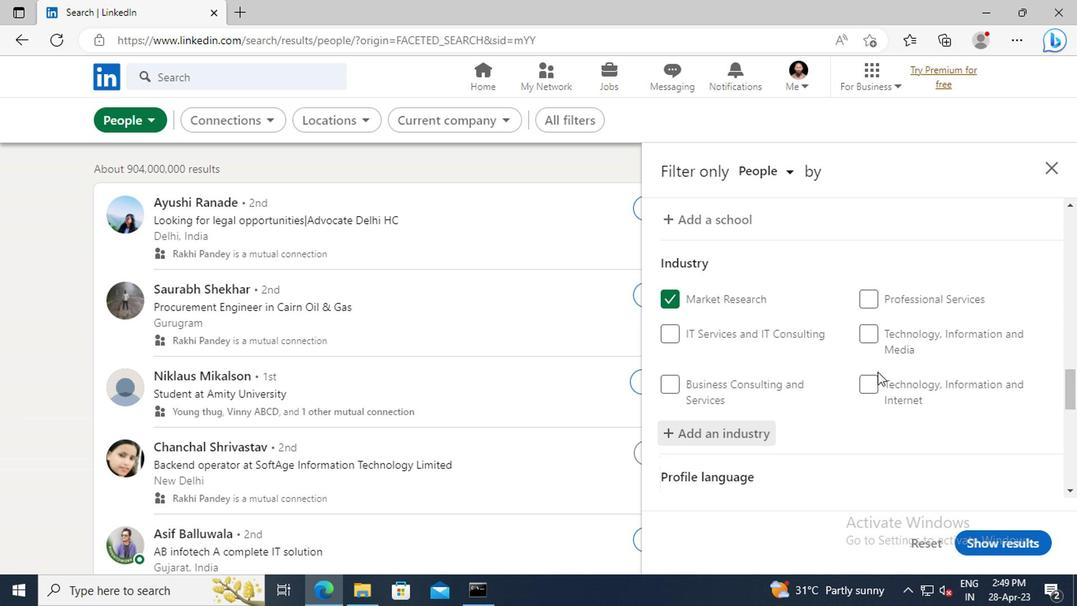 
Action: Mouse scrolled (877, 370) with delta (0, -1)
Screenshot: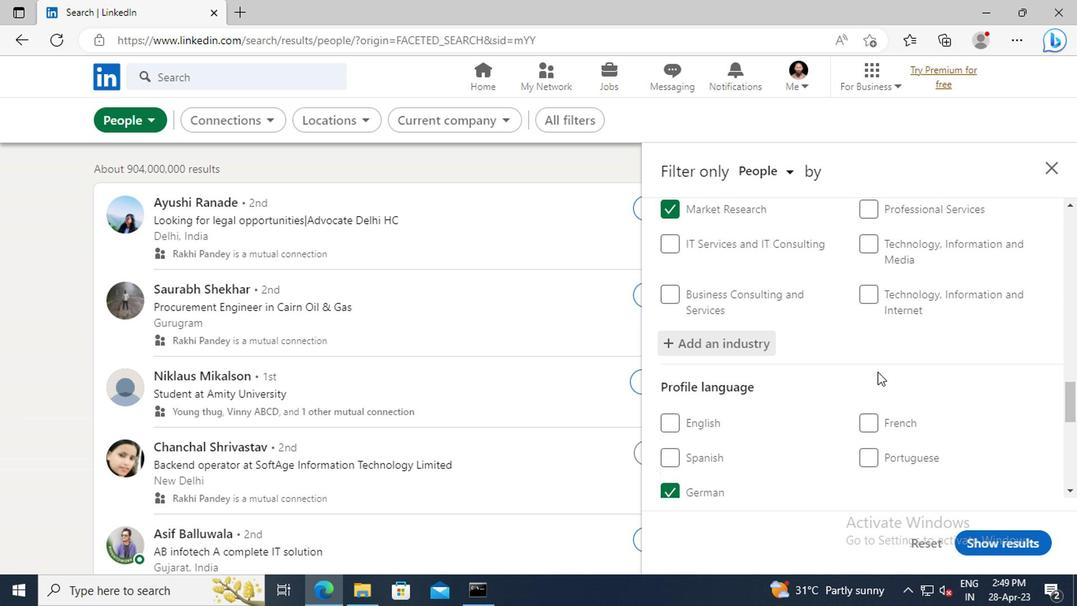 
Action: Mouse scrolled (877, 370) with delta (0, -1)
Screenshot: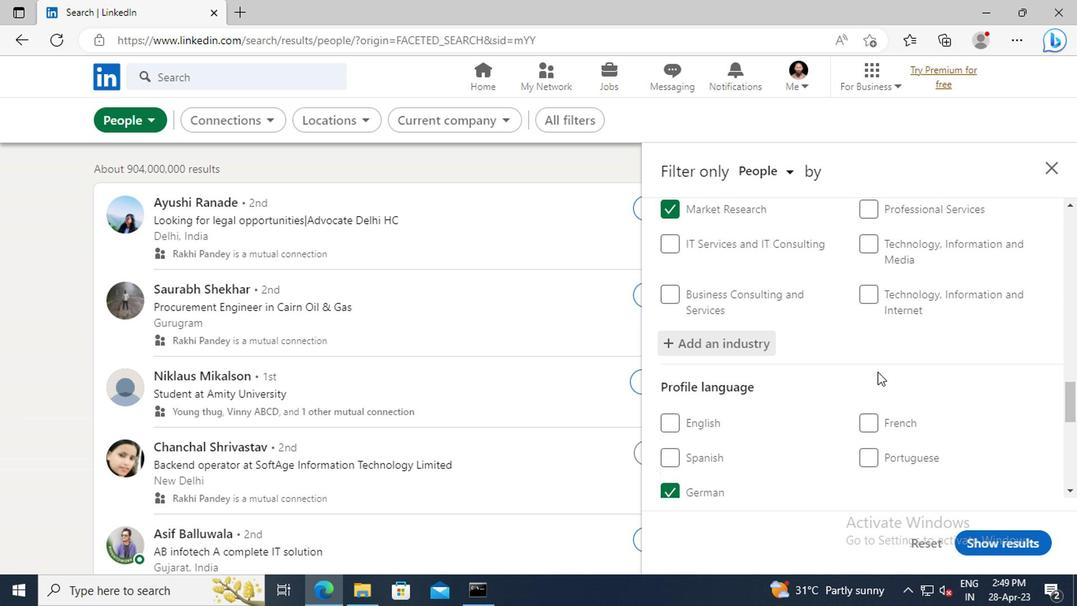 
Action: Mouse scrolled (877, 370) with delta (0, -1)
Screenshot: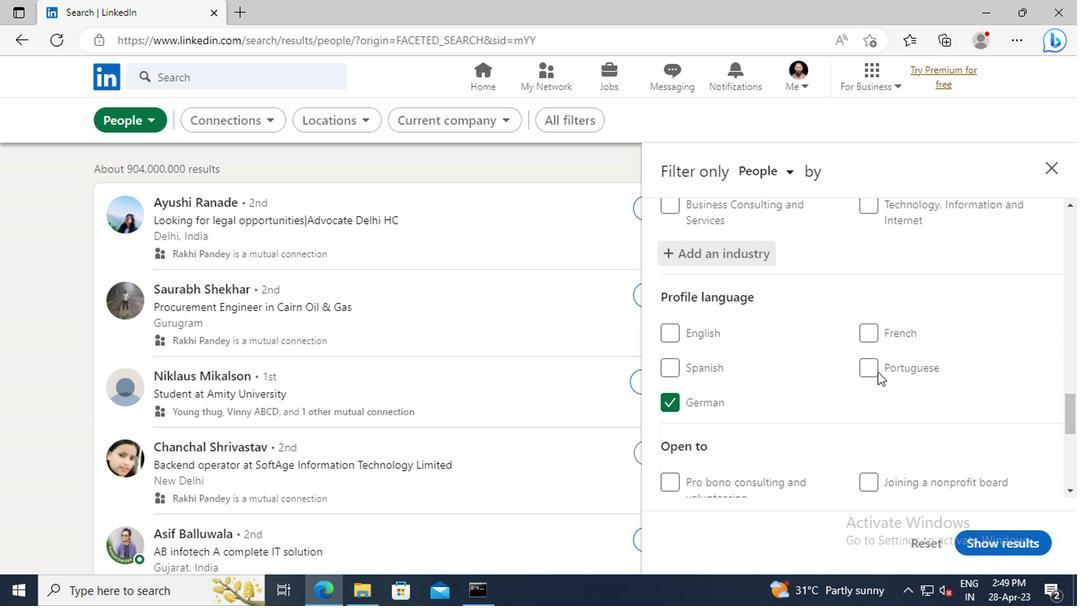 
Action: Mouse scrolled (877, 370) with delta (0, -1)
Screenshot: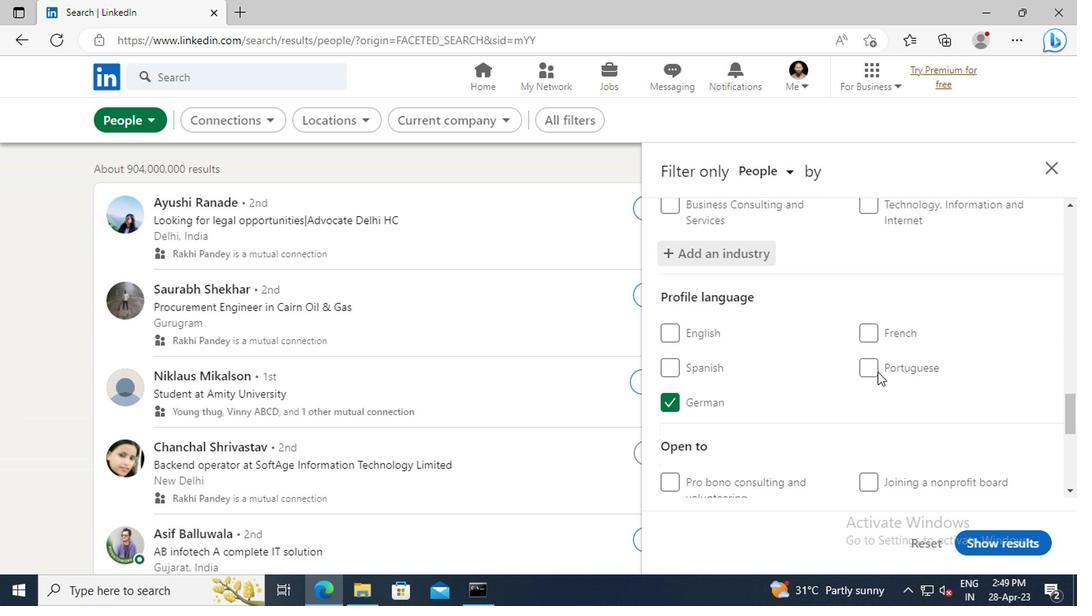 
Action: Mouse scrolled (877, 370) with delta (0, -1)
Screenshot: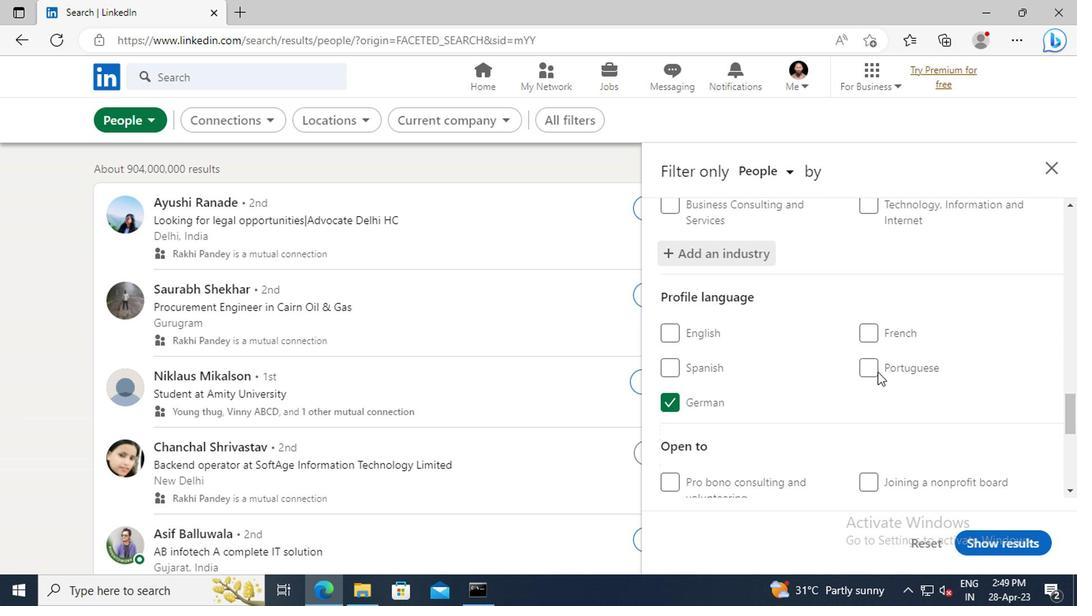 
Action: Mouse scrolled (877, 370) with delta (0, -1)
Screenshot: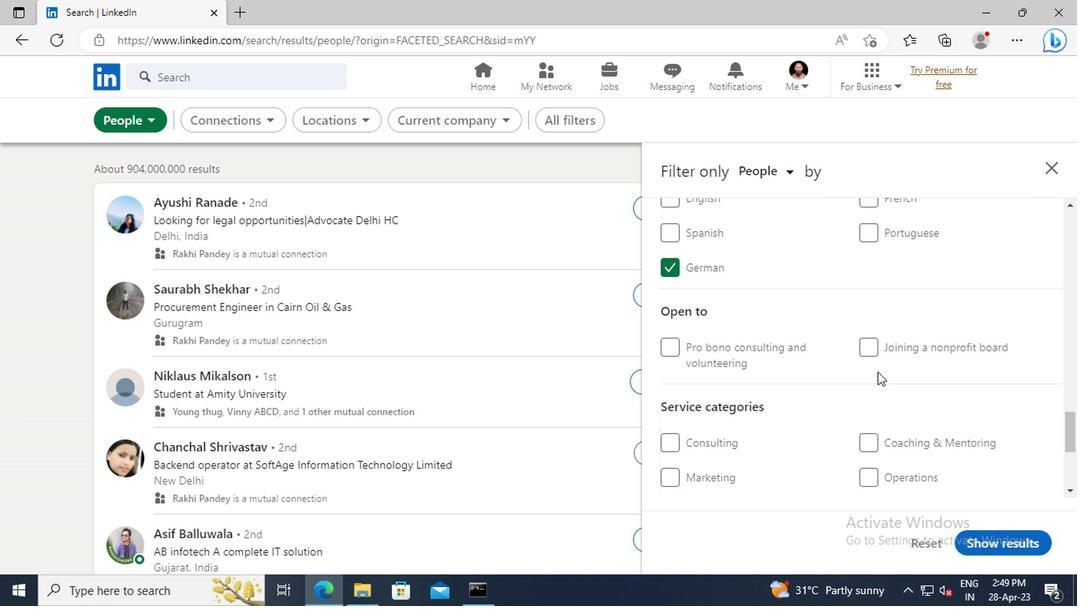 
Action: Mouse scrolled (877, 370) with delta (0, -1)
Screenshot: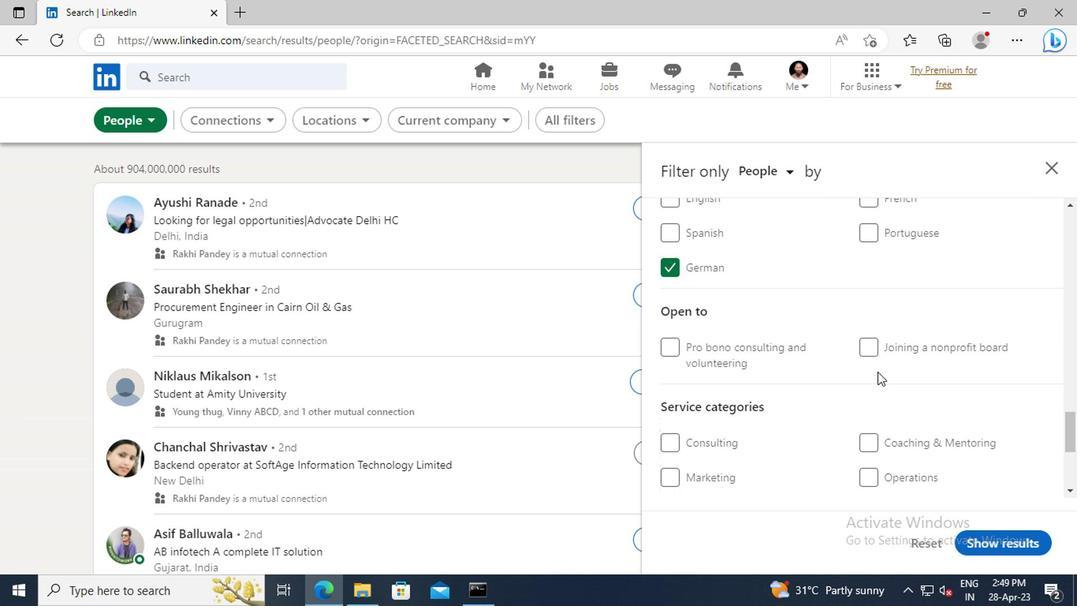 
Action: Mouse moved to (872, 384)
Screenshot: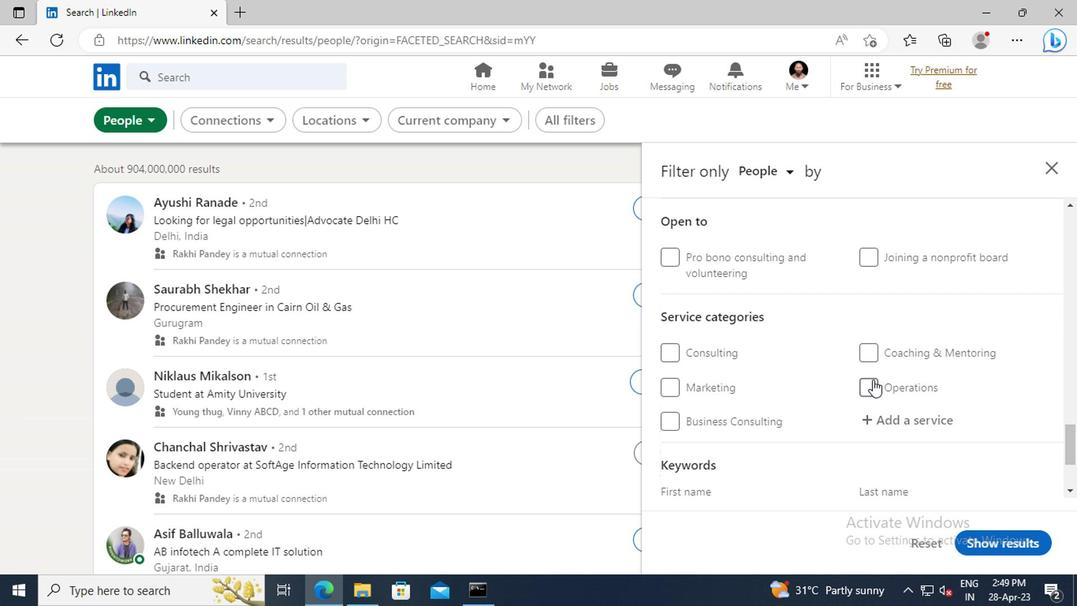 
Action: Mouse scrolled (872, 383) with delta (0, 0)
Screenshot: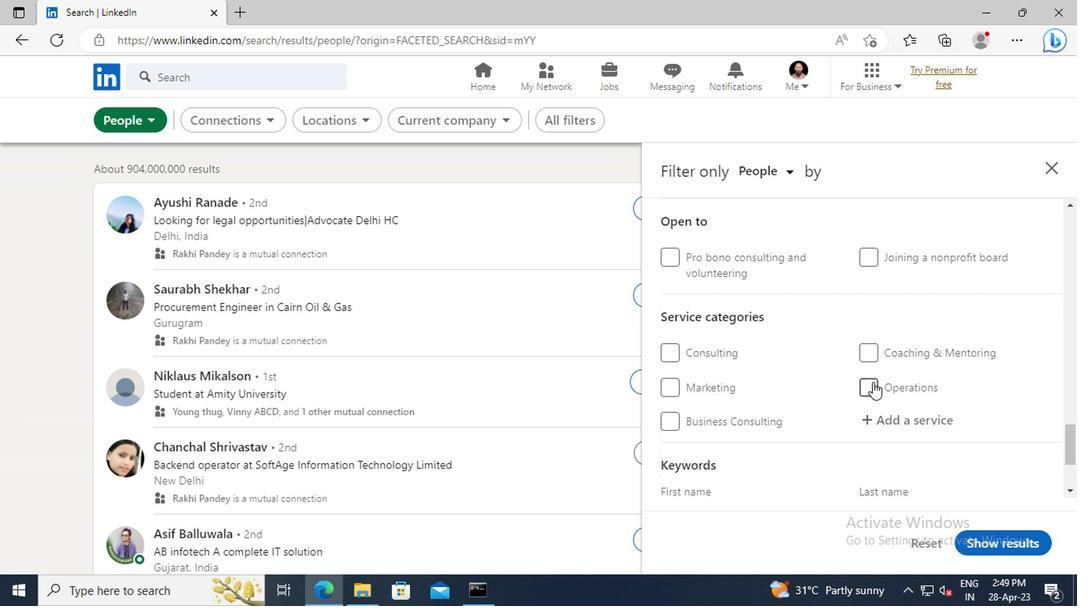 
Action: Mouse moved to (880, 380)
Screenshot: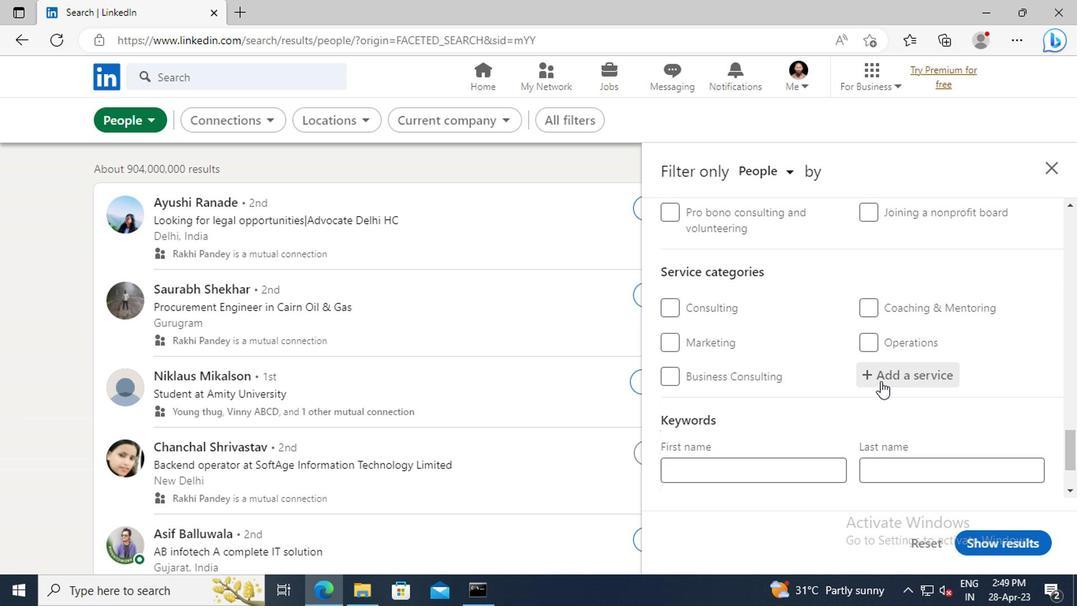 
Action: Mouse pressed left at (880, 380)
Screenshot: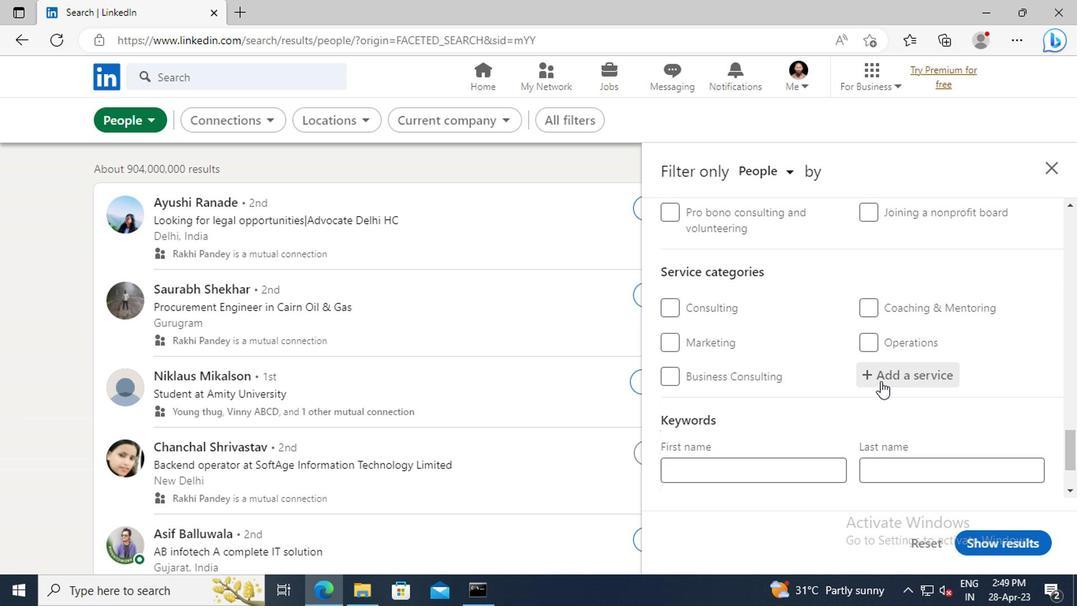 
Action: Key pressed <Key.shift>CORPORATE<Key.space><Key.shift>LAW
Screenshot: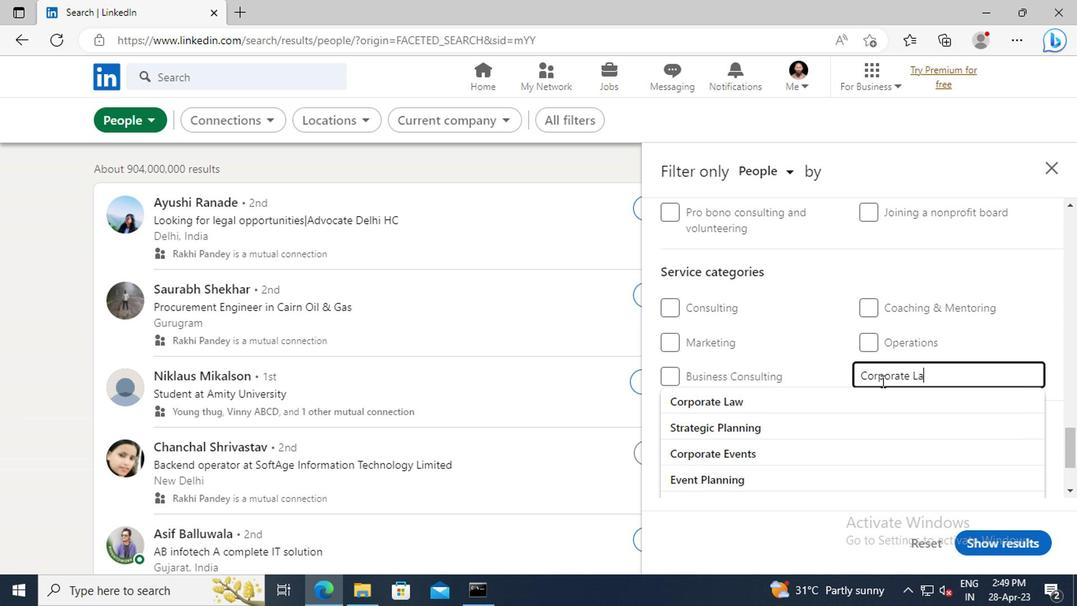 
Action: Mouse moved to (885, 401)
Screenshot: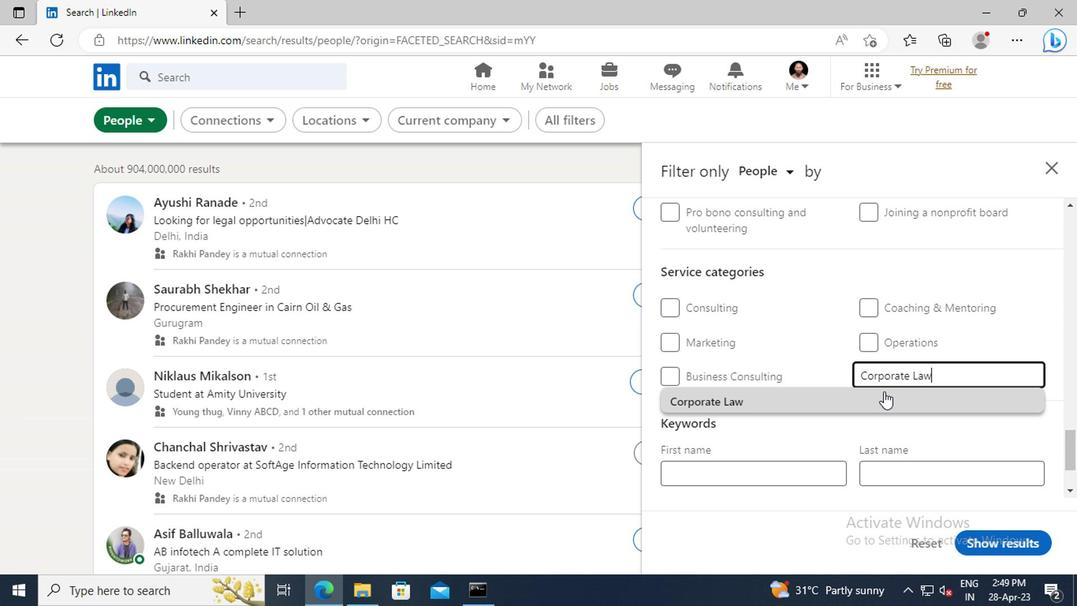 
Action: Mouse pressed left at (885, 401)
Screenshot: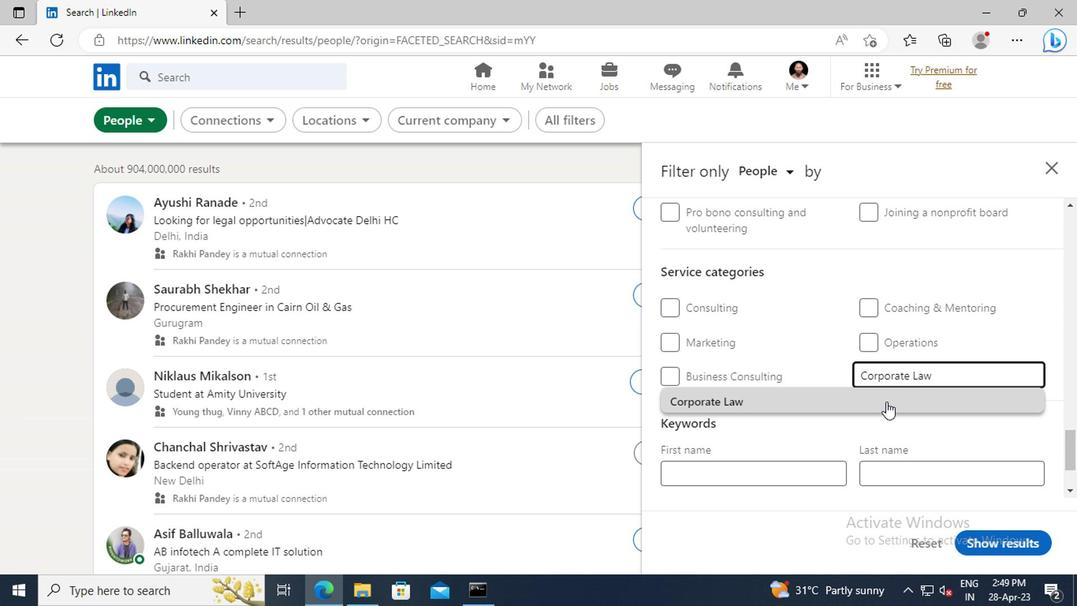 
Action: Mouse moved to (892, 365)
Screenshot: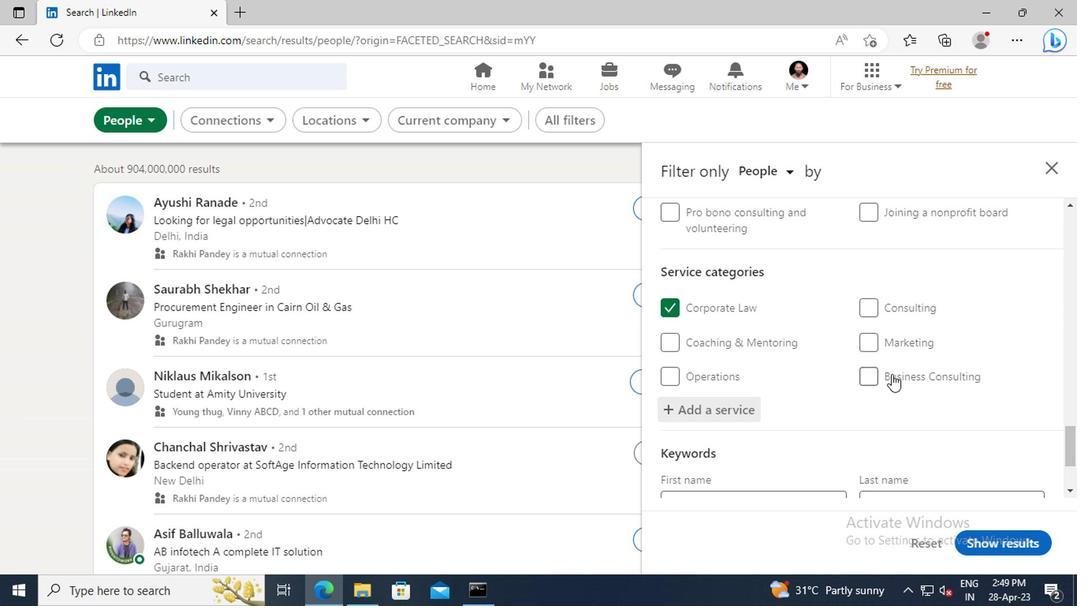 
Action: Mouse scrolled (892, 365) with delta (0, 0)
Screenshot: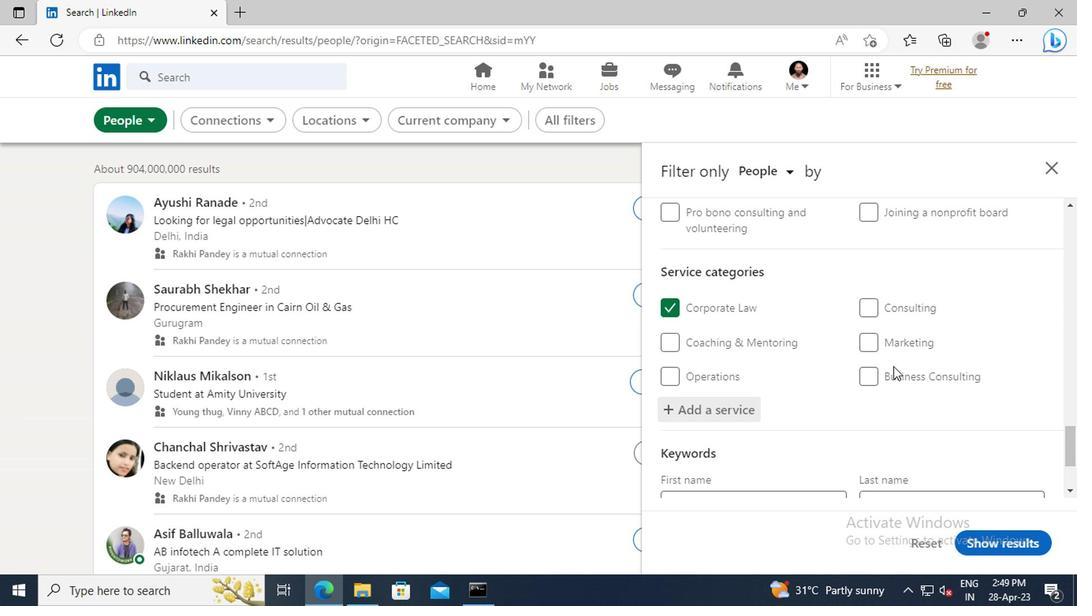 
Action: Mouse scrolled (892, 365) with delta (0, 0)
Screenshot: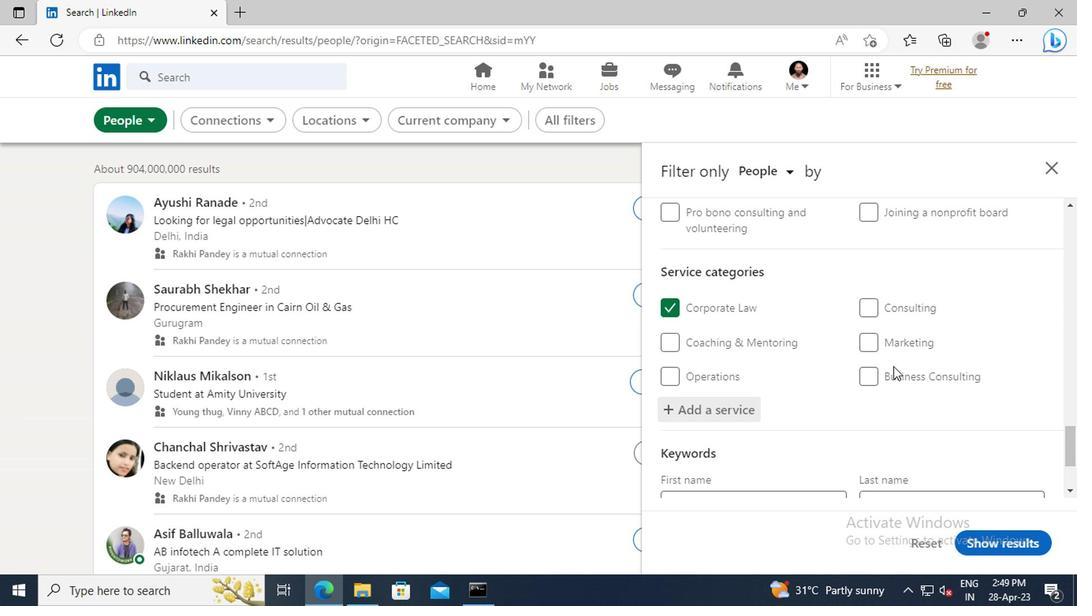 
Action: Mouse scrolled (892, 365) with delta (0, 0)
Screenshot: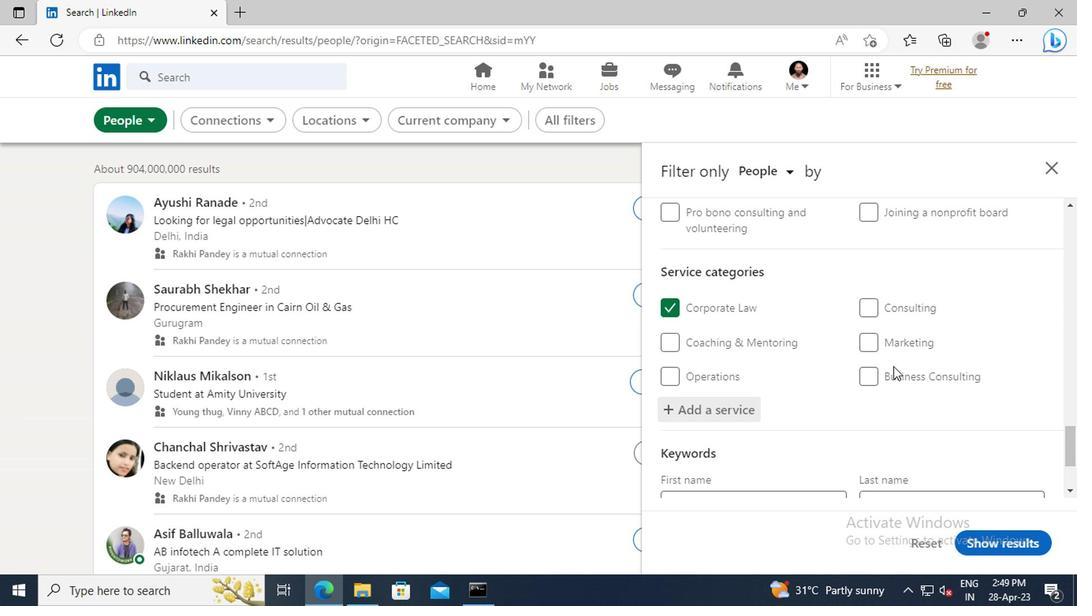 
Action: Mouse scrolled (892, 365) with delta (0, 0)
Screenshot: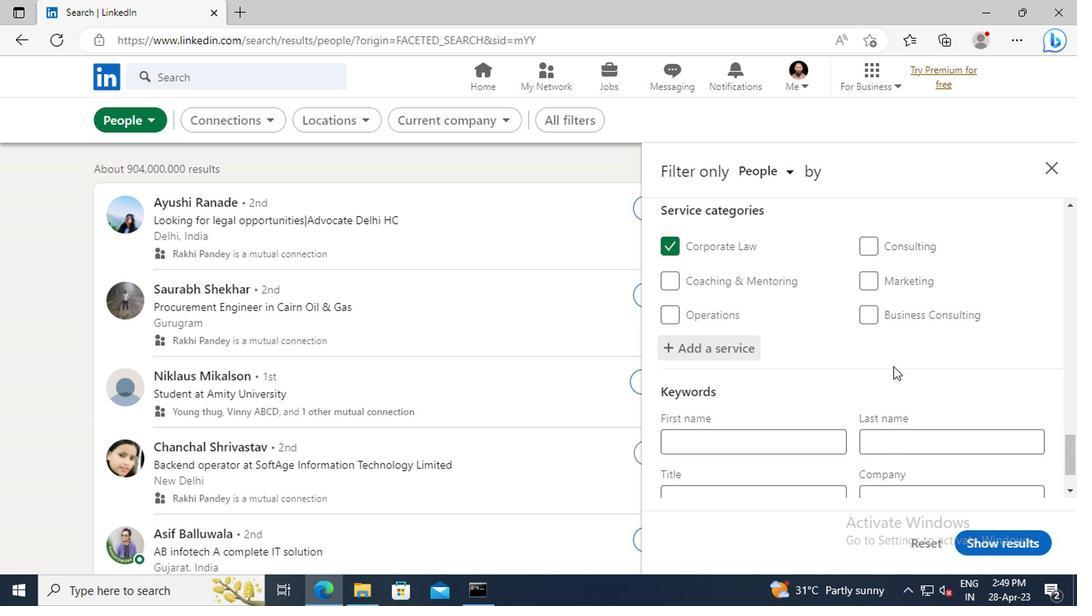 
Action: Mouse scrolled (892, 365) with delta (0, 0)
Screenshot: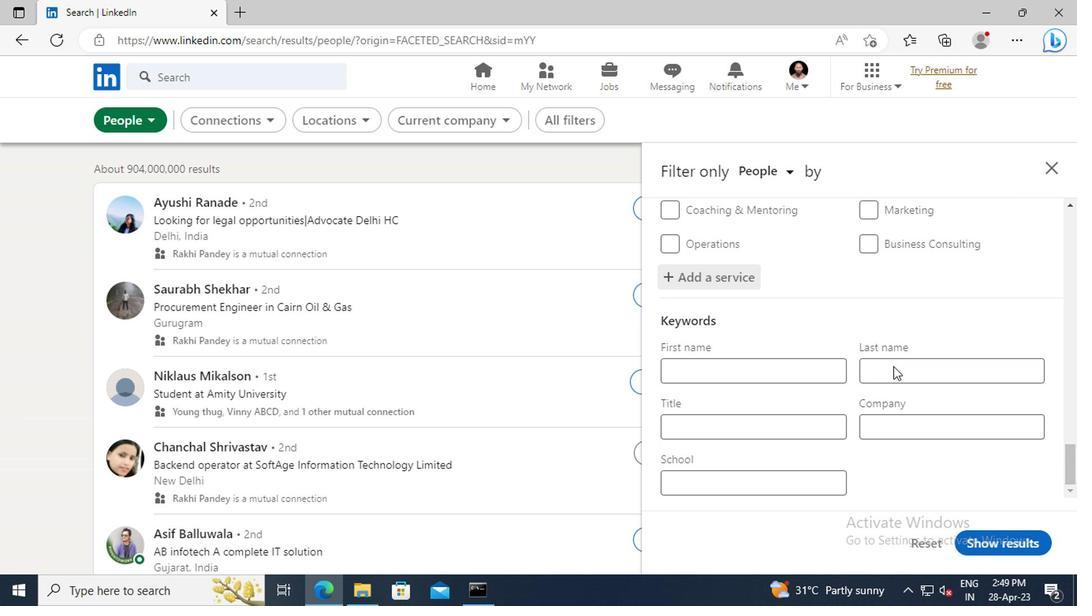
Action: Mouse moved to (739, 424)
Screenshot: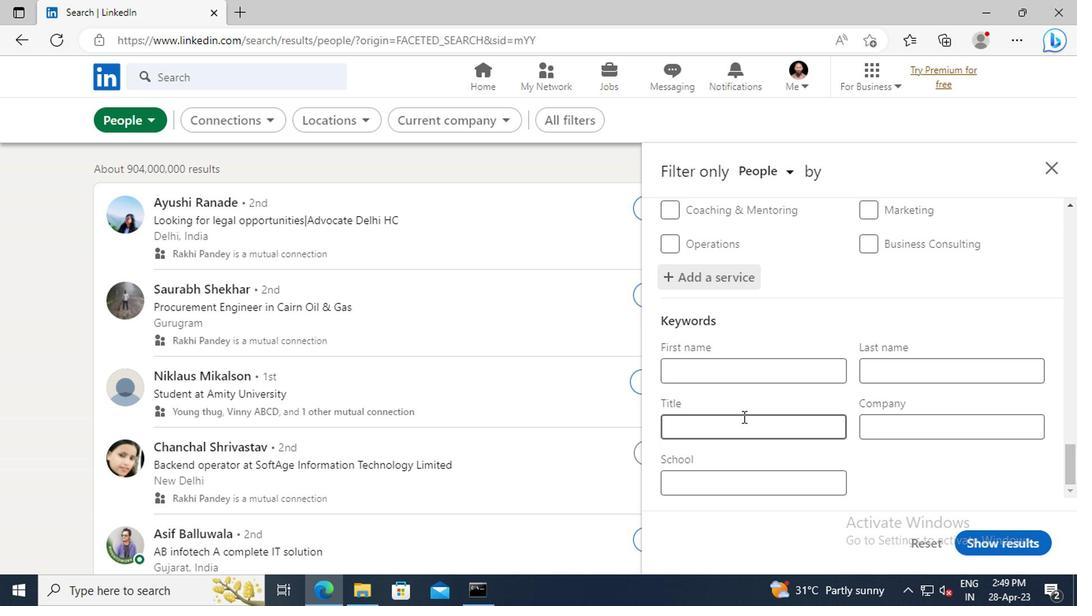 
Action: Mouse pressed left at (739, 424)
Screenshot: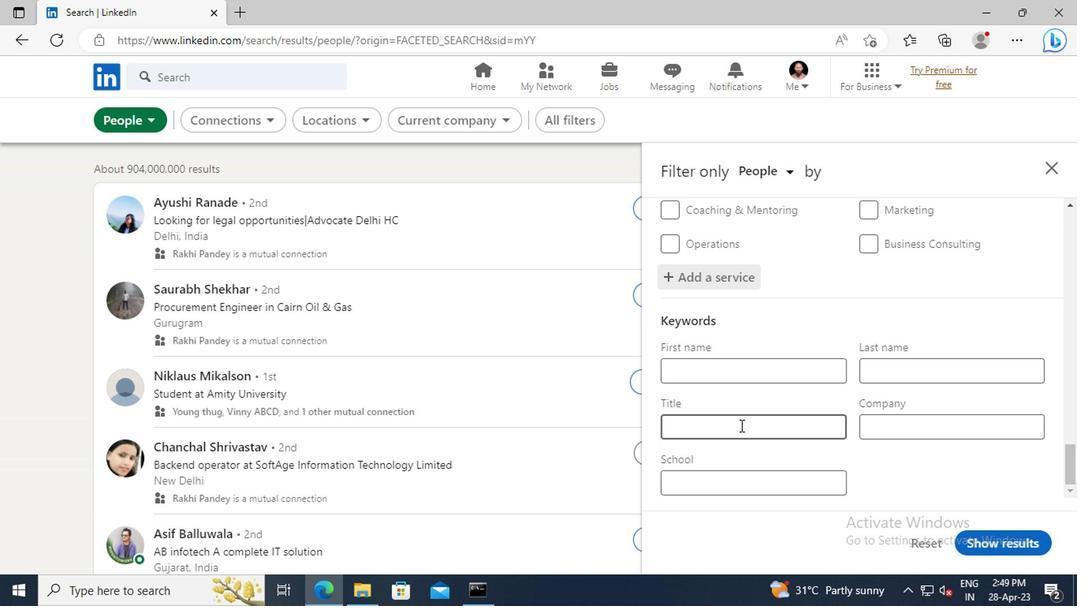 
Action: Key pressed <Key.shift>OPERATIONS<Key.space><Key.shift>ANALYST<Key.enter>
Screenshot: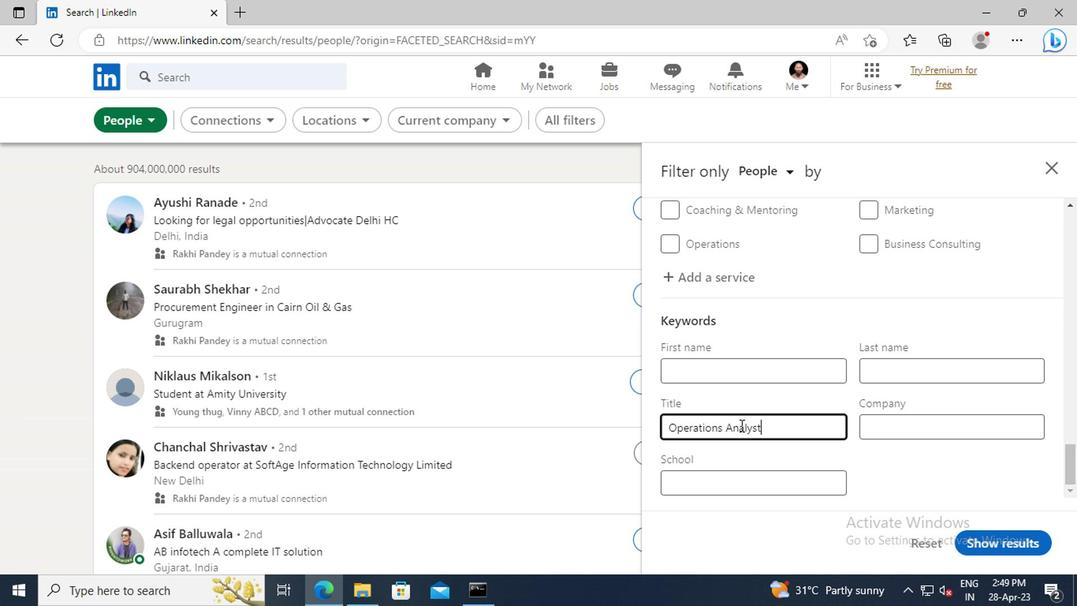 
Action: Mouse moved to (988, 535)
Screenshot: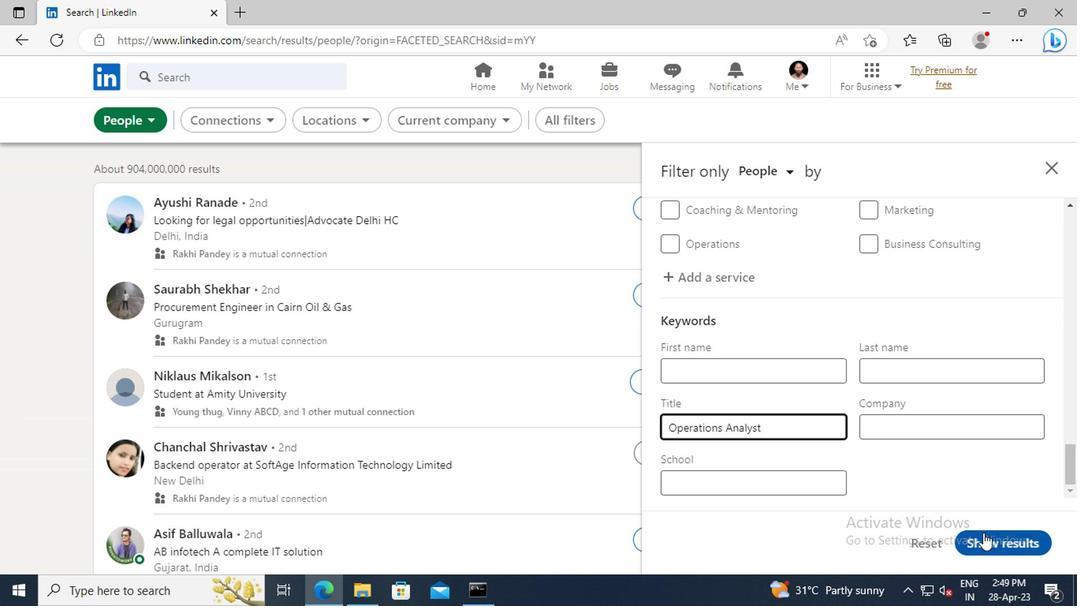 
Action: Mouse pressed left at (988, 535)
Screenshot: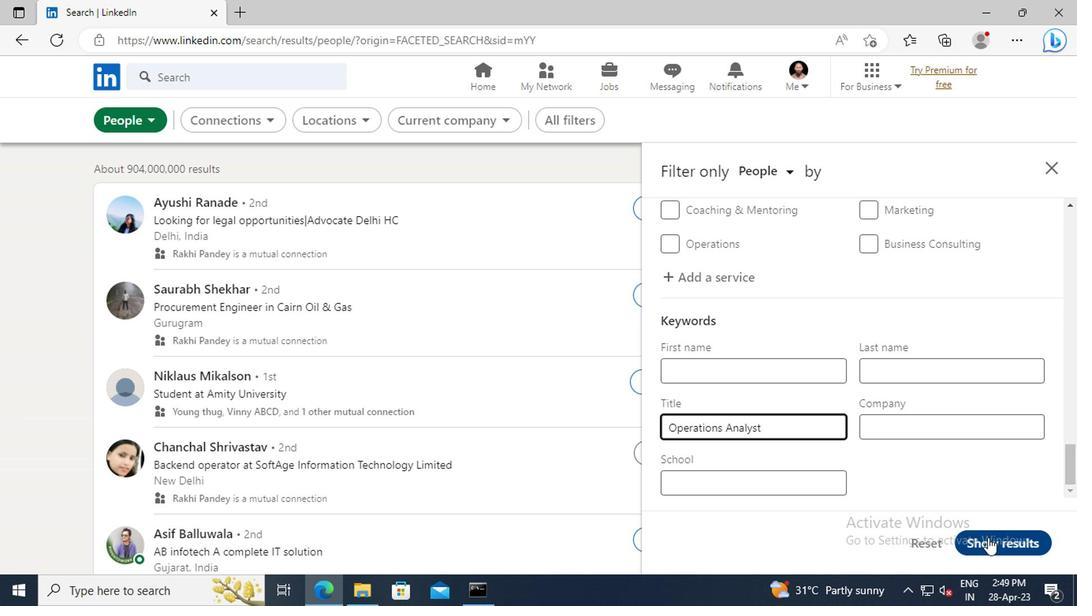 
